 Task: Look for space in Hamilton, Canada from 5th June, 2023 to 16th June, 2023 for 2 adults in price range Rs.14000 to Rs.18000. Place can be entire place with 1  bedroom having 1 bed and 1 bathroom. Property type can be house, flat, guest house, hotel. Booking option can be shelf check-in. Required host language is English.
Action: Mouse moved to (516, 96)
Screenshot: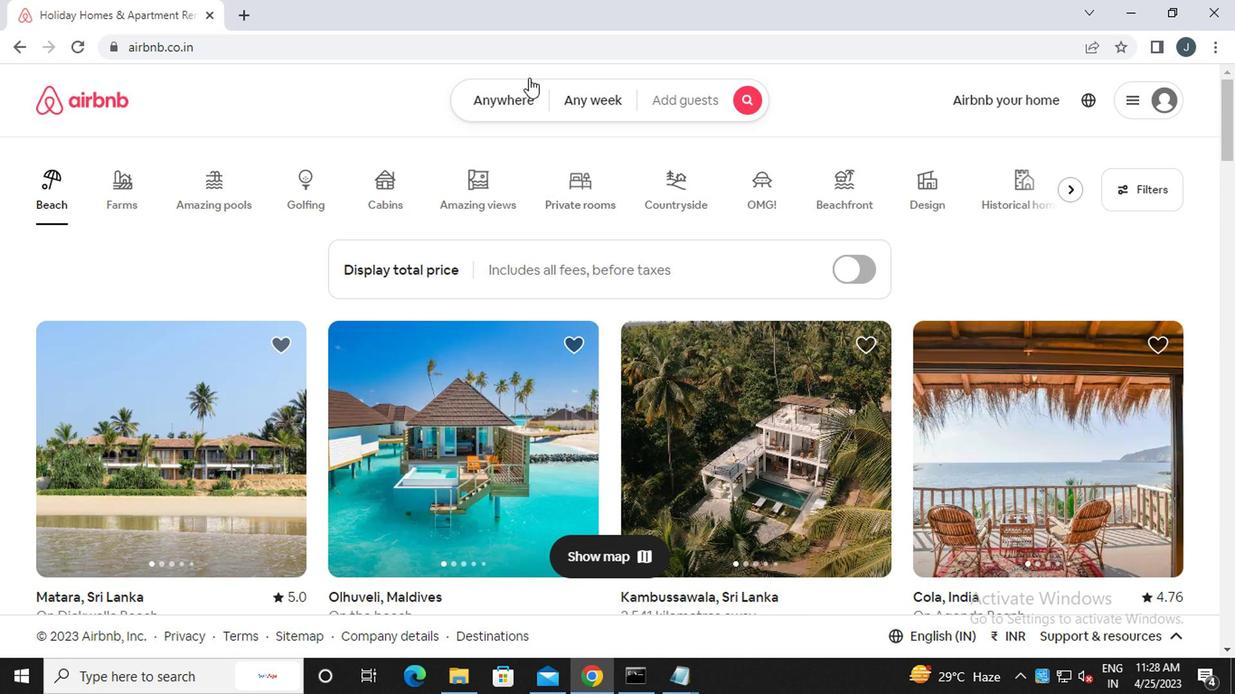 
Action: Mouse pressed left at (516, 96)
Screenshot: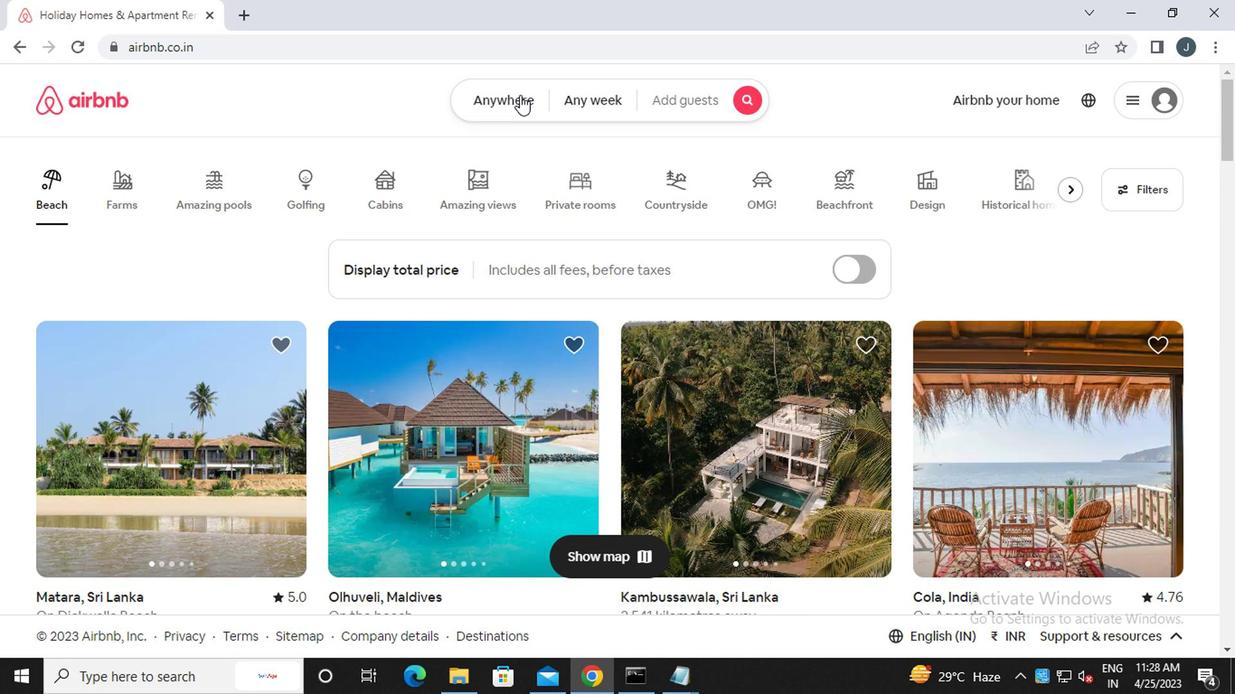 
Action: Mouse moved to (312, 178)
Screenshot: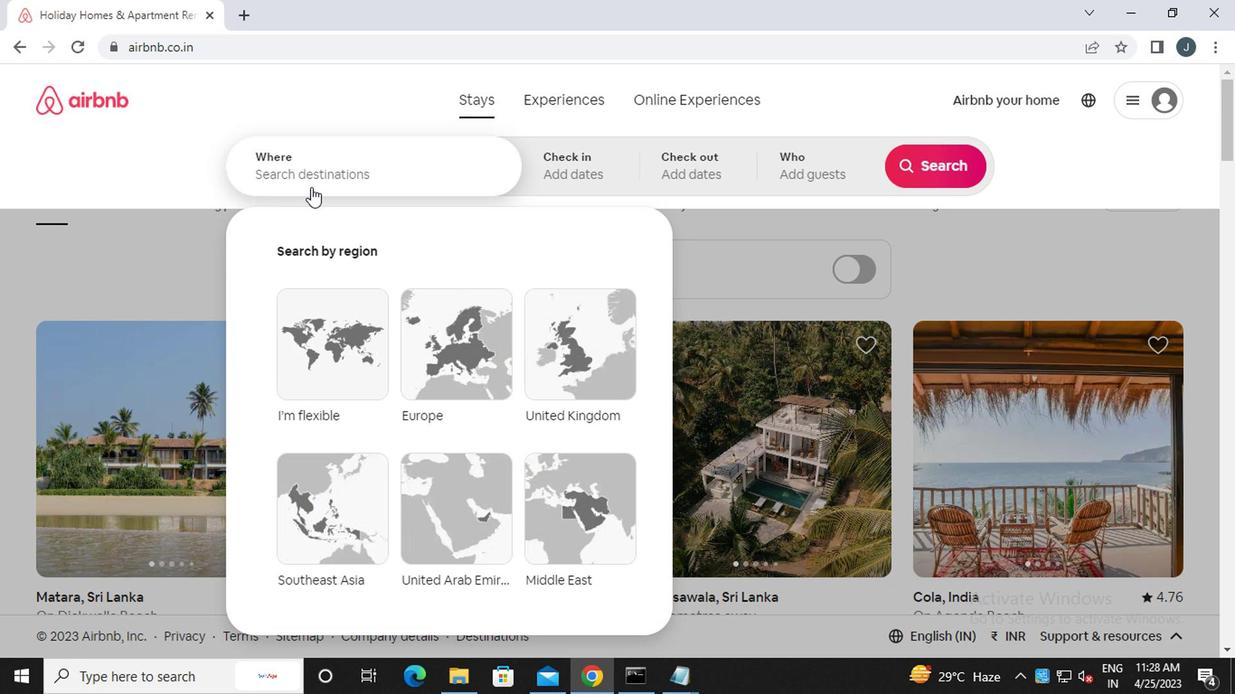 
Action: Mouse pressed left at (312, 178)
Screenshot: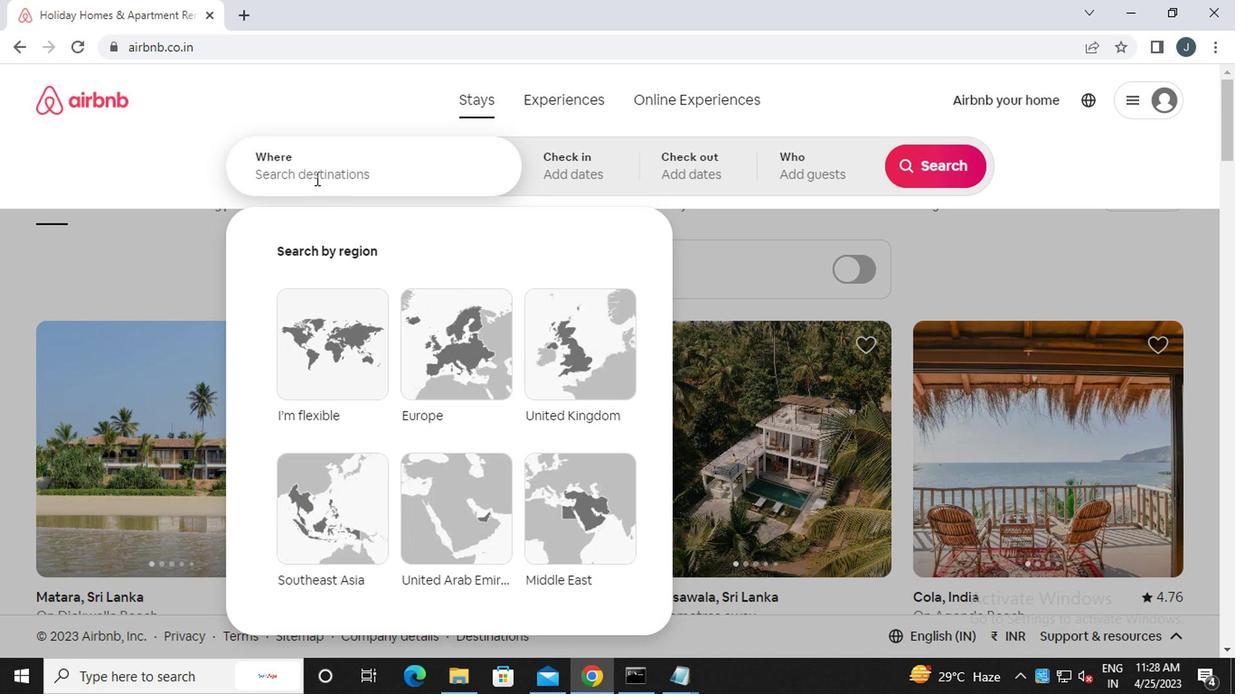 
Action: Key pressed h<Key.caps_lock>amilton,<Key.caps_lock>c<Key.caps_lock>anada
Screenshot: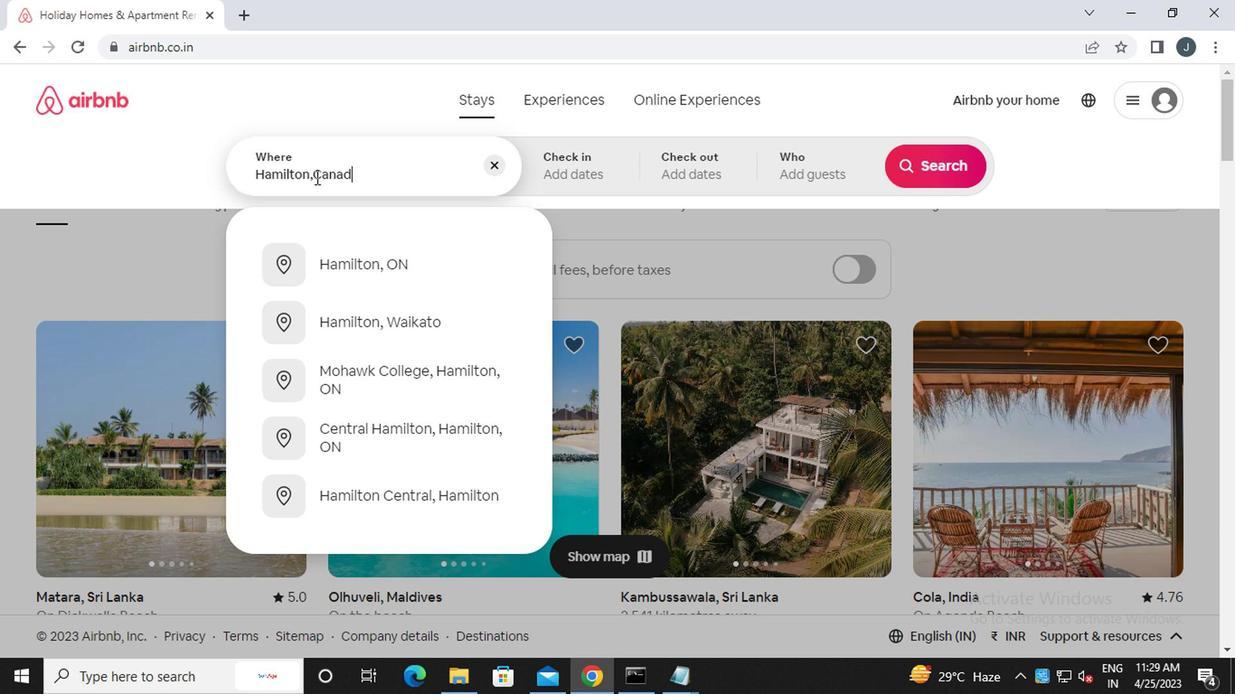 
Action: Mouse moved to (573, 173)
Screenshot: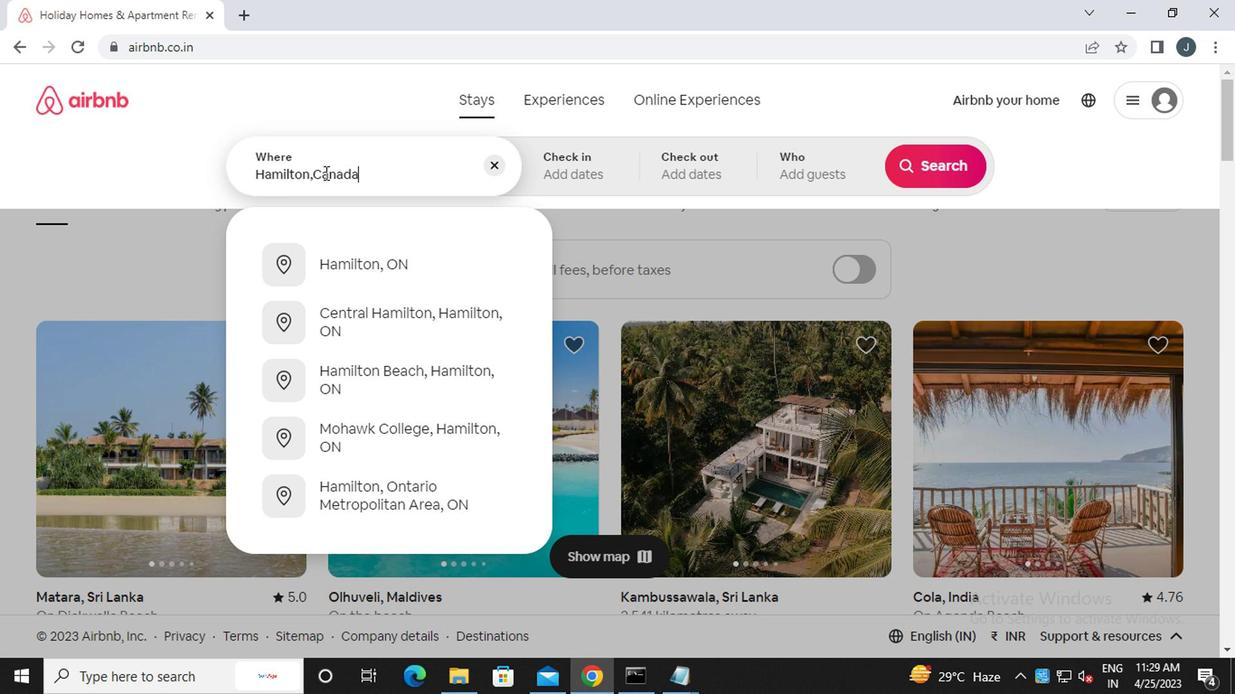 
Action: Mouse pressed left at (573, 173)
Screenshot: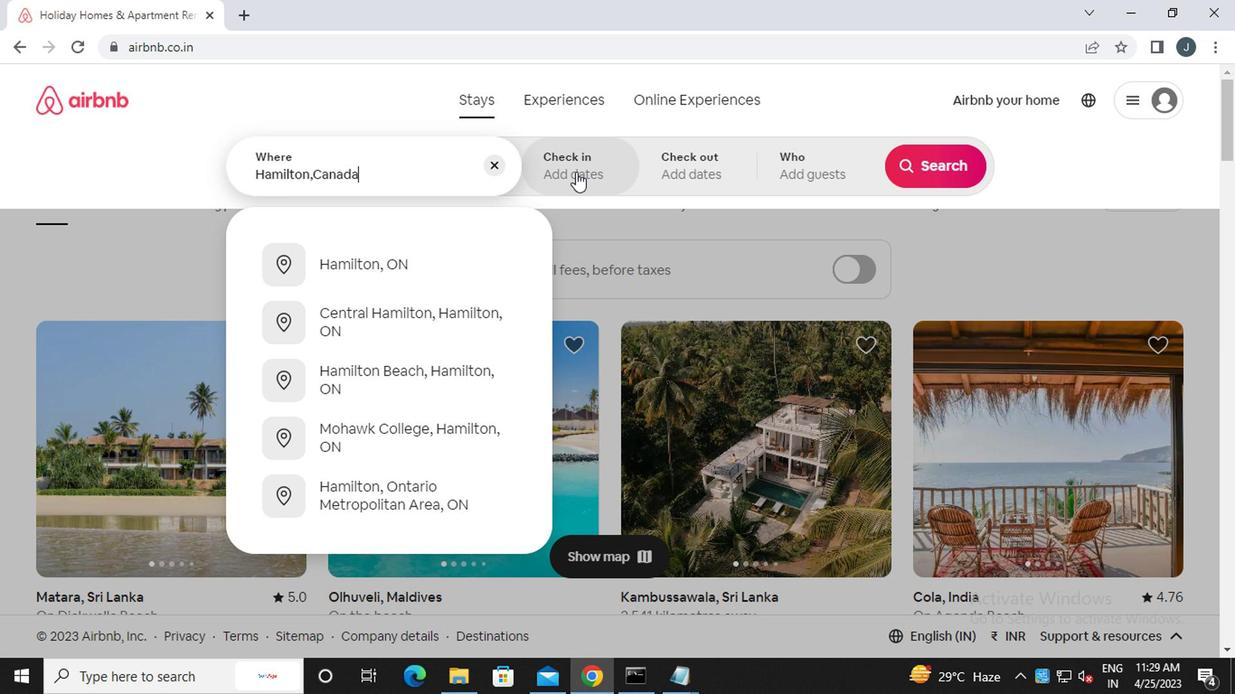 
Action: Mouse moved to (918, 313)
Screenshot: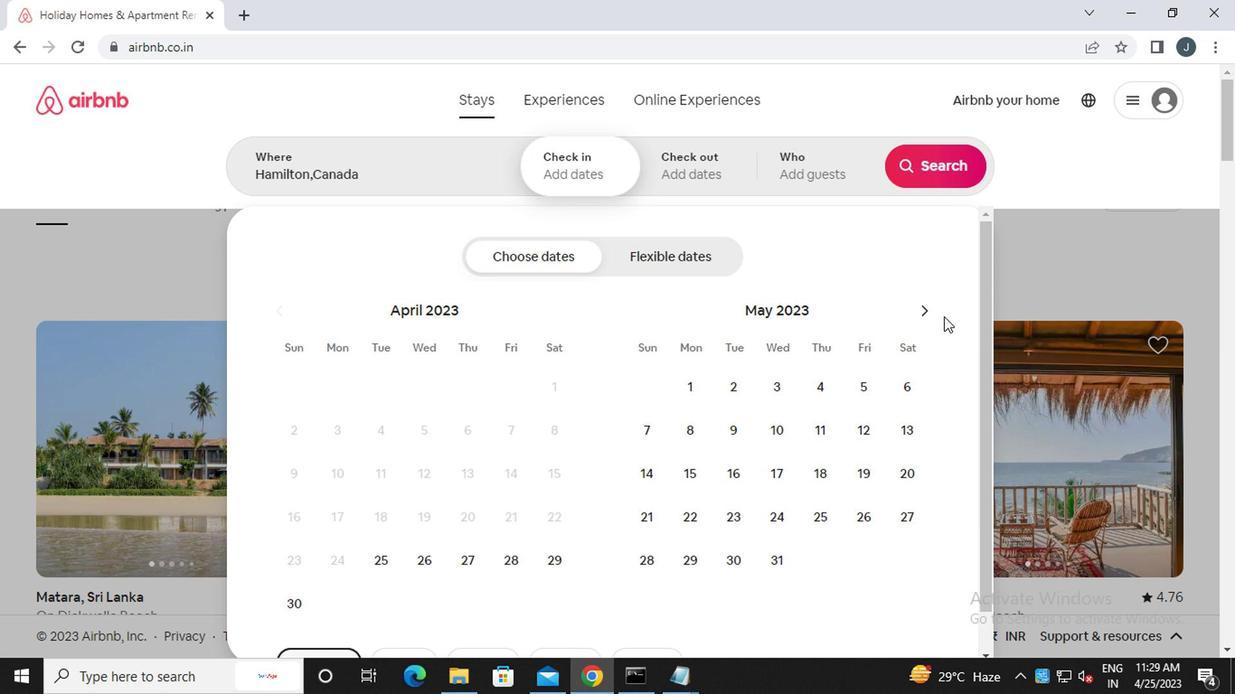 
Action: Mouse pressed left at (918, 313)
Screenshot: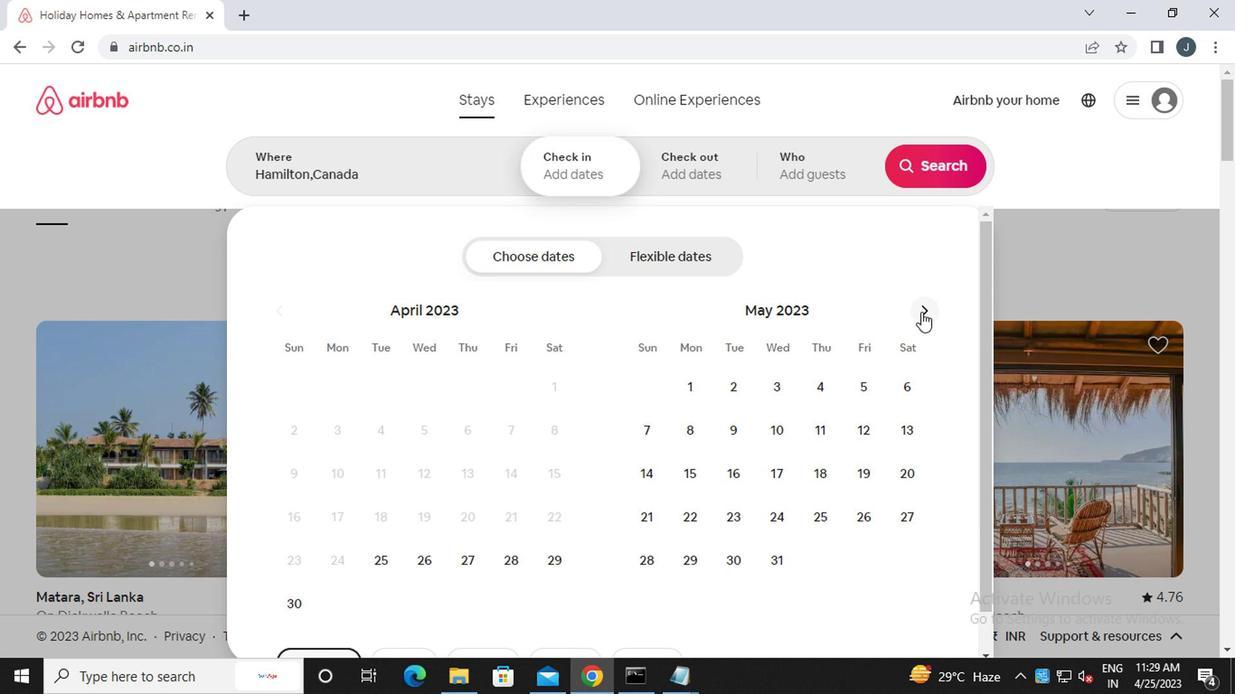 
Action: Mouse moved to (685, 434)
Screenshot: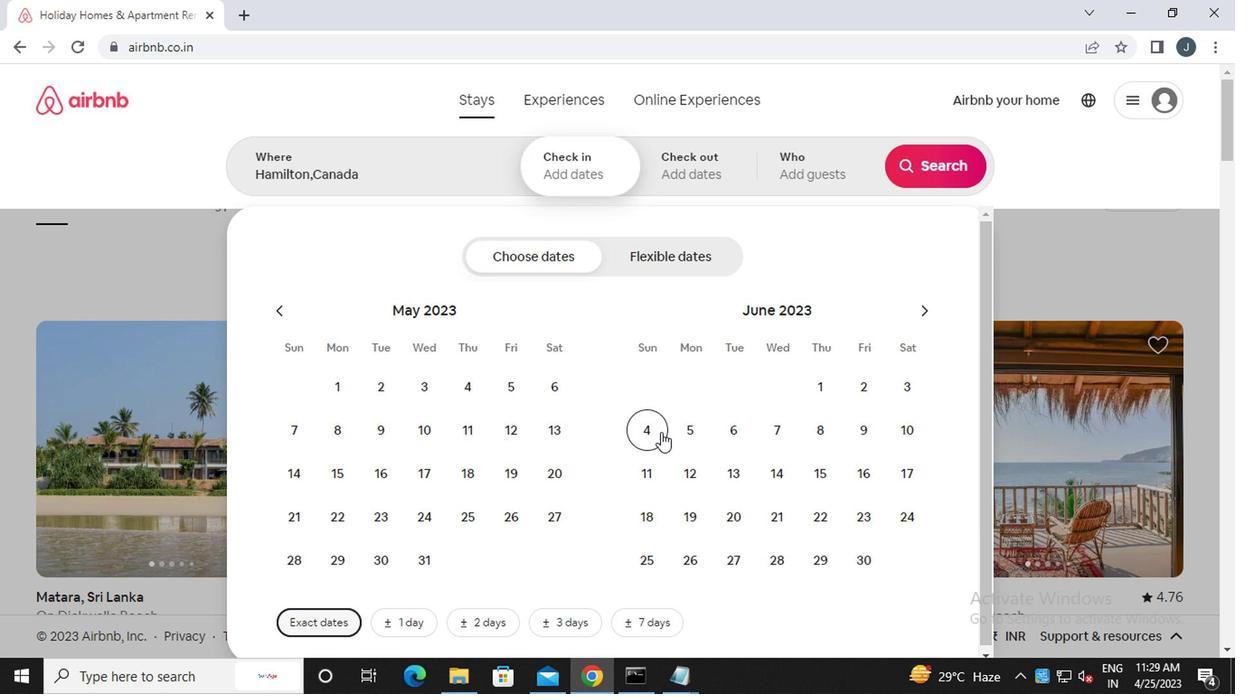 
Action: Mouse pressed left at (685, 434)
Screenshot: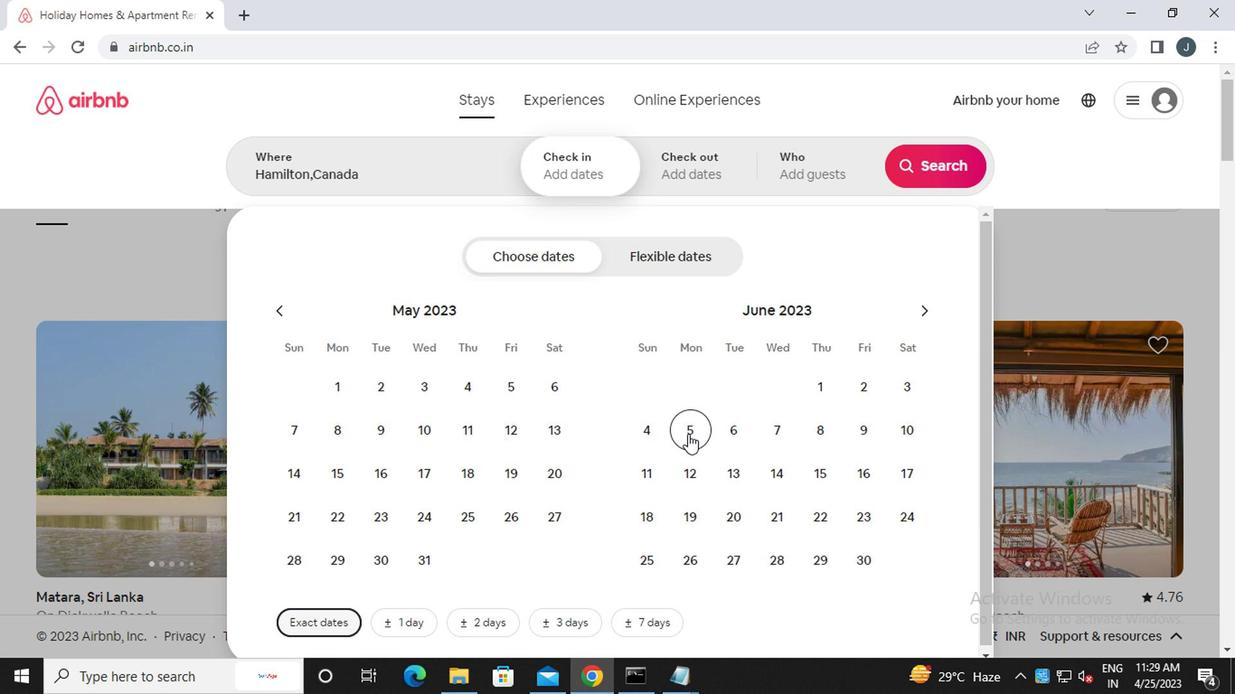 
Action: Mouse moved to (857, 470)
Screenshot: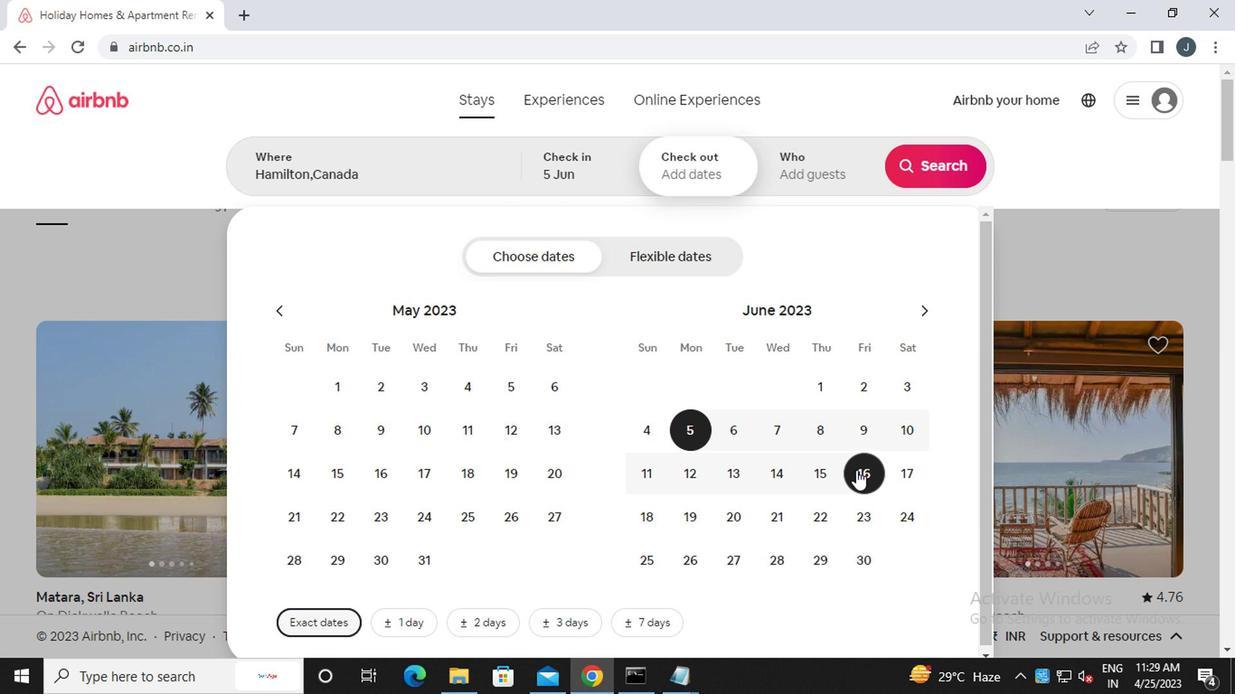 
Action: Mouse pressed left at (857, 470)
Screenshot: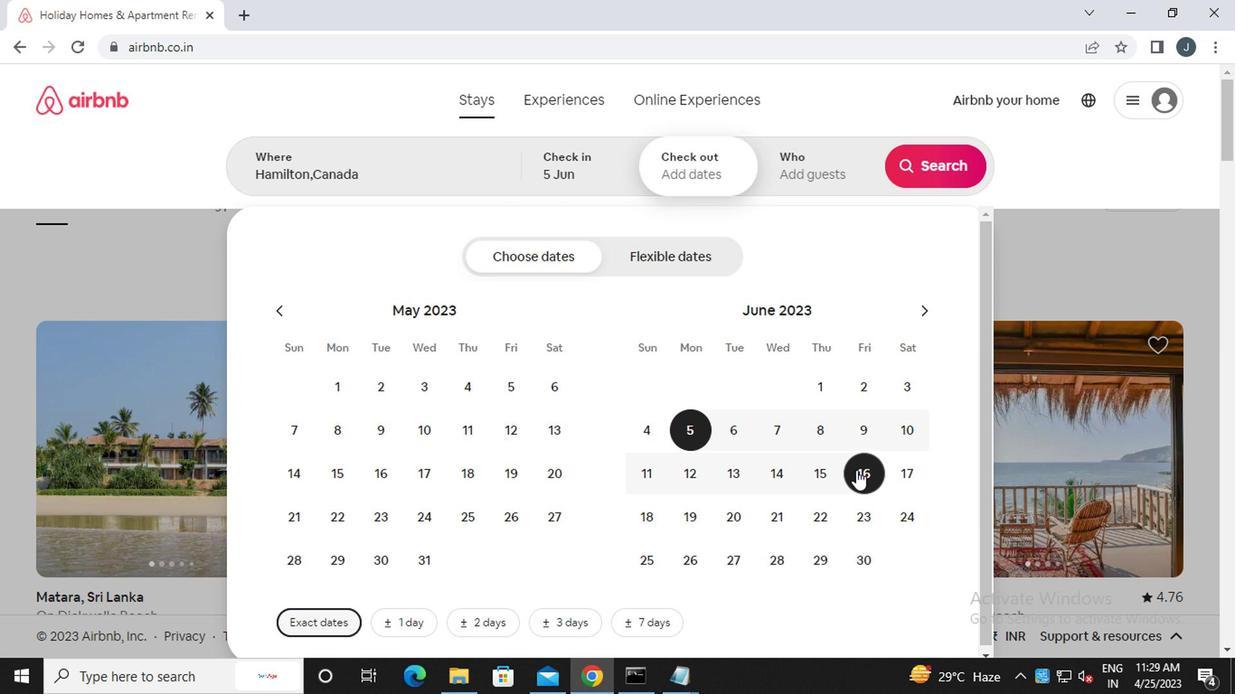 
Action: Mouse moved to (794, 182)
Screenshot: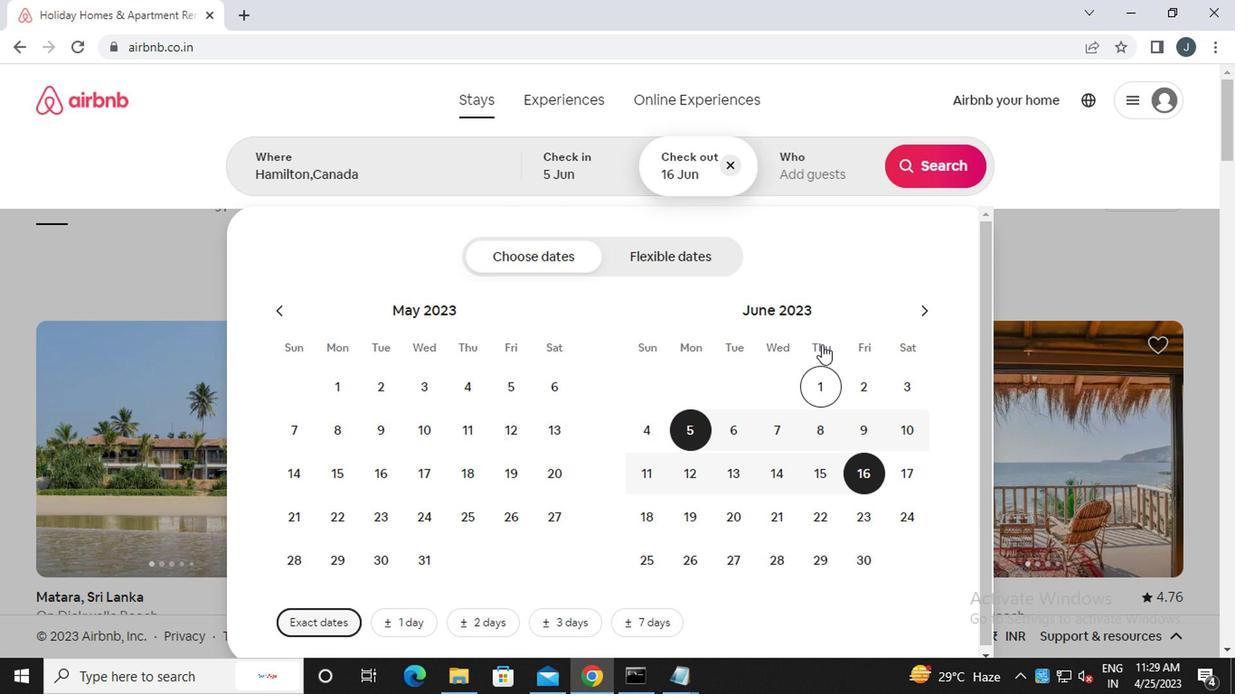 
Action: Mouse pressed left at (794, 182)
Screenshot: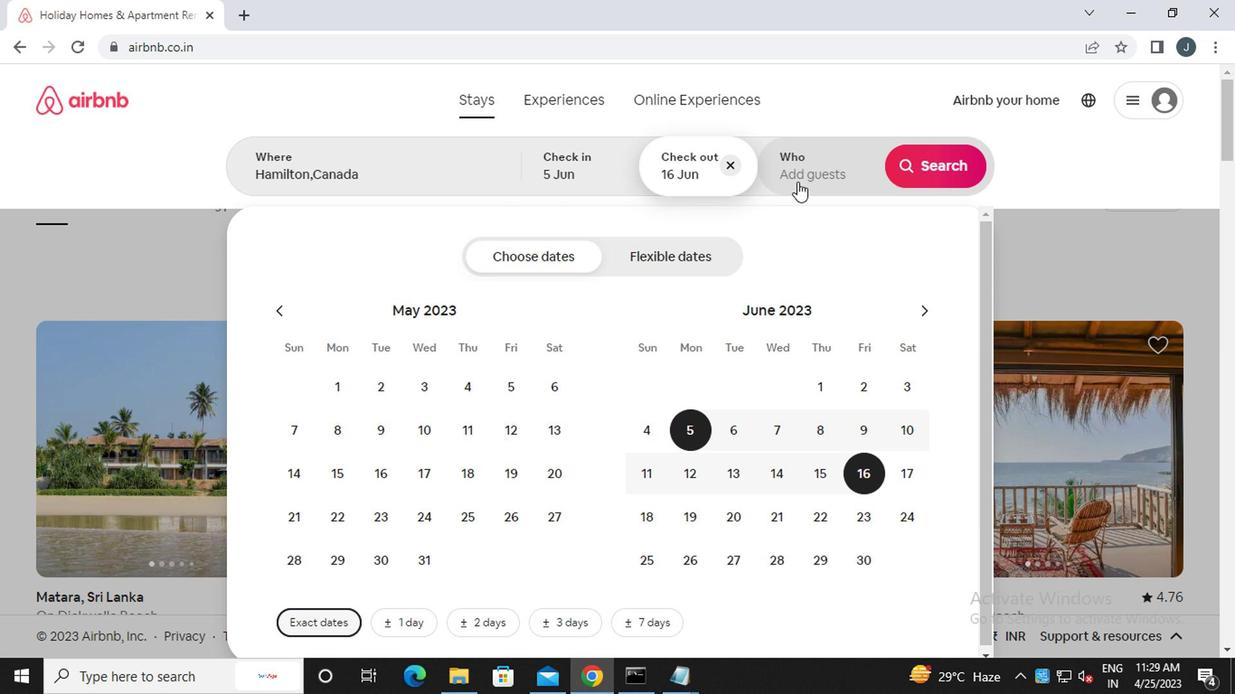 
Action: Mouse moved to (938, 264)
Screenshot: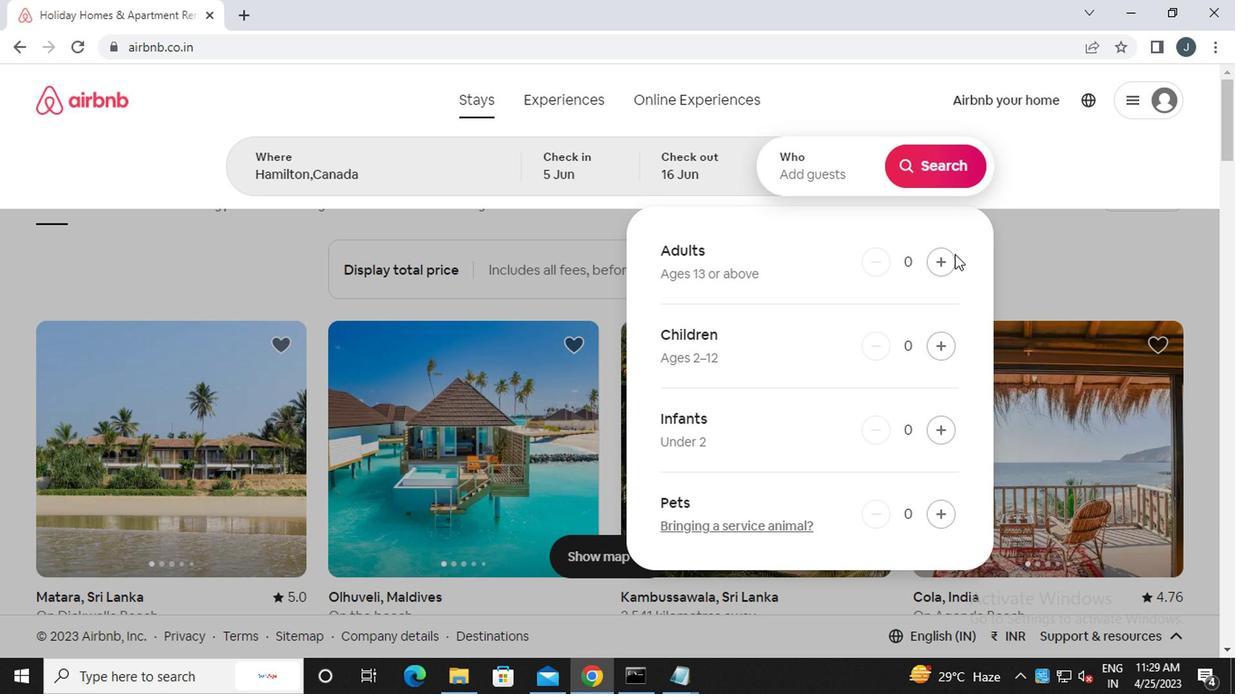 
Action: Mouse pressed left at (938, 264)
Screenshot: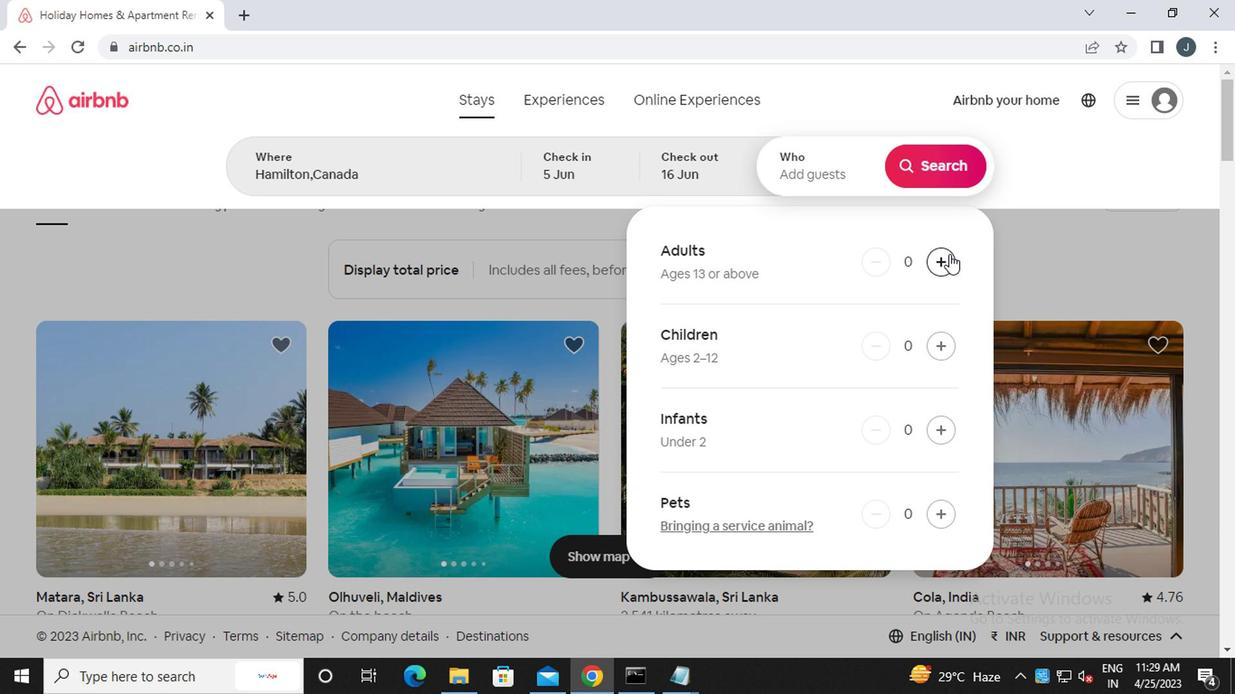 
Action: Mouse pressed left at (938, 264)
Screenshot: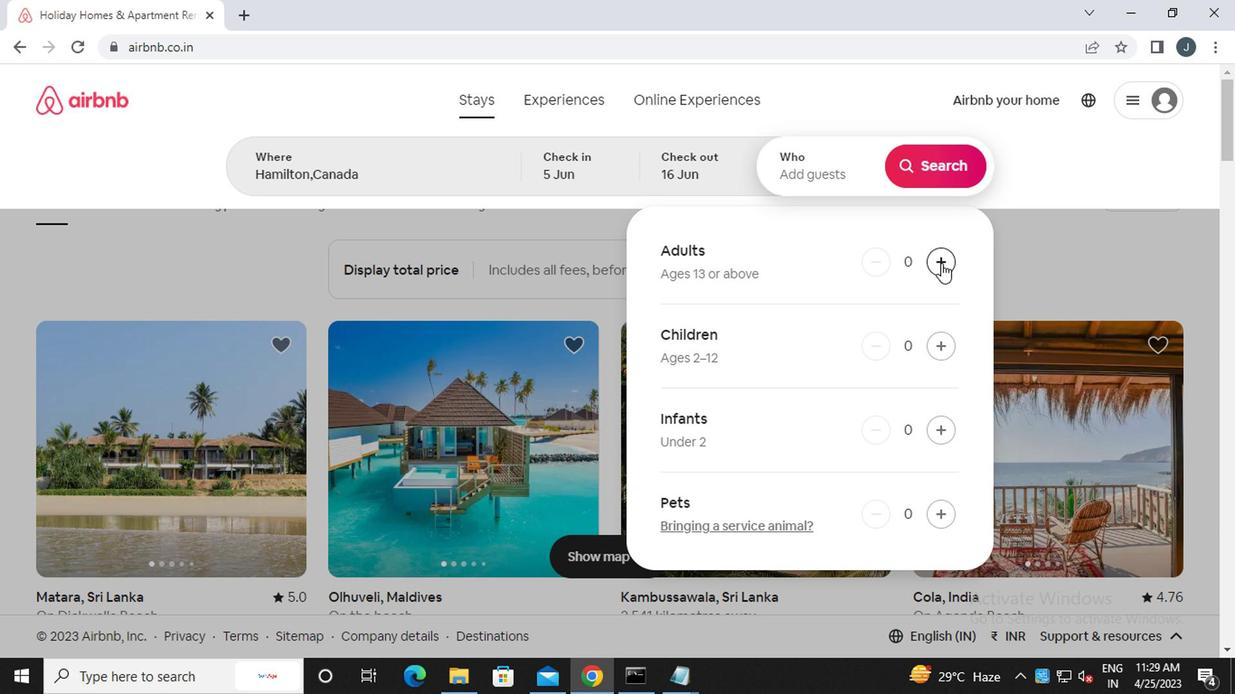 
Action: Mouse moved to (933, 167)
Screenshot: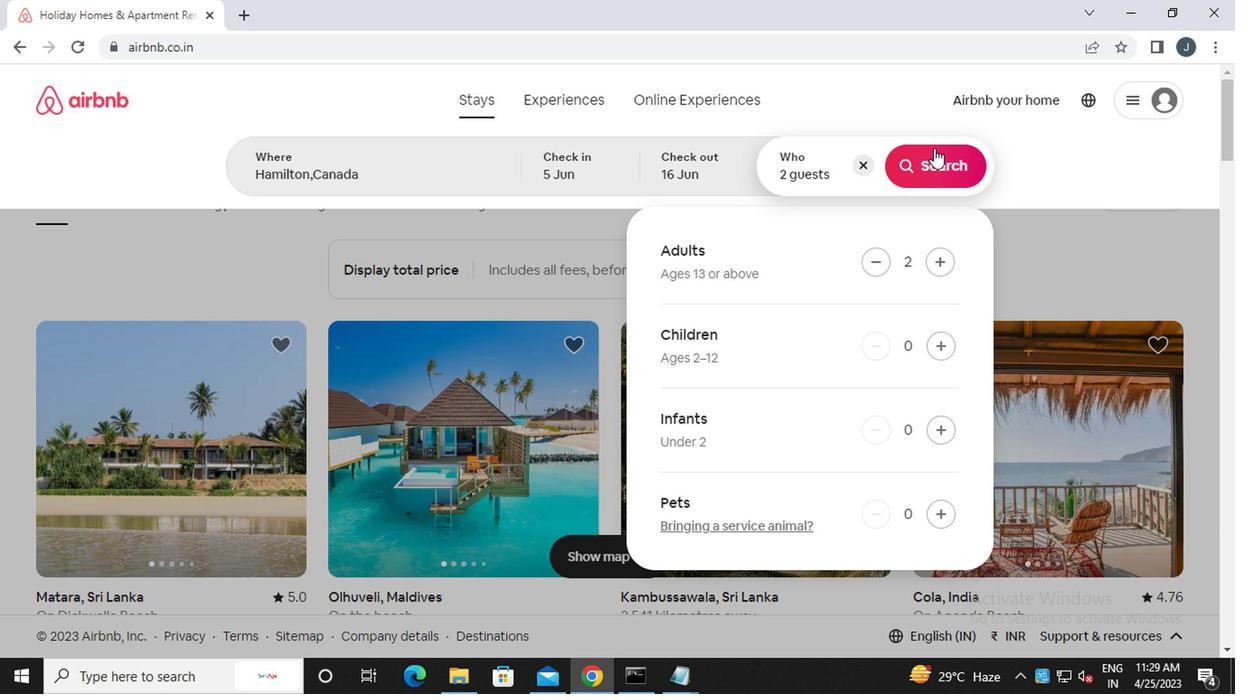 
Action: Mouse pressed left at (933, 167)
Screenshot: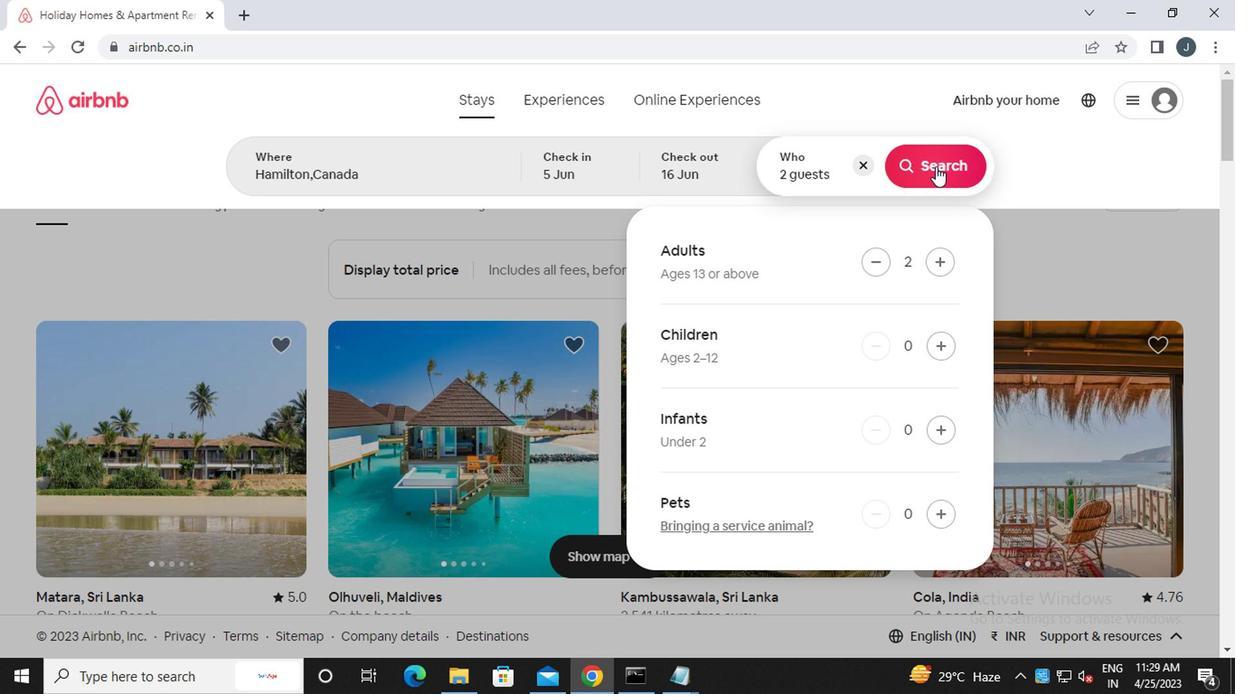 
Action: Mouse moved to (1174, 175)
Screenshot: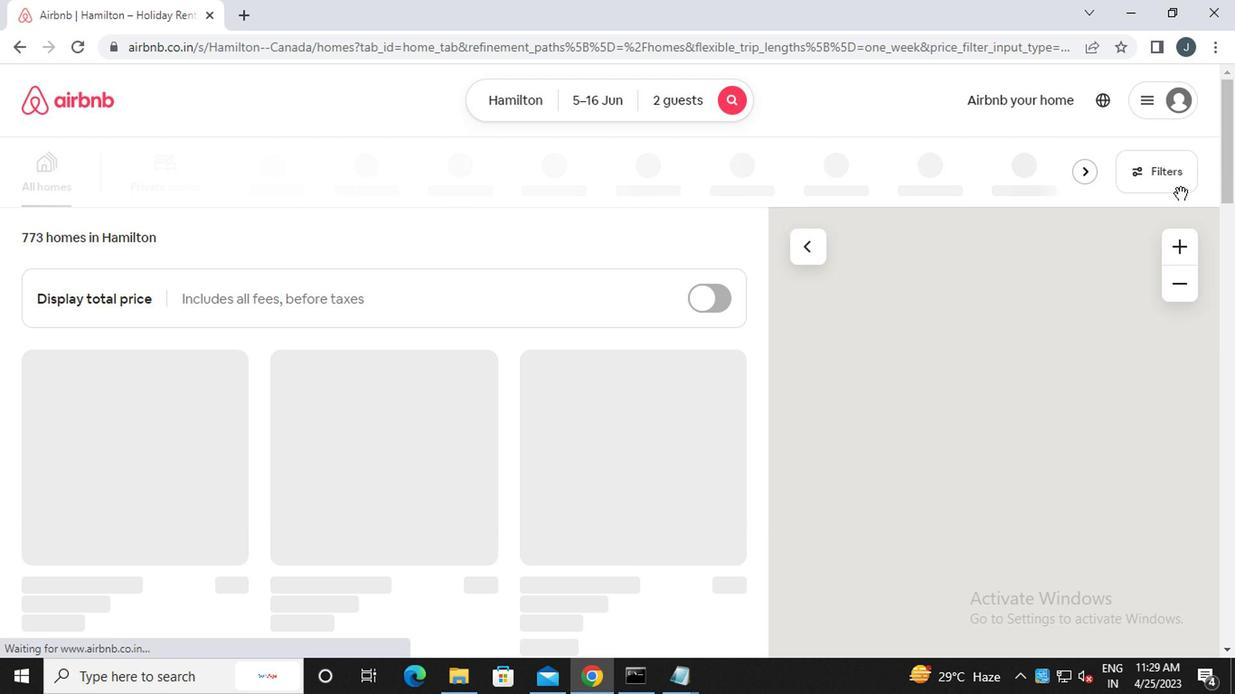 
Action: Mouse pressed left at (1174, 175)
Screenshot: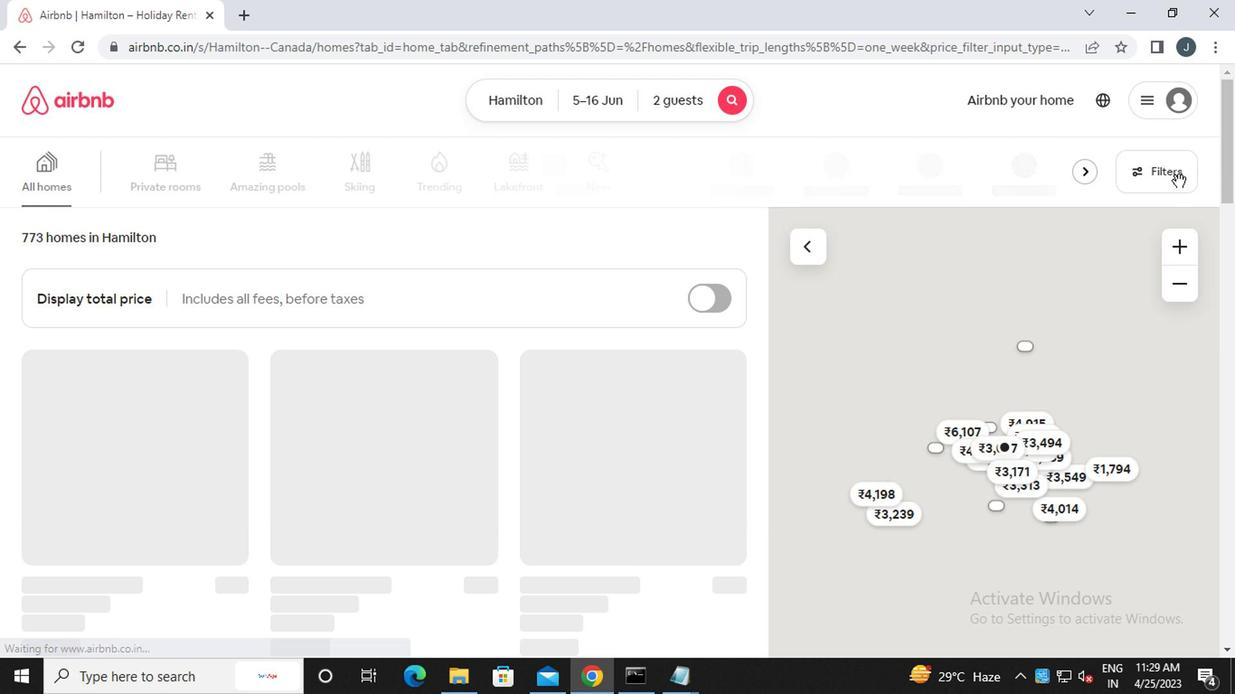 
Action: Mouse moved to (435, 411)
Screenshot: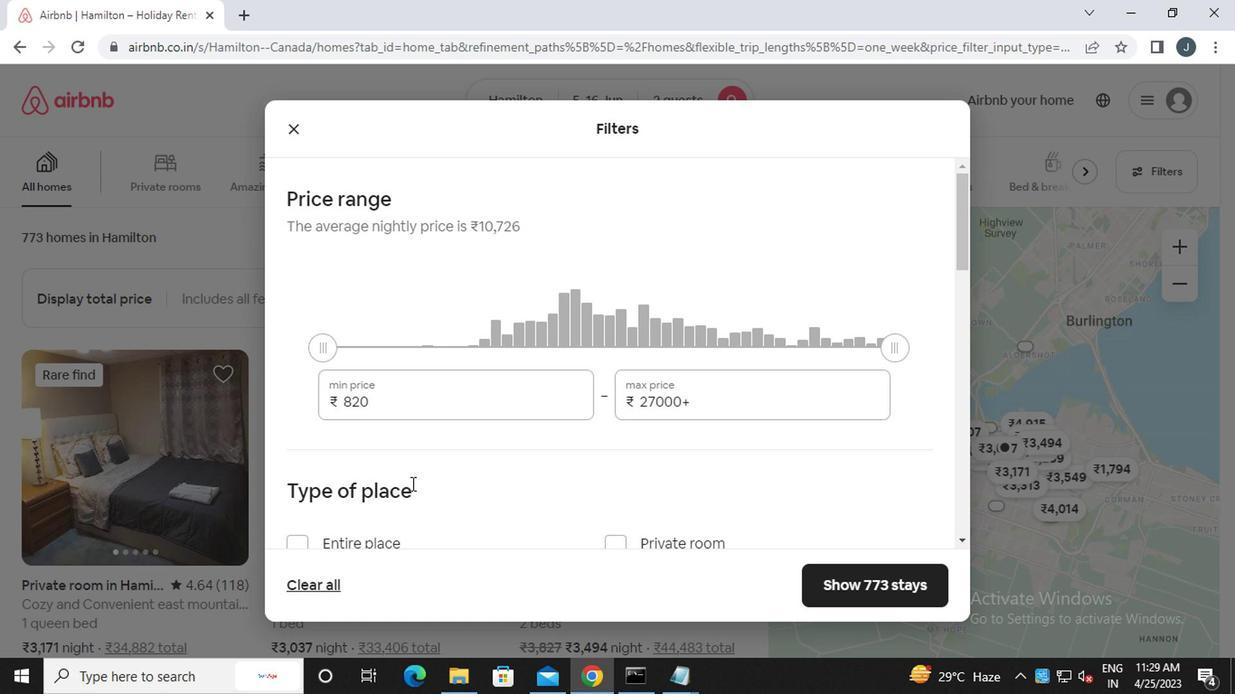 
Action: Mouse pressed left at (435, 411)
Screenshot: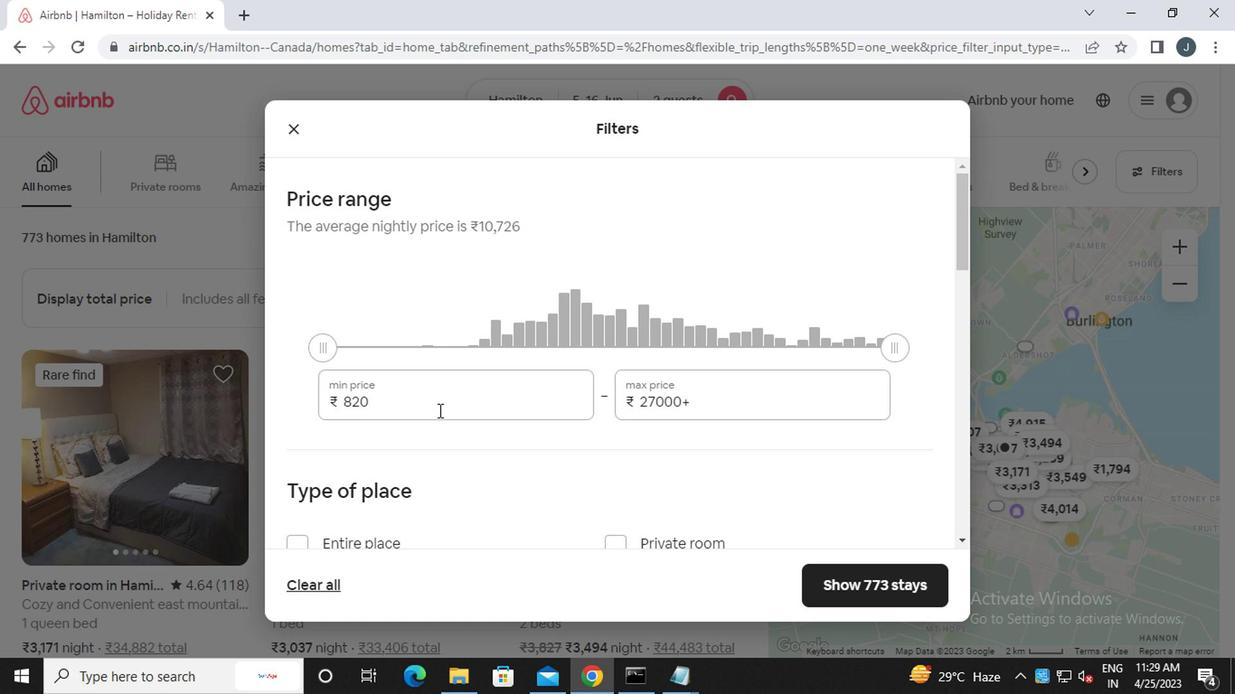 
Action: Mouse moved to (435, 409)
Screenshot: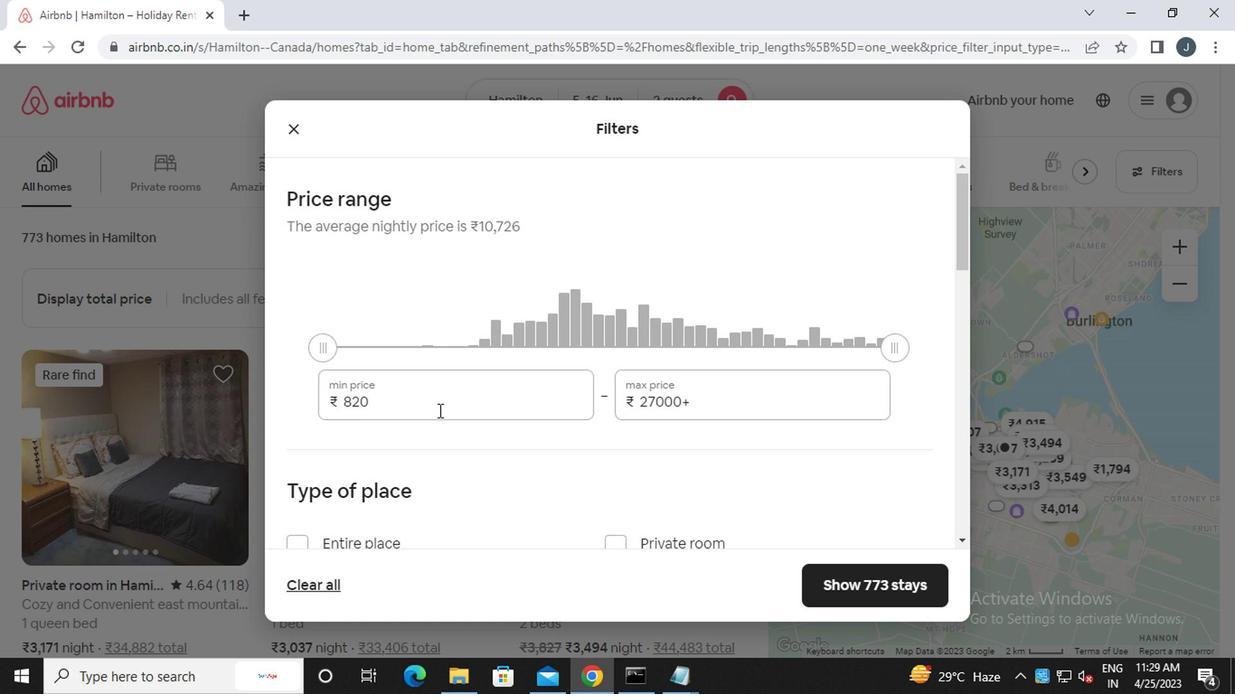 
Action: Key pressed <Key.backspace><Key.backspace><Key.backspace><<97>><<100>><<96>><<96>><<96>>
Screenshot: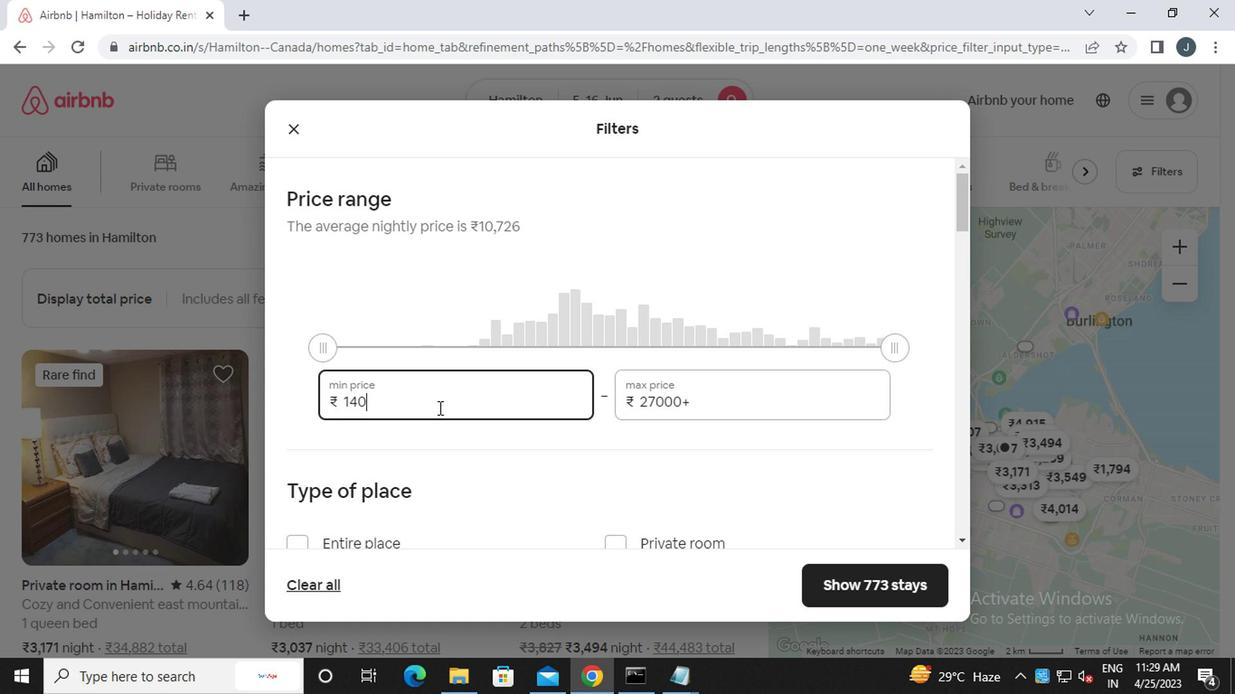 
Action: Mouse moved to (689, 401)
Screenshot: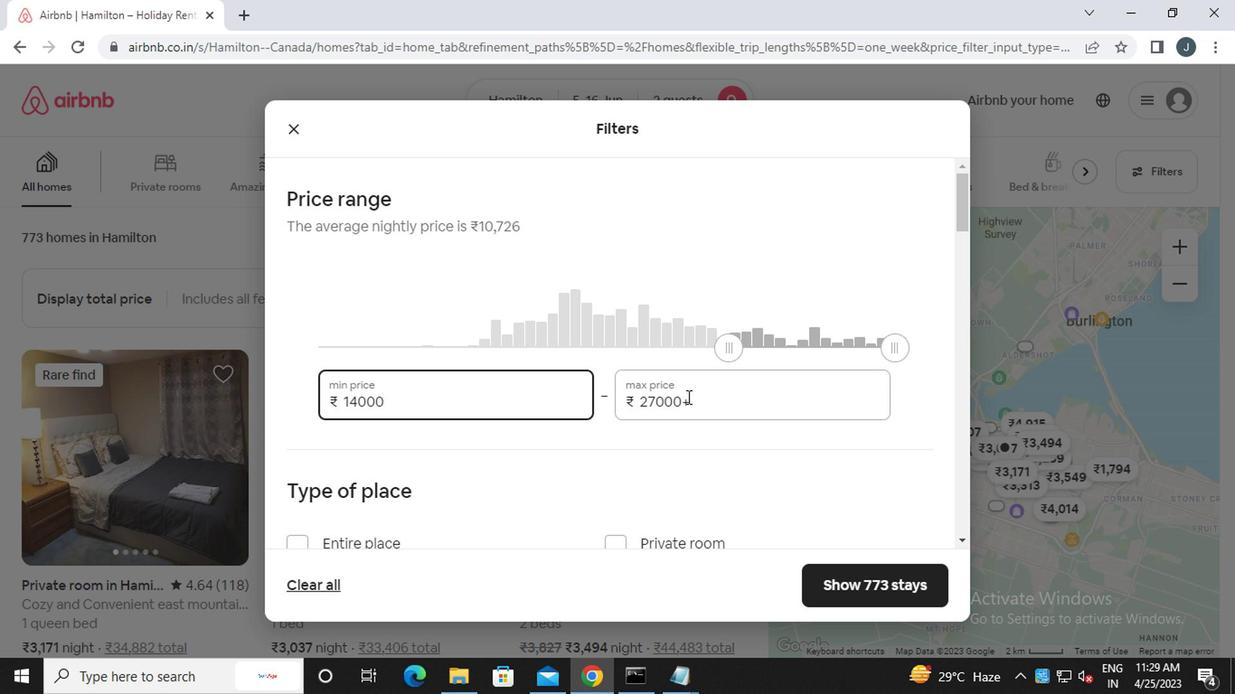 
Action: Mouse pressed left at (689, 401)
Screenshot: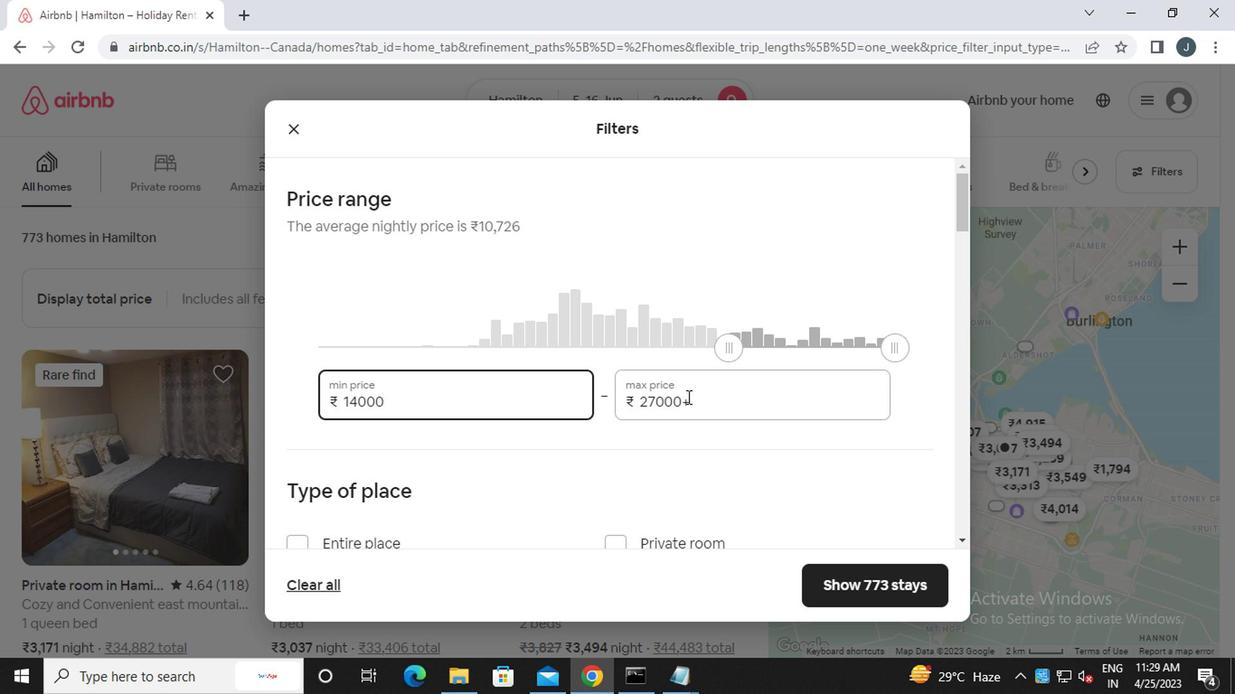 
Action: Key pressed <Key.backspace><Key.backspace><Key.backspace><Key.backspace><Key.backspace><Key.backspace><Key.backspace><Key.backspace><Key.backspace><Key.backspace><Key.backspace><<97>><<104>><<96>><<96>><<96>>
Screenshot: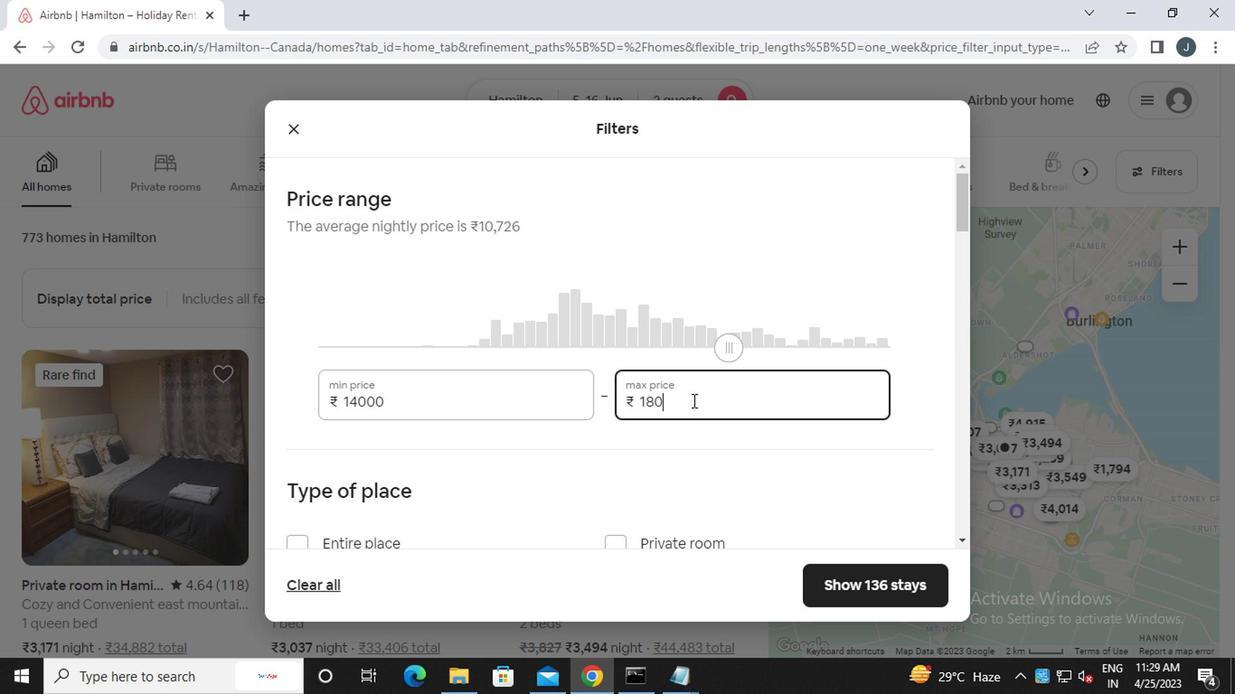 
Action: Mouse moved to (700, 416)
Screenshot: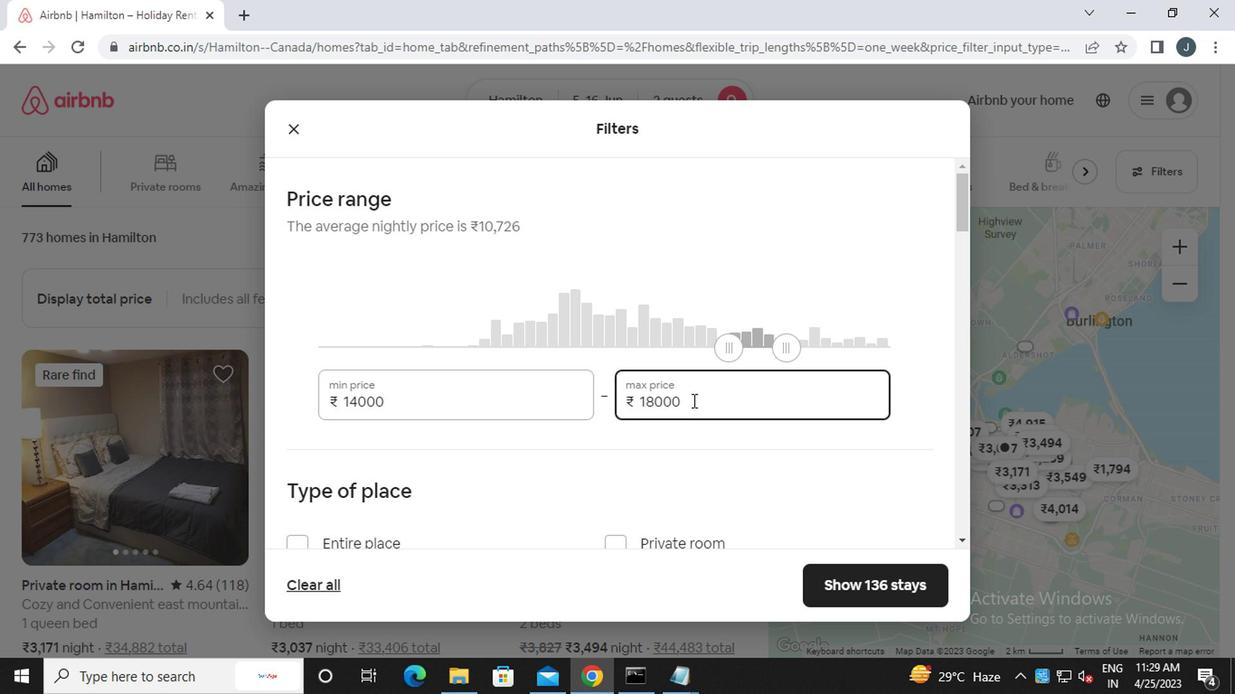 
Action: Mouse scrolled (700, 415) with delta (0, -1)
Screenshot: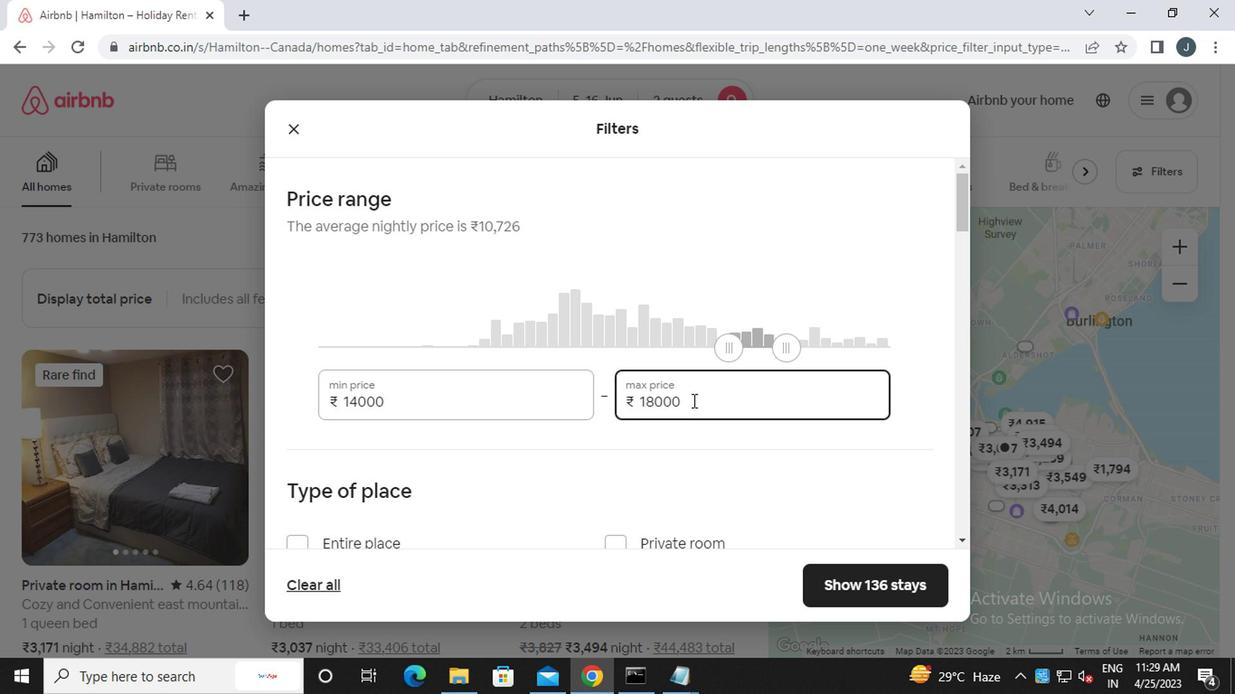 
Action: Mouse scrolled (700, 415) with delta (0, -1)
Screenshot: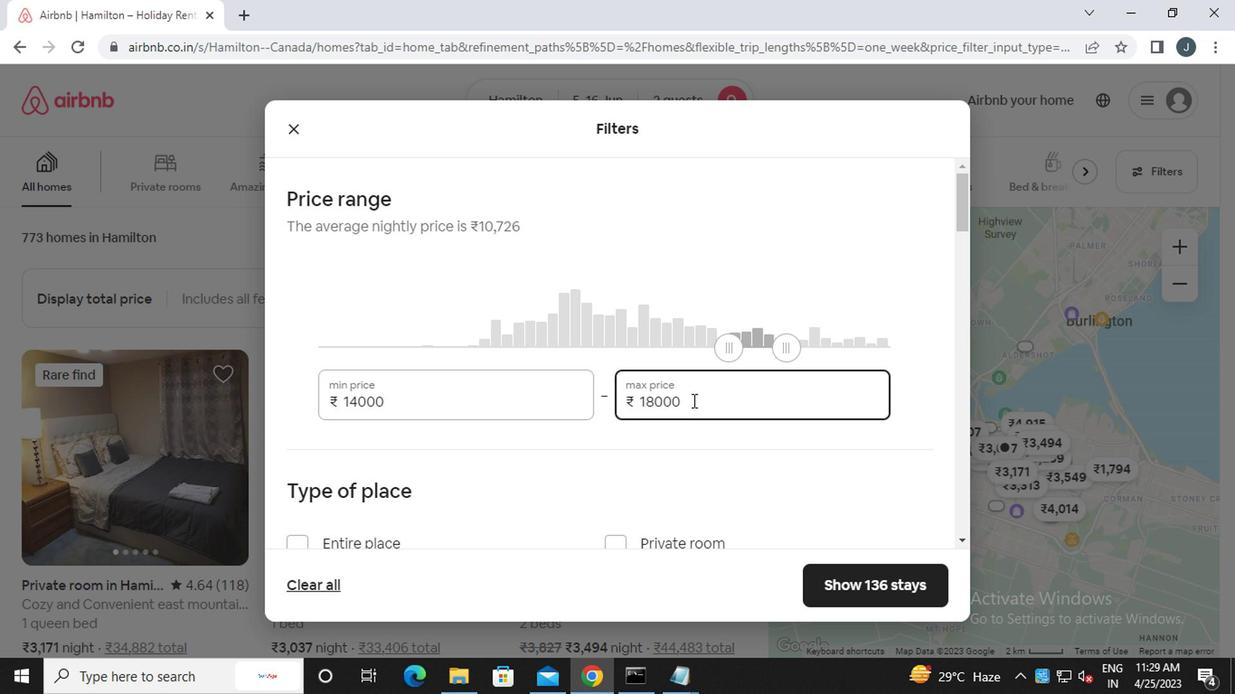 
Action: Mouse moved to (285, 363)
Screenshot: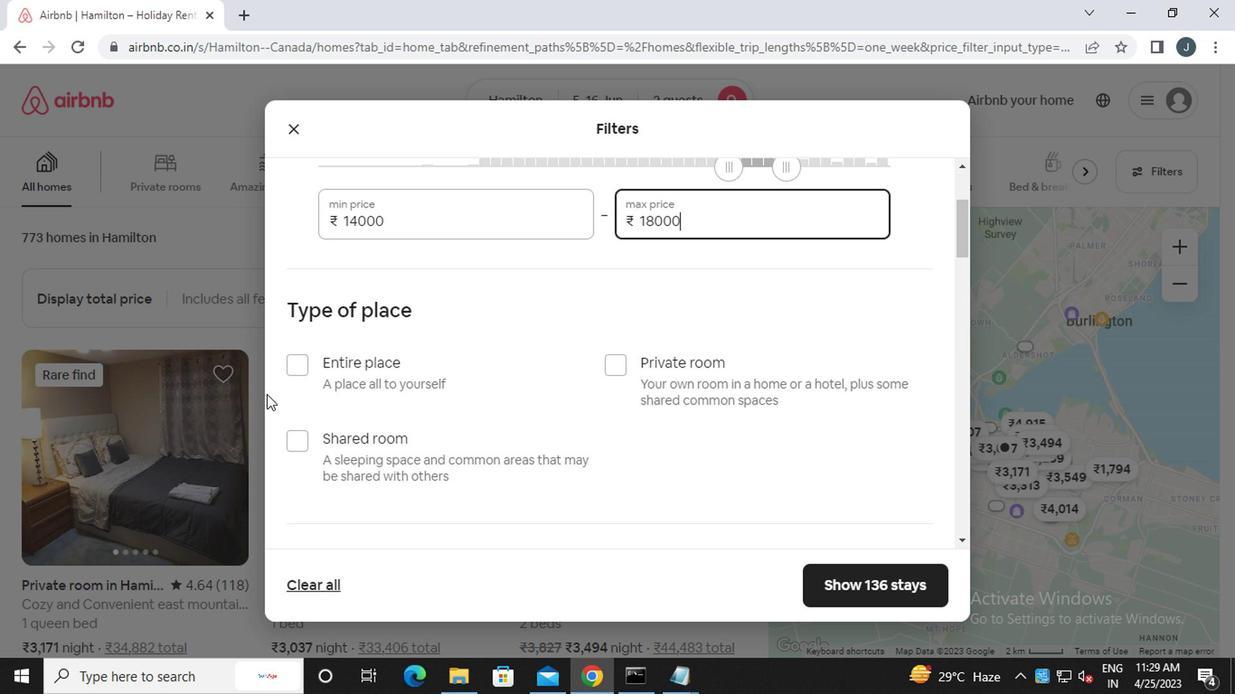 
Action: Mouse pressed left at (285, 363)
Screenshot: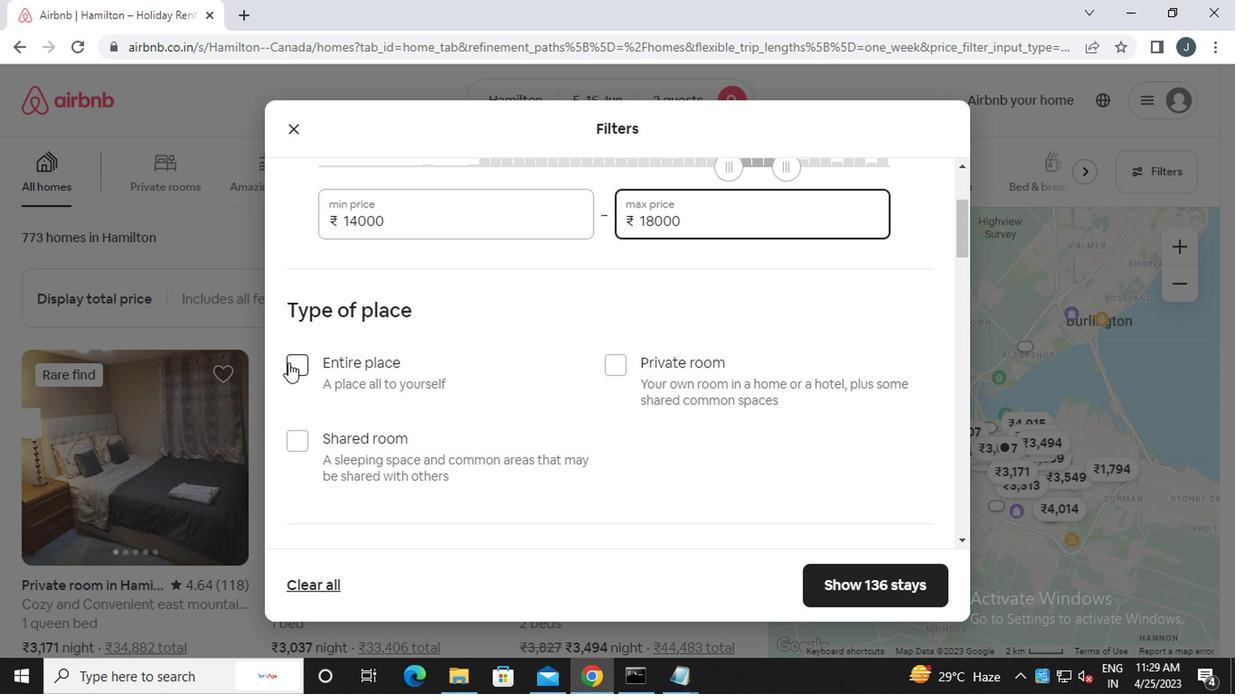 
Action: Mouse moved to (406, 421)
Screenshot: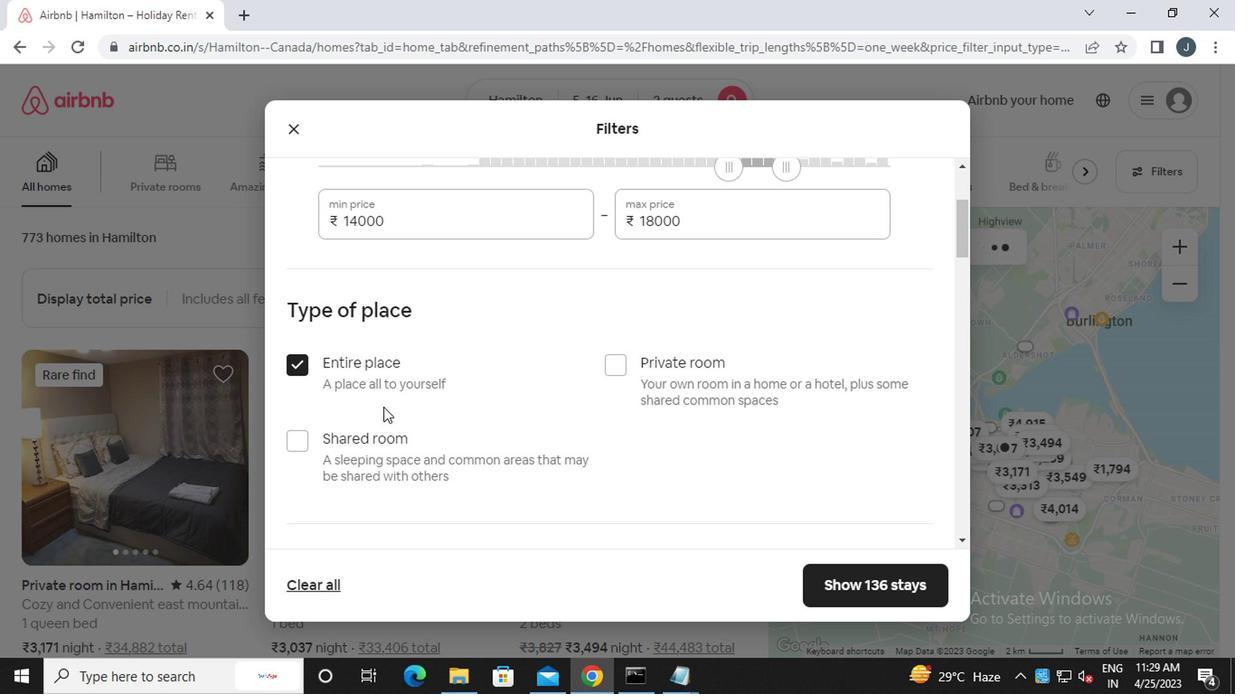 
Action: Mouse scrolled (406, 420) with delta (0, 0)
Screenshot: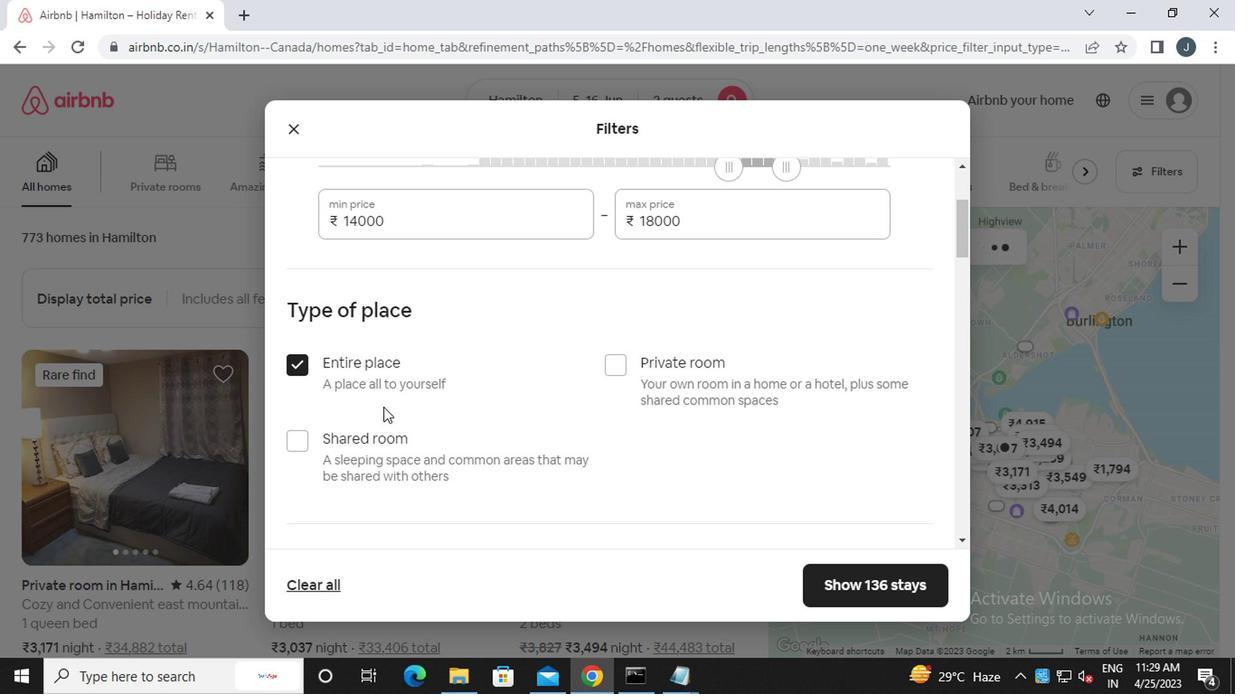 
Action: Mouse moved to (408, 422)
Screenshot: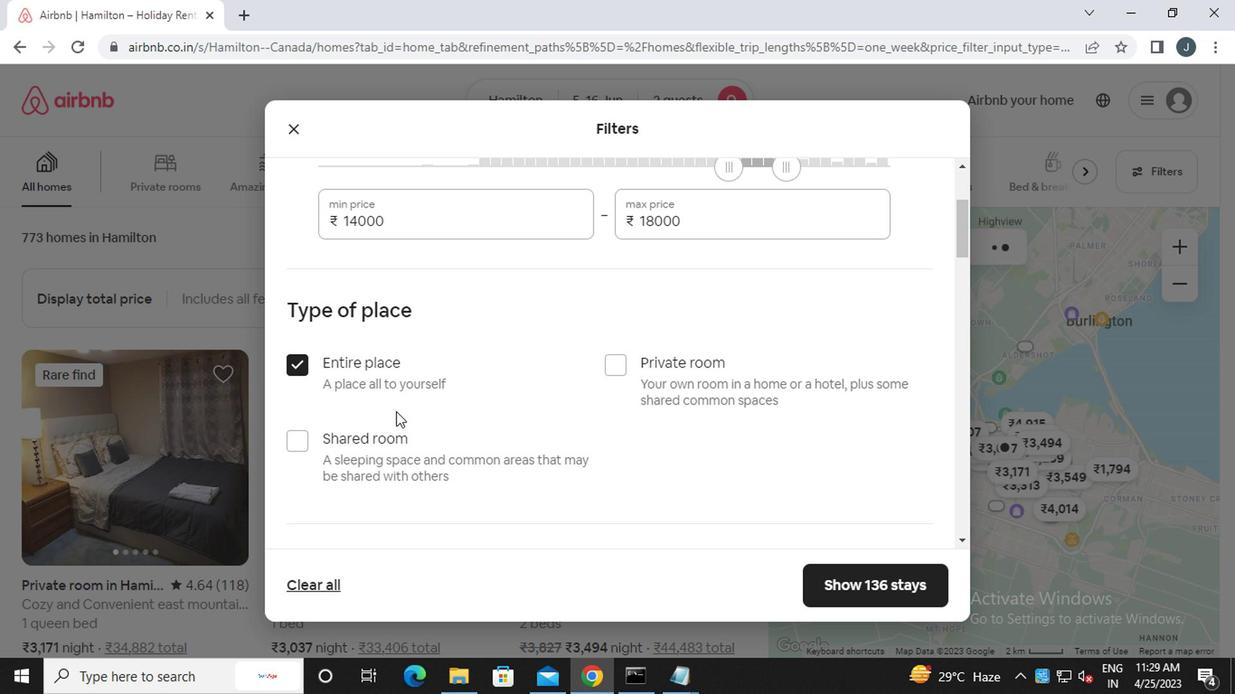 
Action: Mouse scrolled (408, 421) with delta (0, -1)
Screenshot: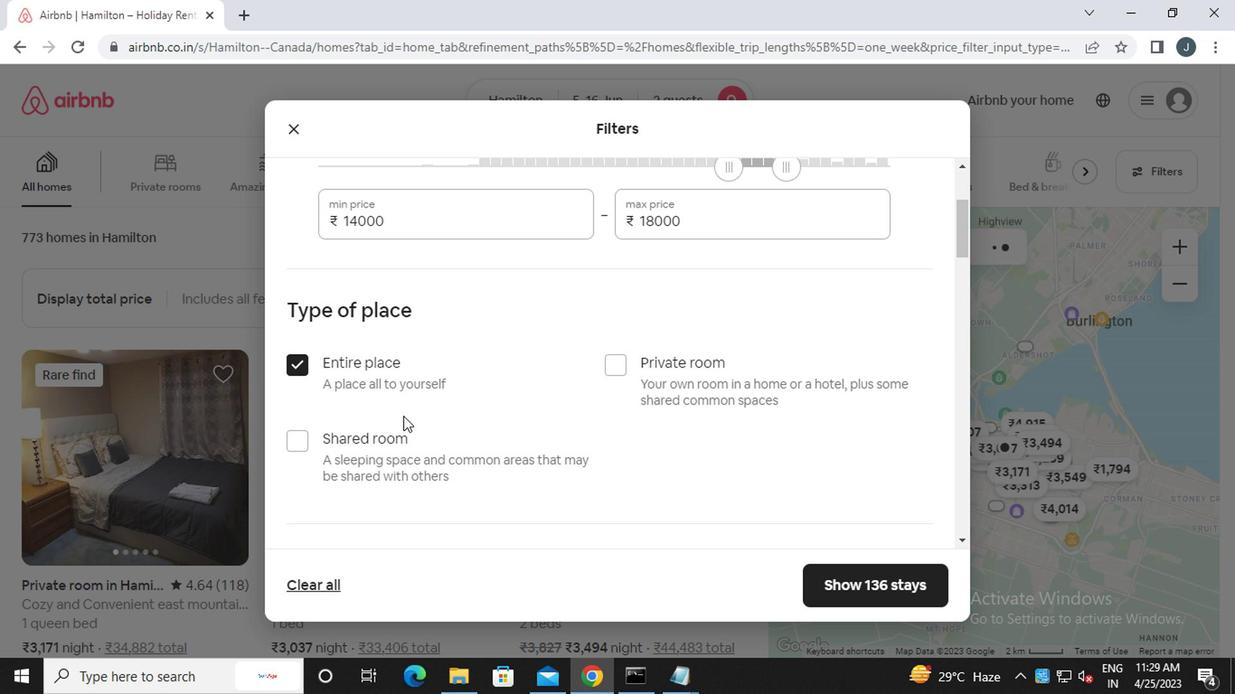 
Action: Mouse scrolled (408, 421) with delta (0, -1)
Screenshot: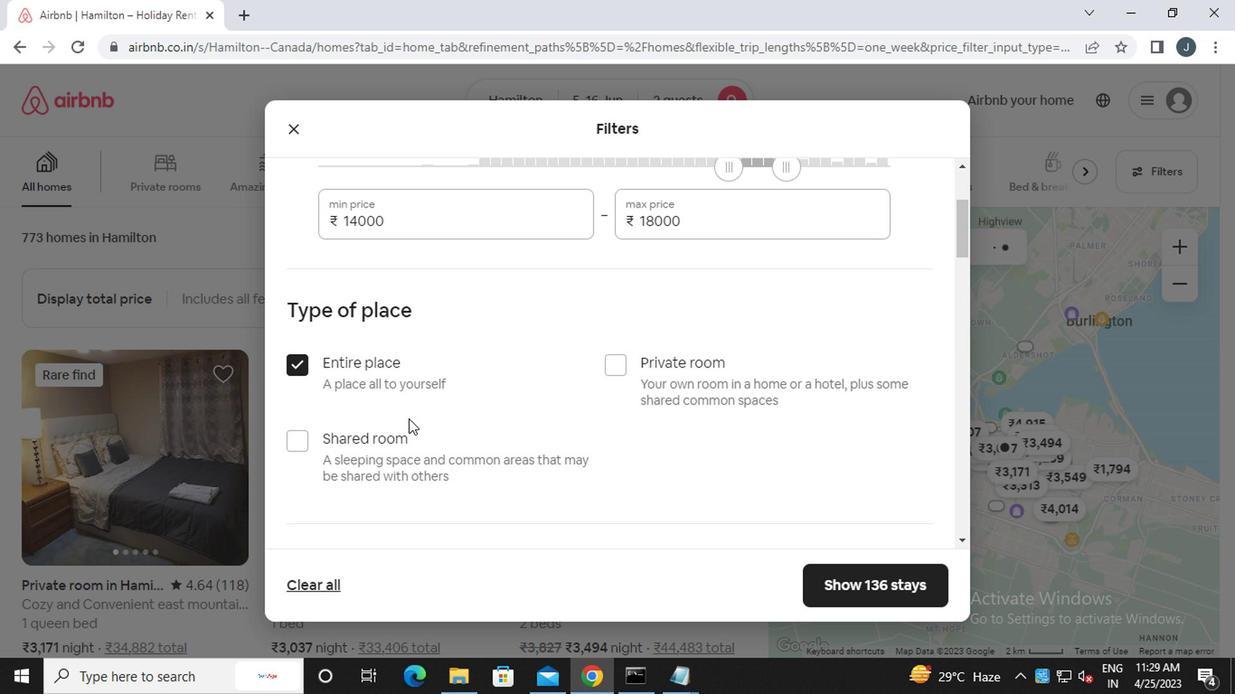 
Action: Mouse scrolled (408, 421) with delta (0, -1)
Screenshot: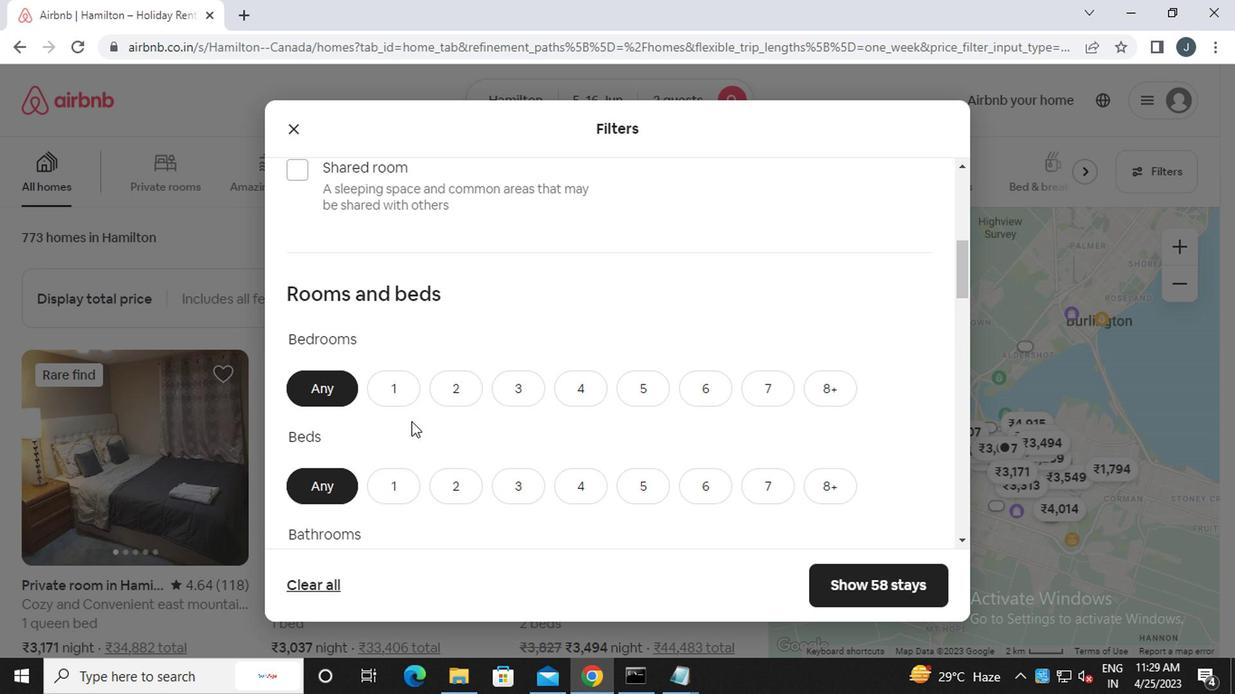 
Action: Mouse moved to (382, 296)
Screenshot: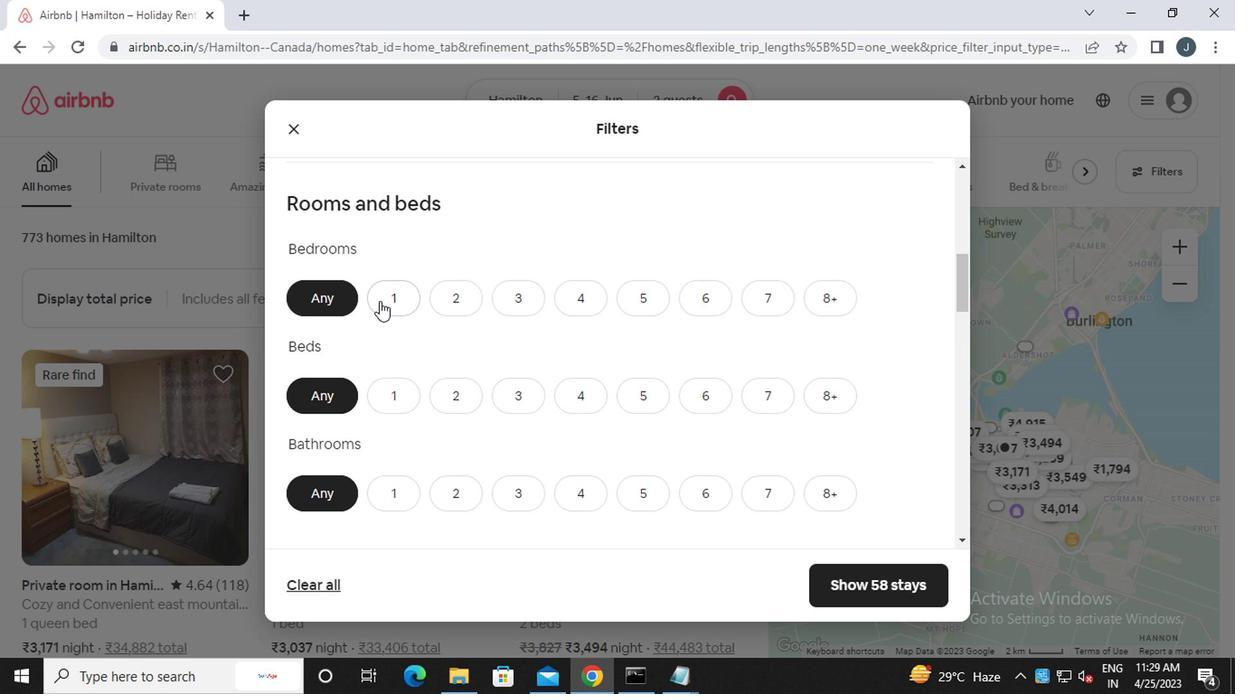
Action: Mouse pressed left at (382, 296)
Screenshot: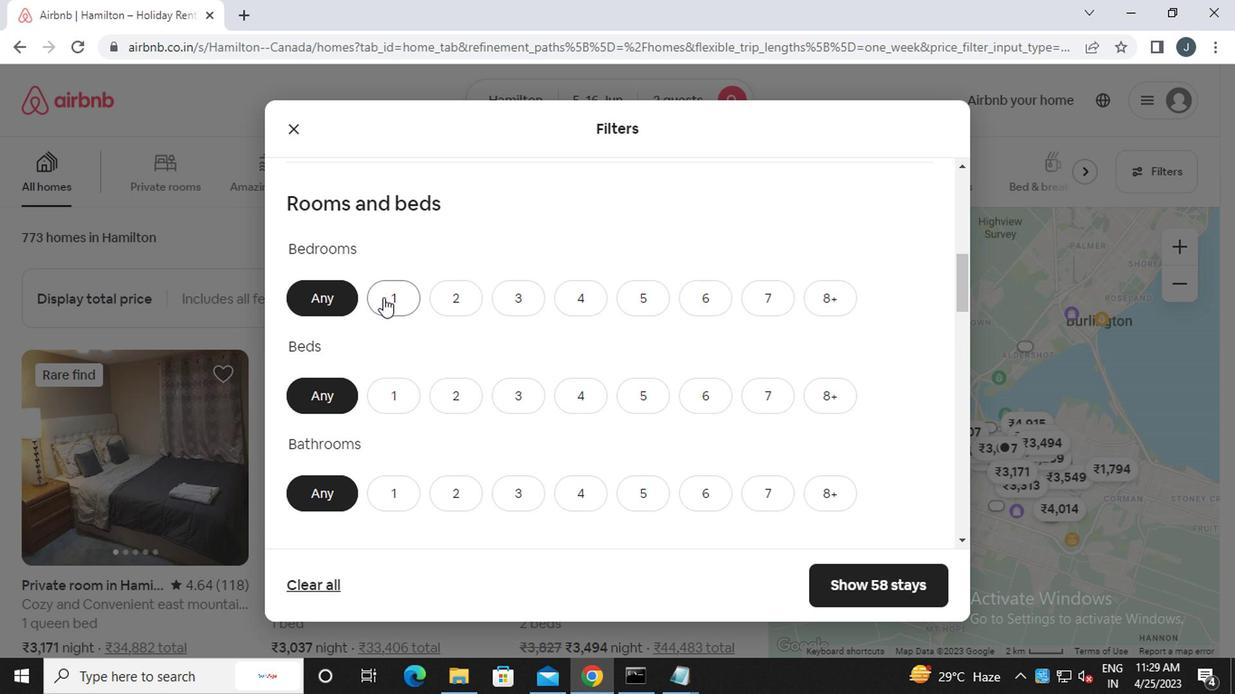 
Action: Mouse moved to (403, 400)
Screenshot: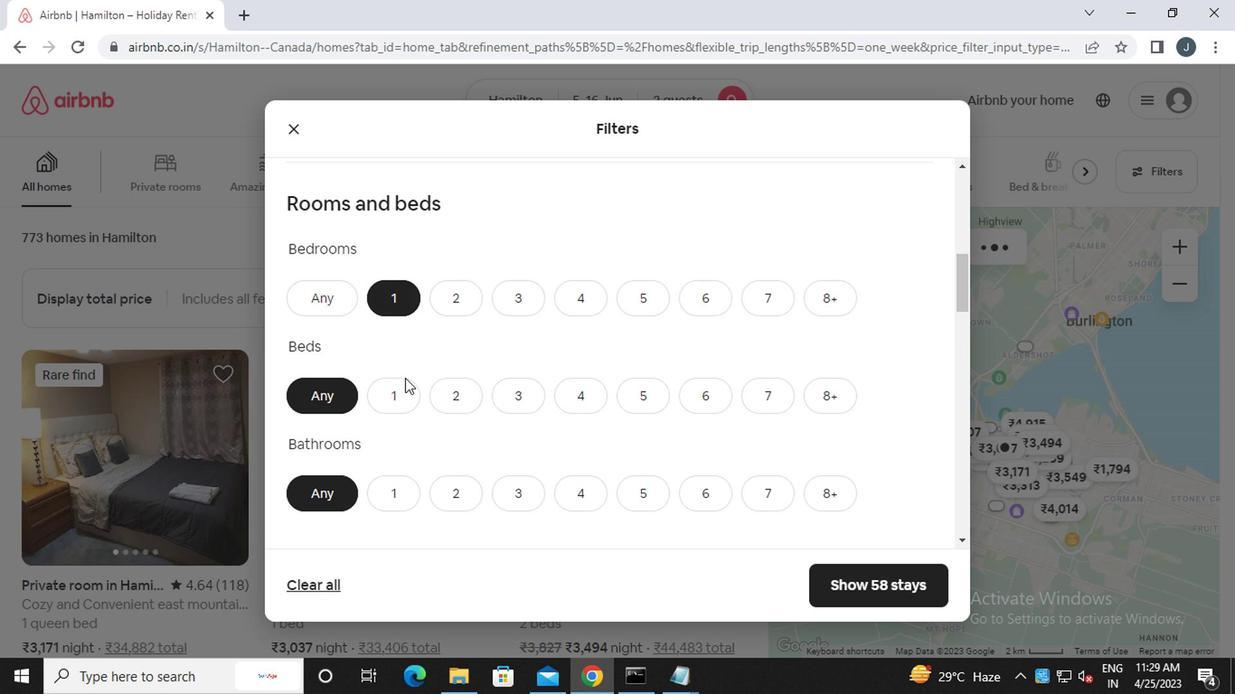 
Action: Mouse pressed left at (403, 400)
Screenshot: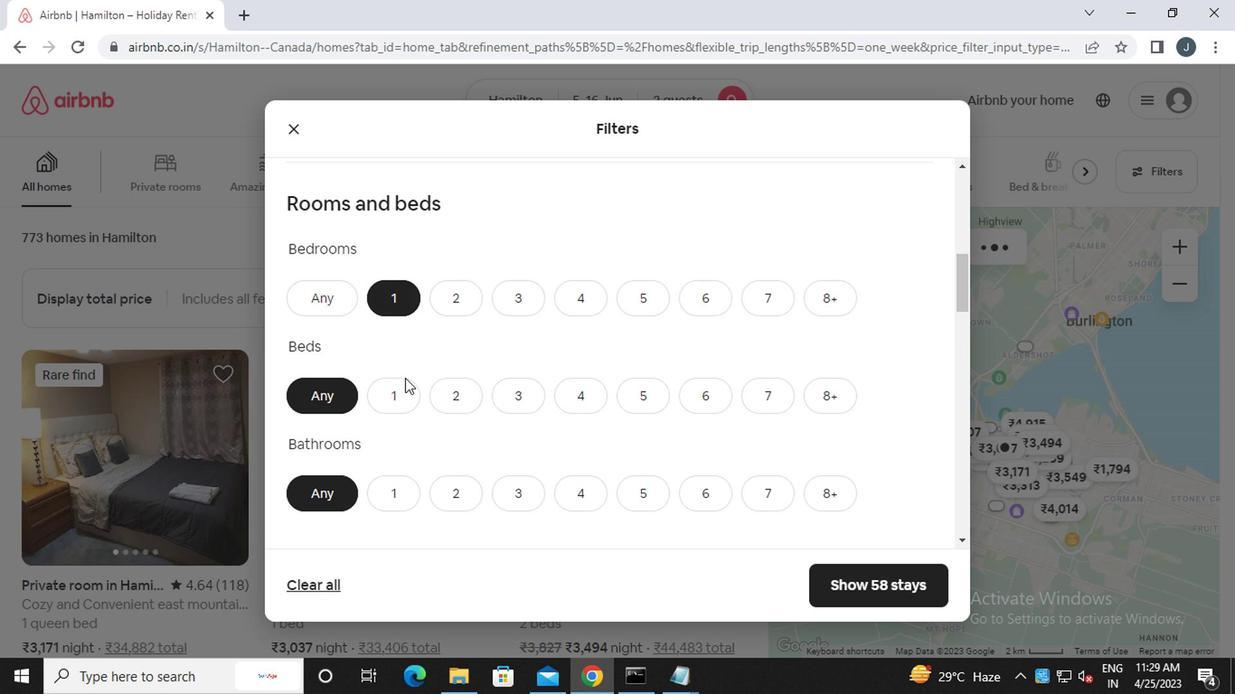 
Action: Mouse moved to (392, 510)
Screenshot: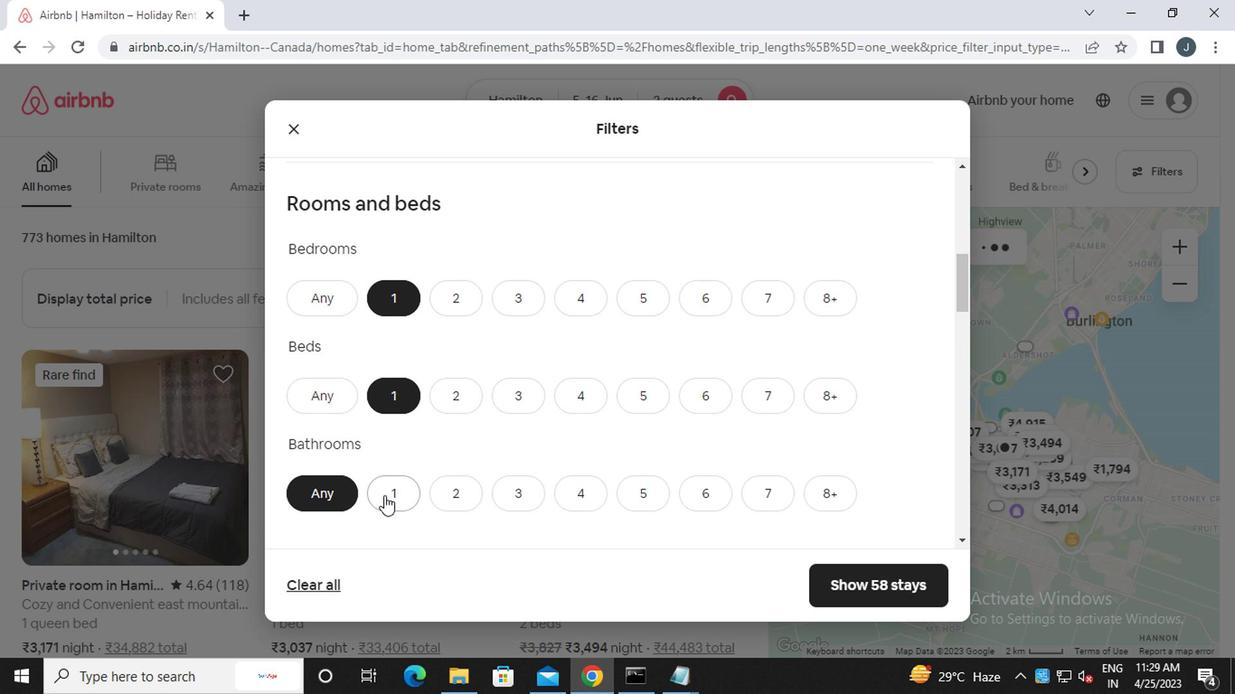 
Action: Mouse pressed left at (392, 510)
Screenshot: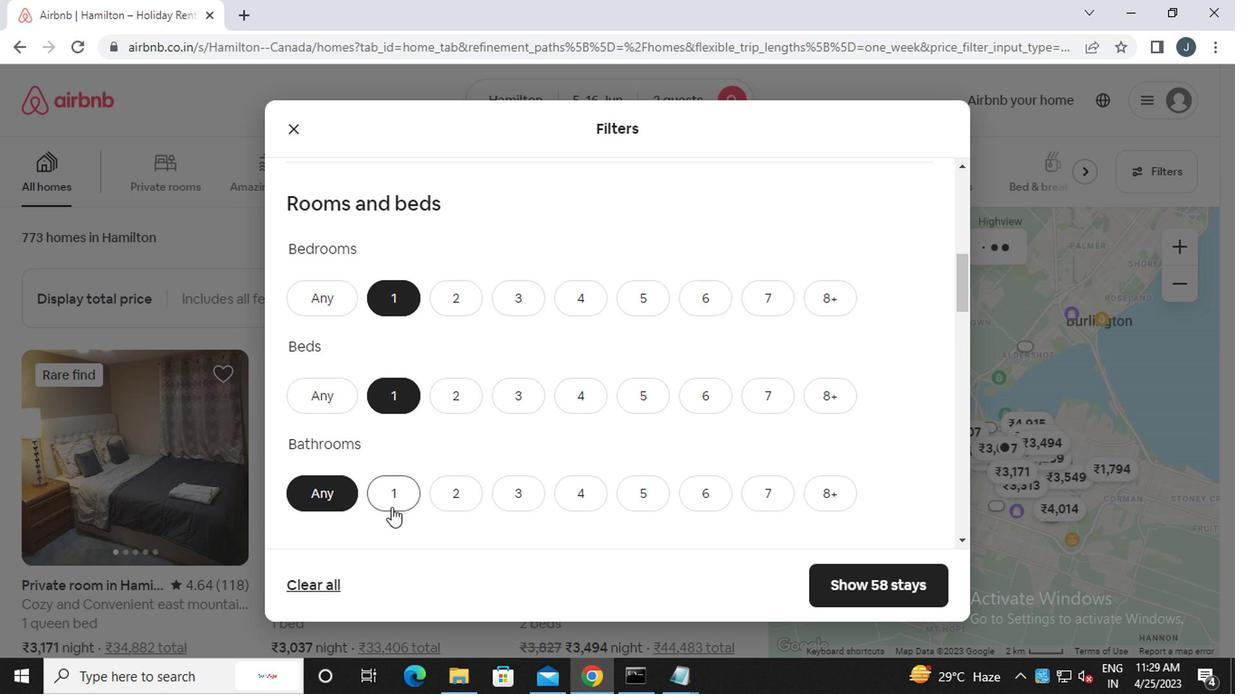
Action: Mouse moved to (381, 508)
Screenshot: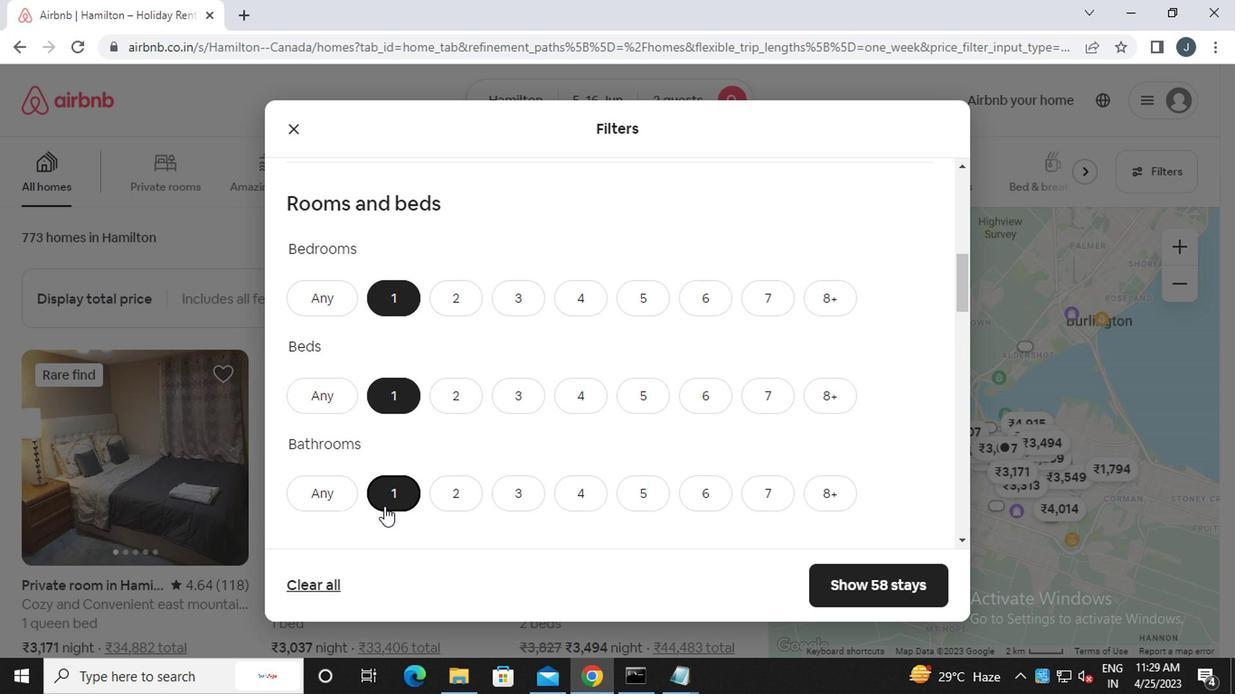 
Action: Mouse scrolled (381, 507) with delta (0, 0)
Screenshot: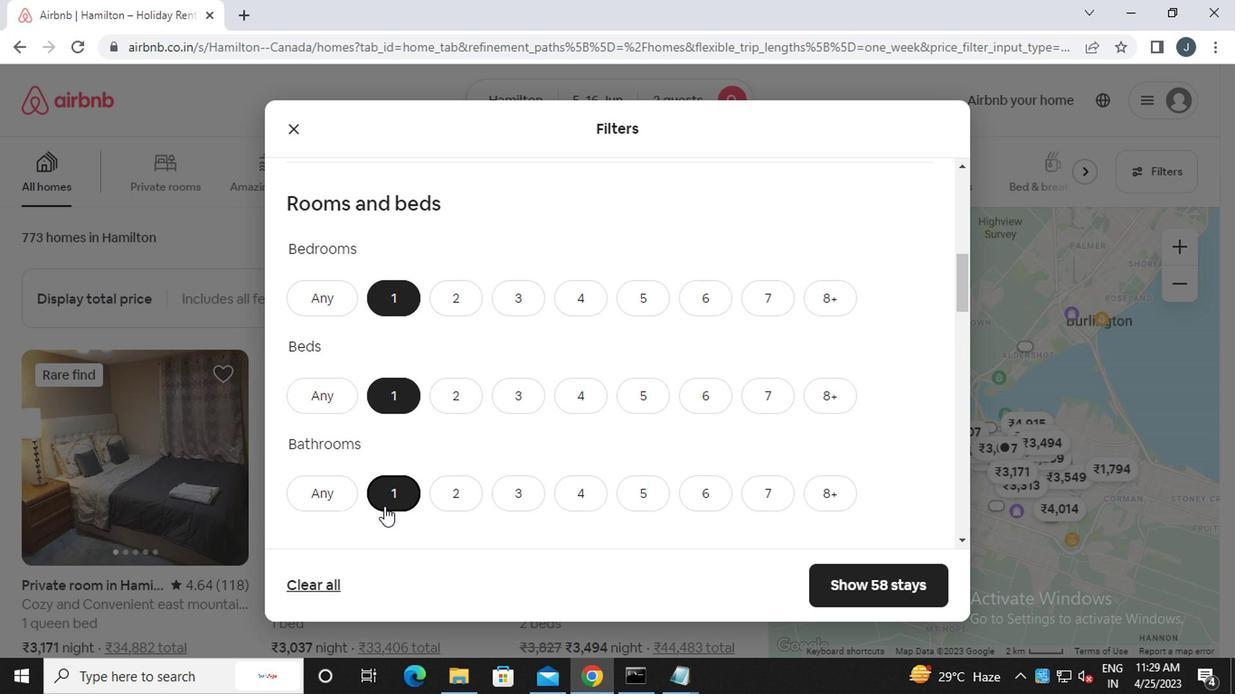
Action: Mouse moved to (381, 510)
Screenshot: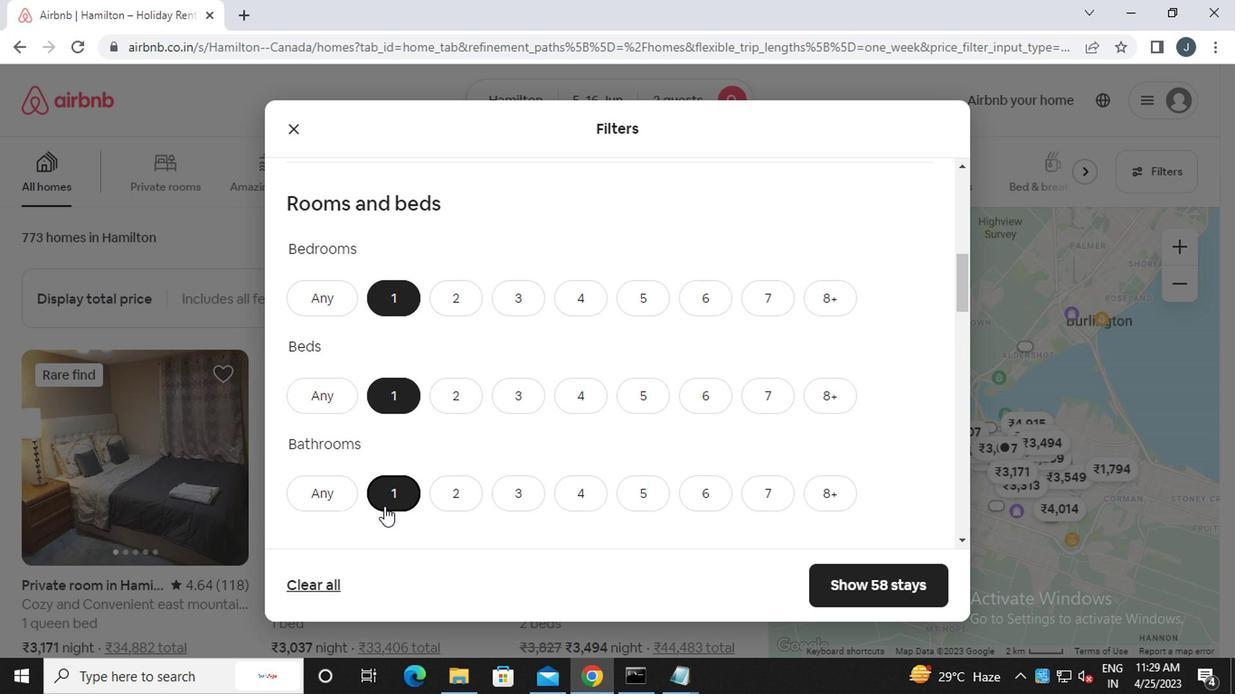 
Action: Mouse scrolled (381, 508) with delta (0, -1)
Screenshot: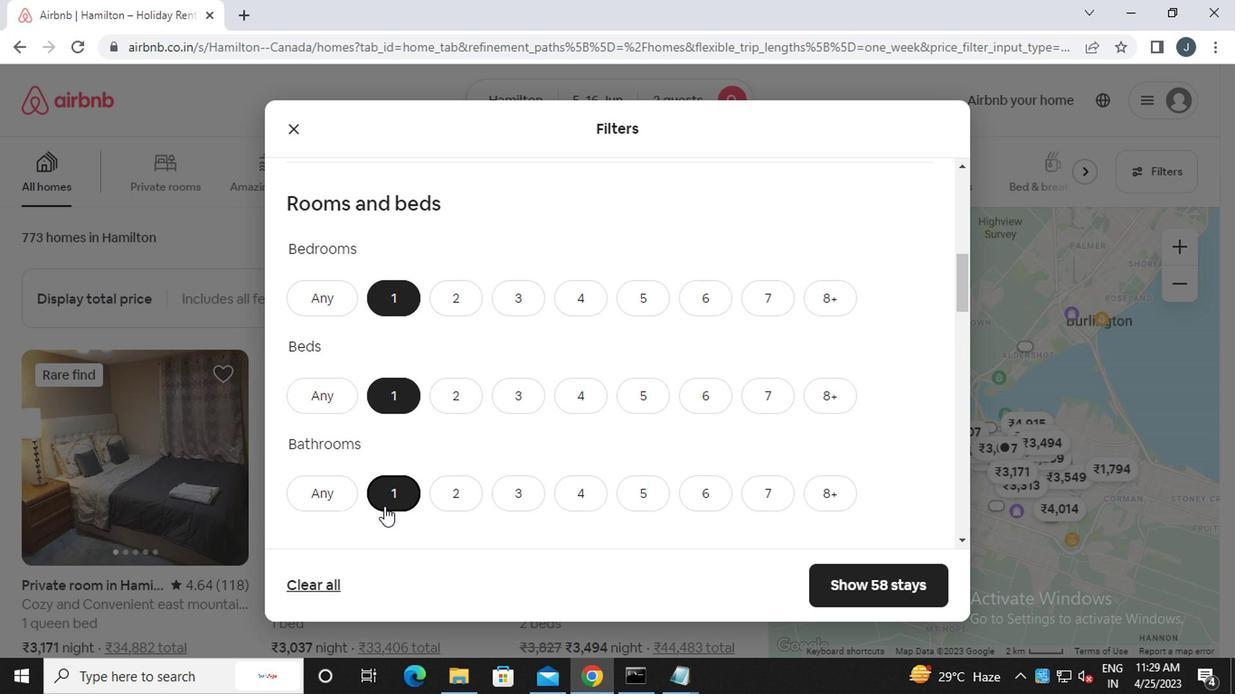 
Action: Mouse scrolled (381, 508) with delta (0, -1)
Screenshot: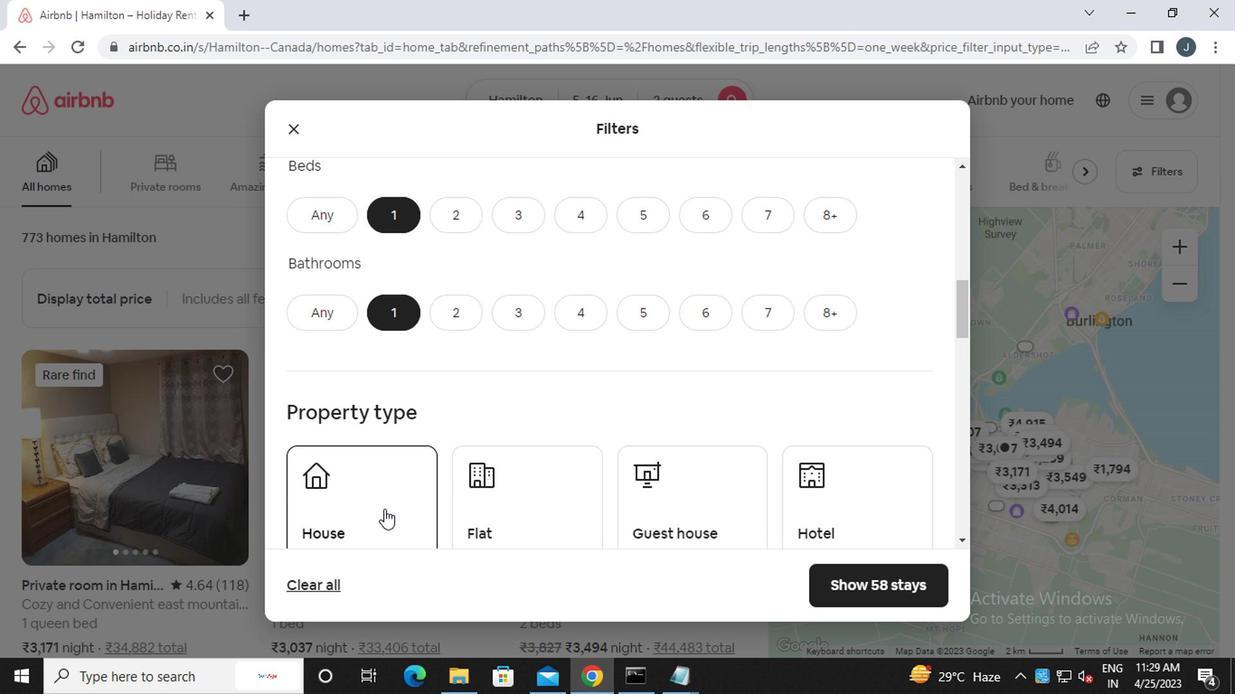 
Action: Mouse moved to (386, 440)
Screenshot: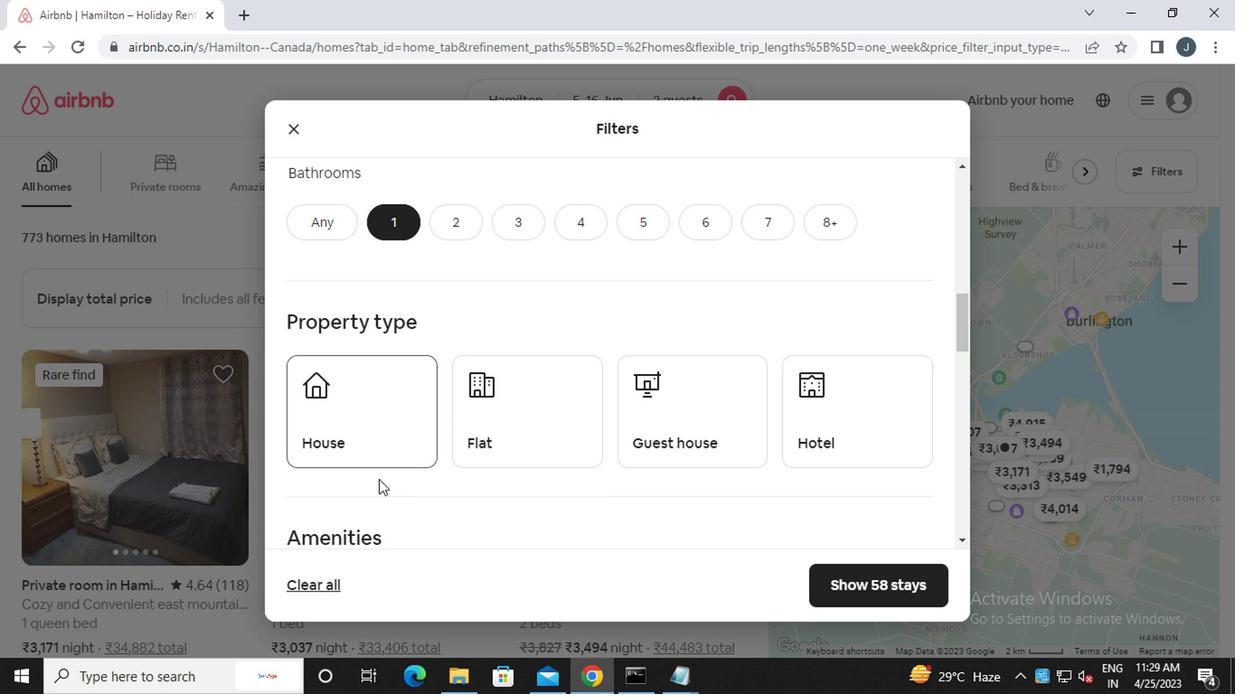 
Action: Mouse pressed left at (386, 440)
Screenshot: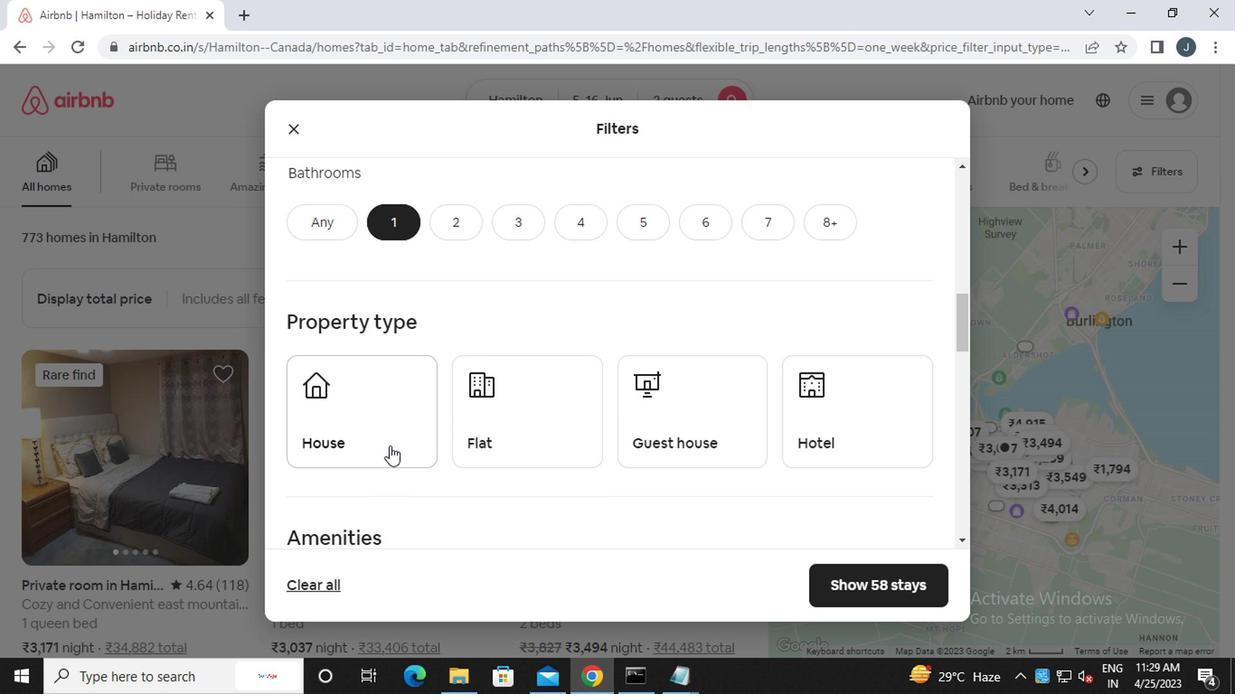
Action: Mouse moved to (509, 438)
Screenshot: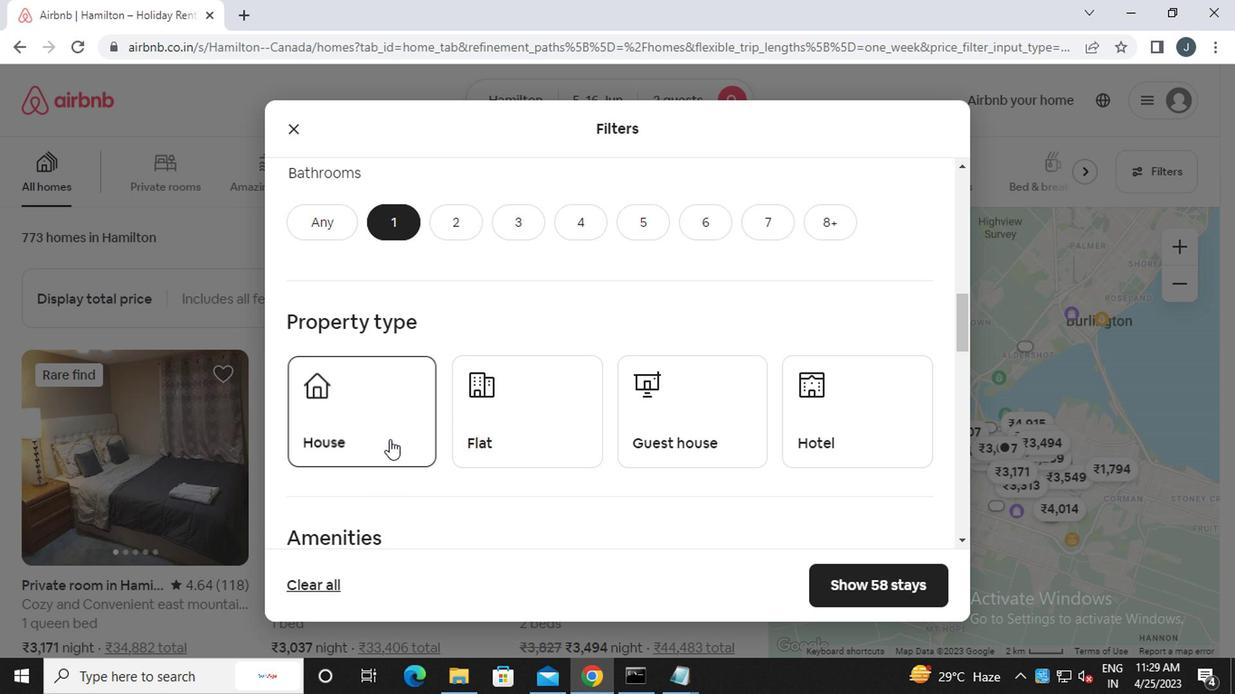 
Action: Mouse pressed left at (509, 438)
Screenshot: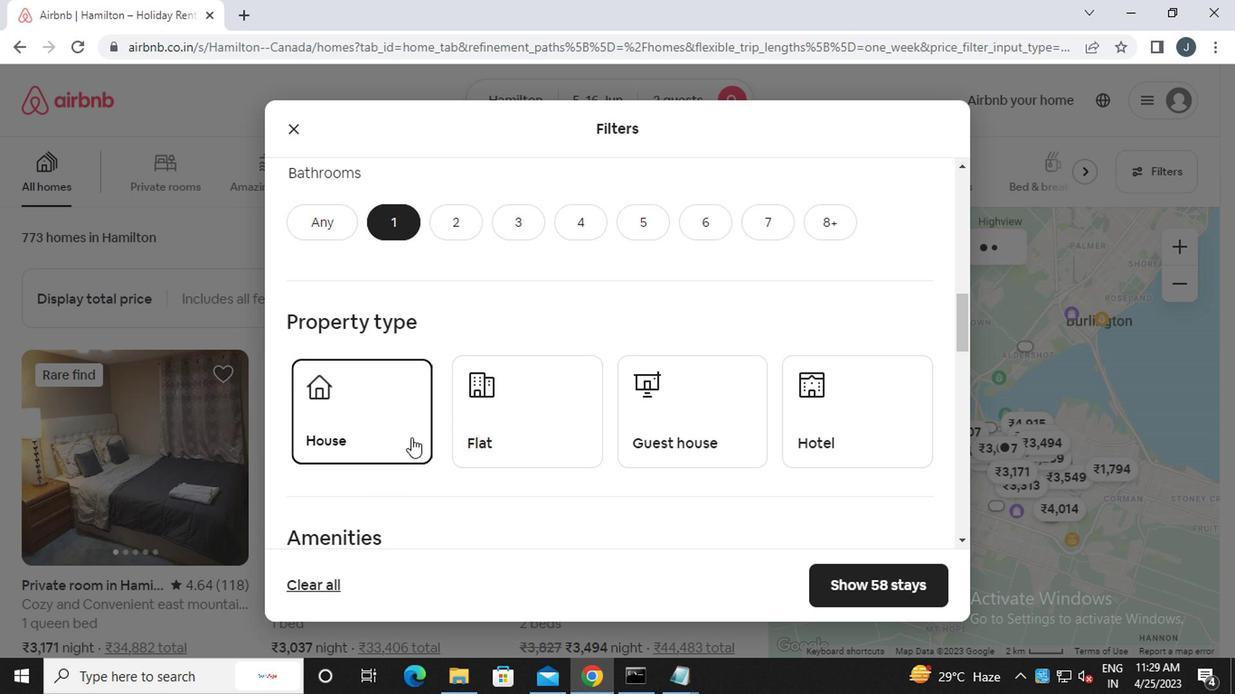 
Action: Mouse moved to (628, 431)
Screenshot: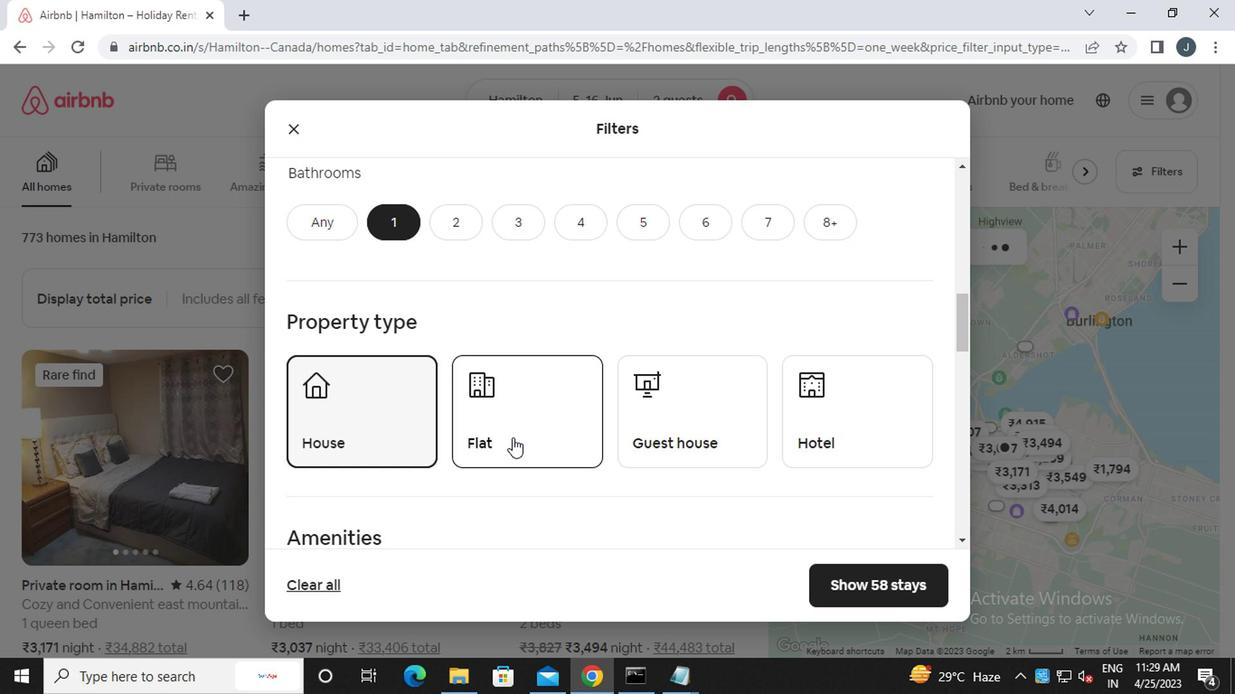 
Action: Mouse pressed left at (628, 431)
Screenshot: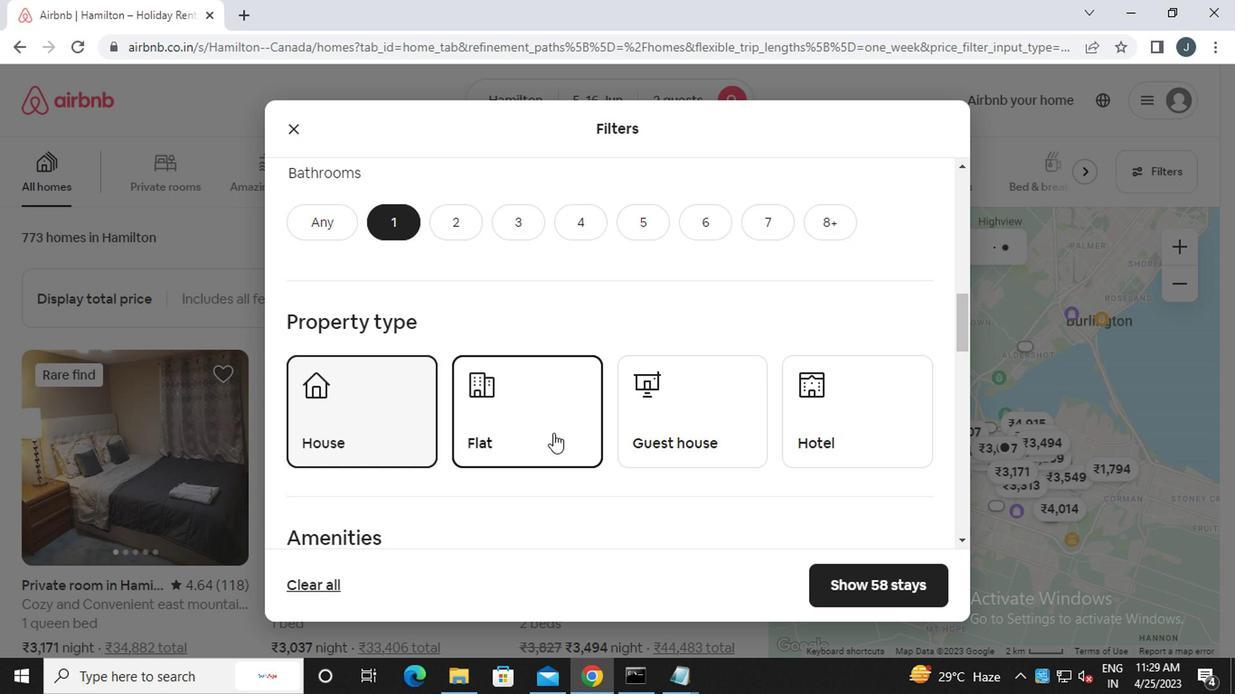 
Action: Mouse moved to (828, 418)
Screenshot: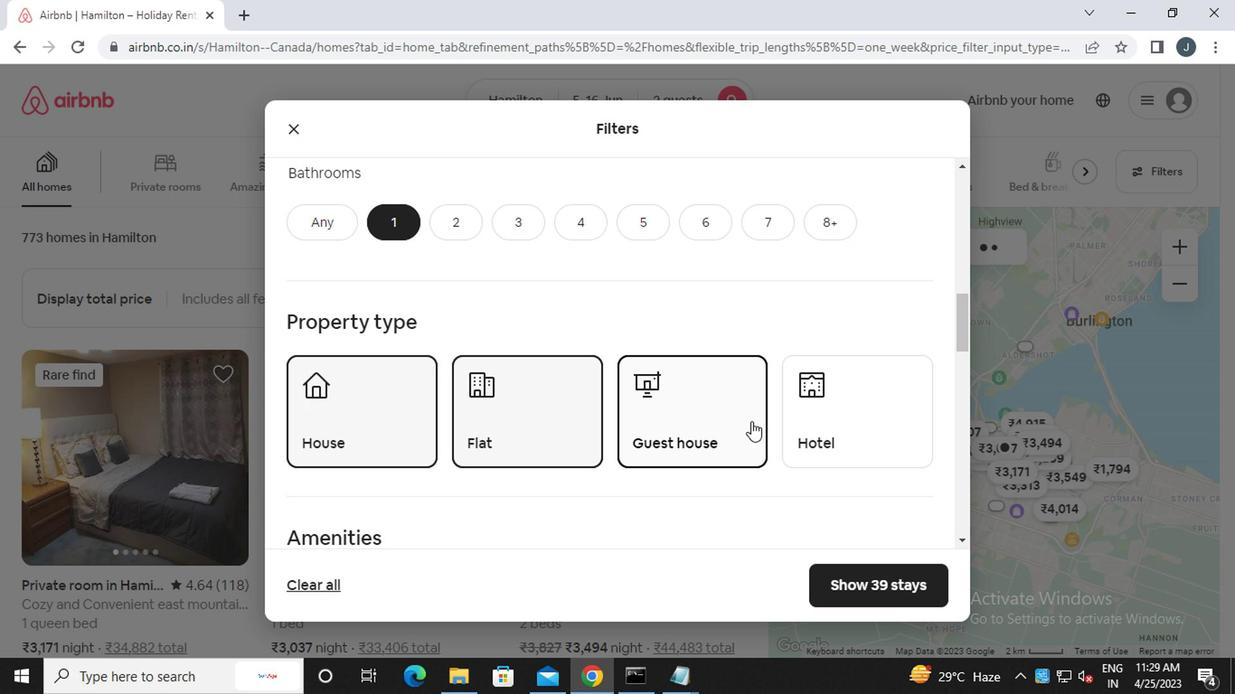 
Action: Mouse pressed left at (828, 418)
Screenshot: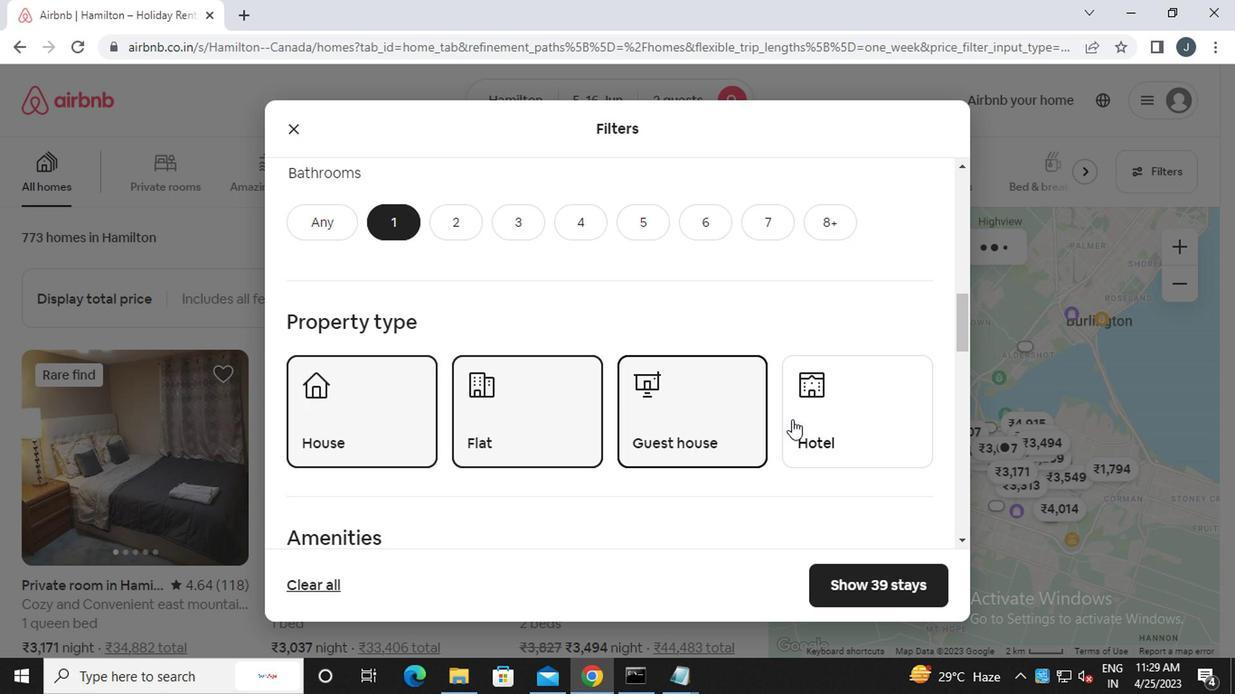 
Action: Mouse moved to (575, 465)
Screenshot: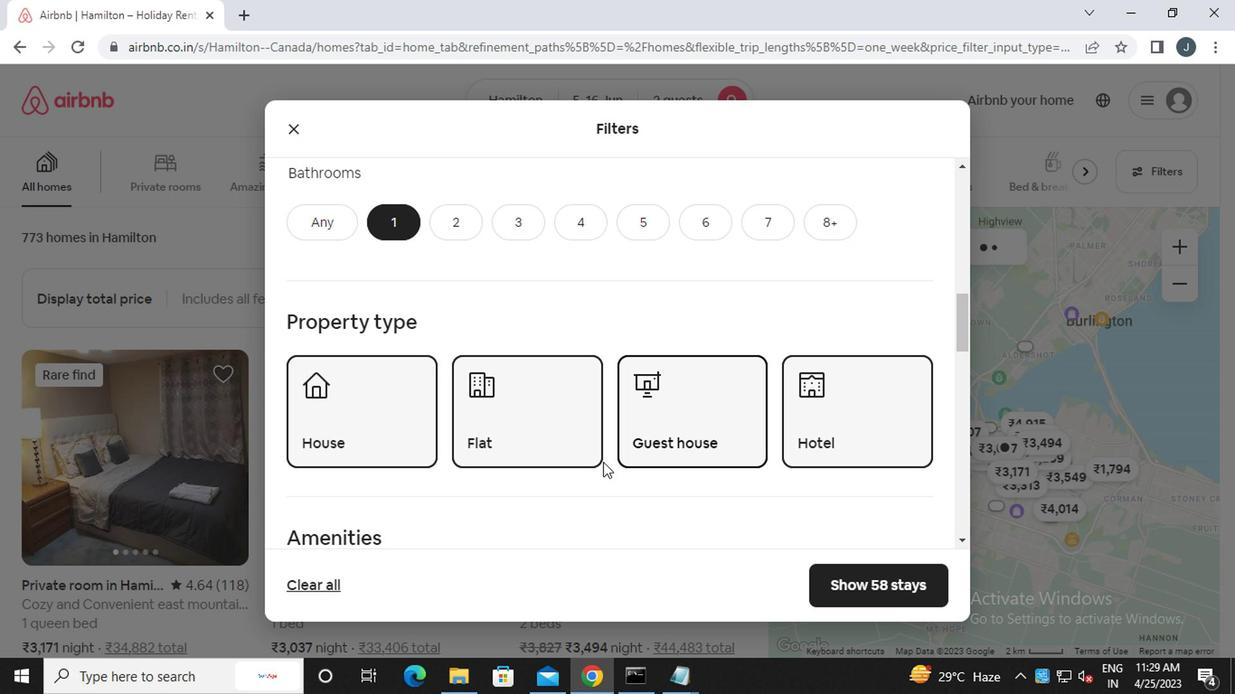 
Action: Mouse scrolled (575, 463) with delta (0, -1)
Screenshot: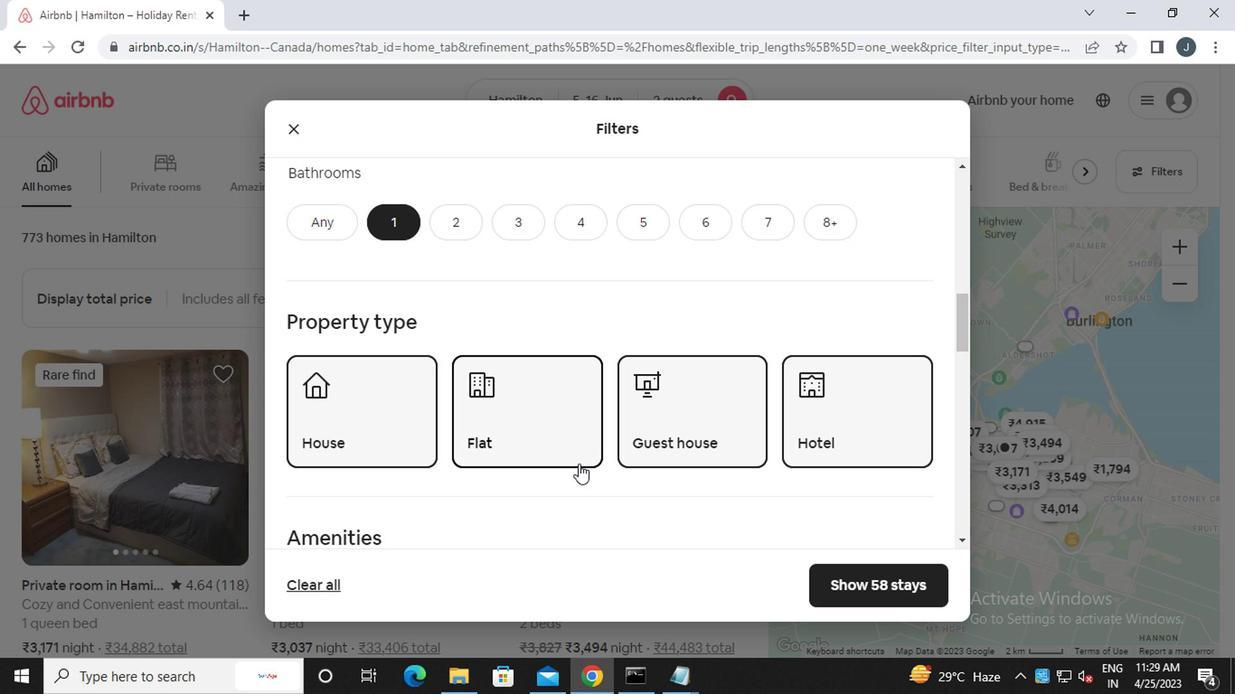 
Action: Mouse scrolled (575, 463) with delta (0, -1)
Screenshot: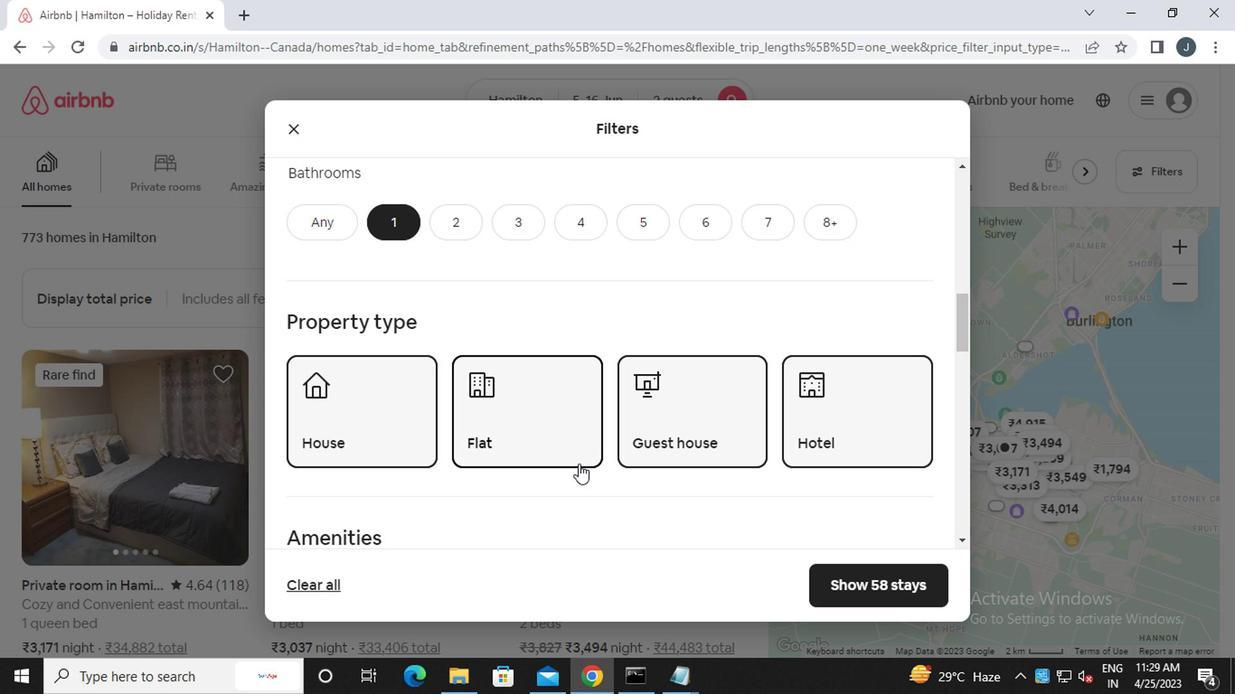 
Action: Mouse scrolled (575, 463) with delta (0, -1)
Screenshot: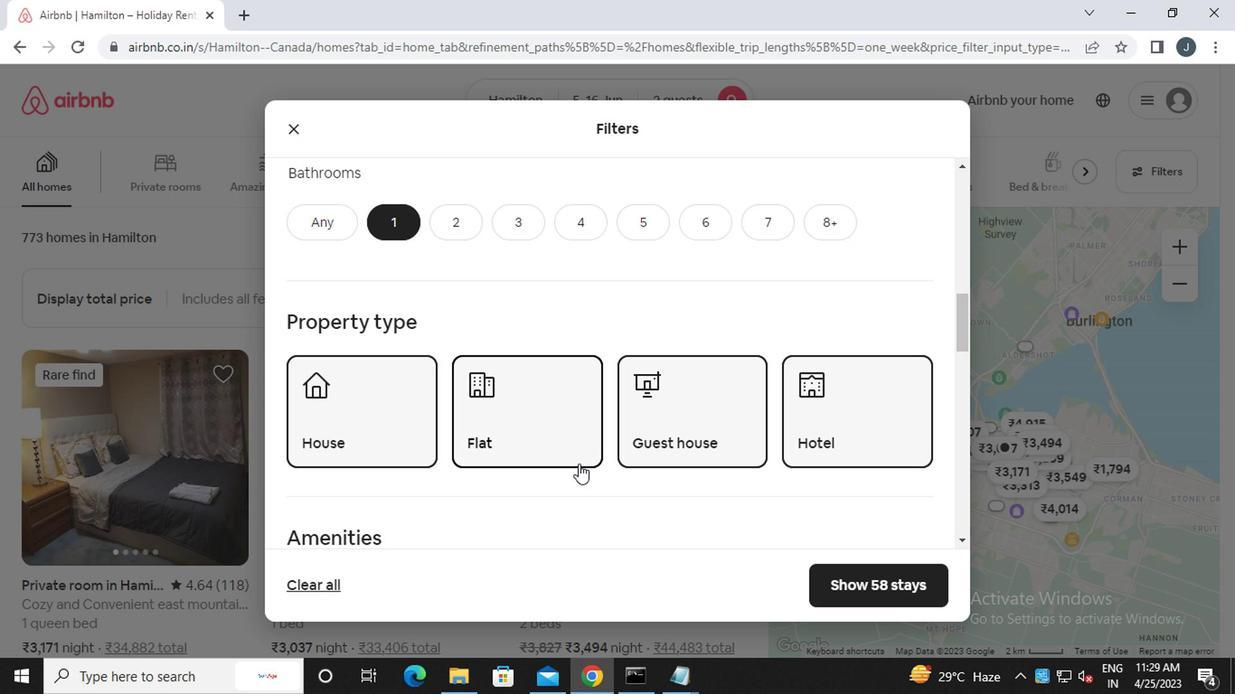 
Action: Mouse scrolled (575, 463) with delta (0, -1)
Screenshot: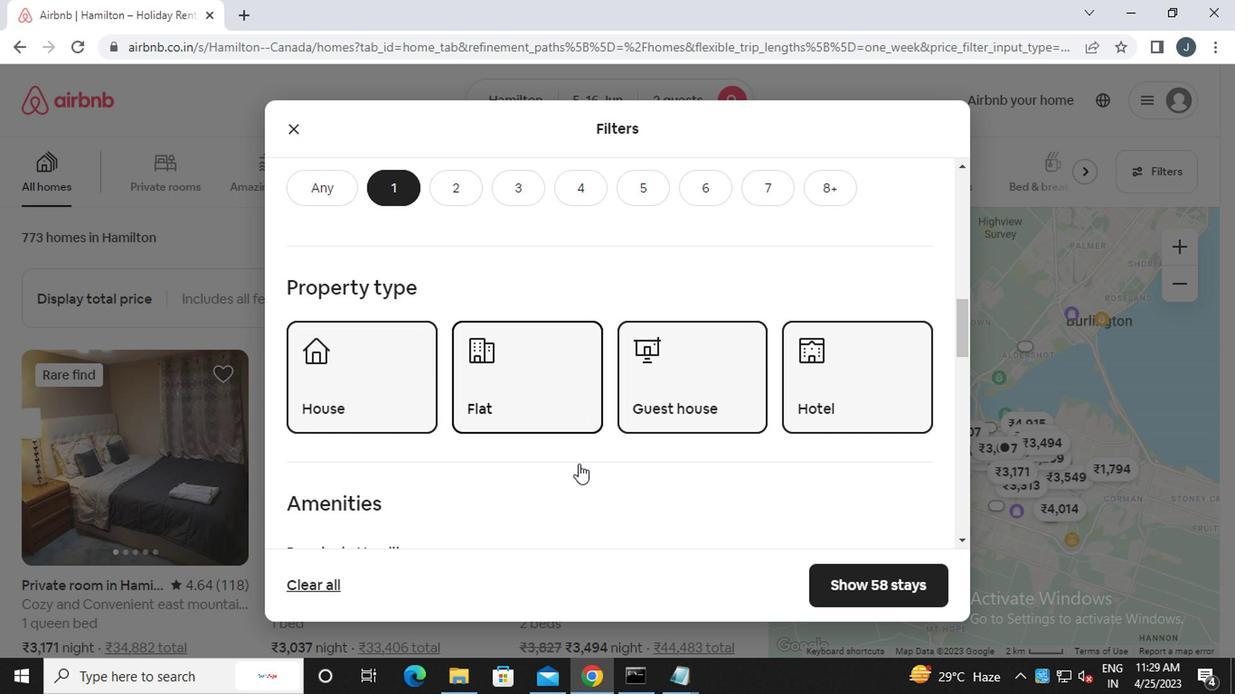 
Action: Mouse moved to (527, 451)
Screenshot: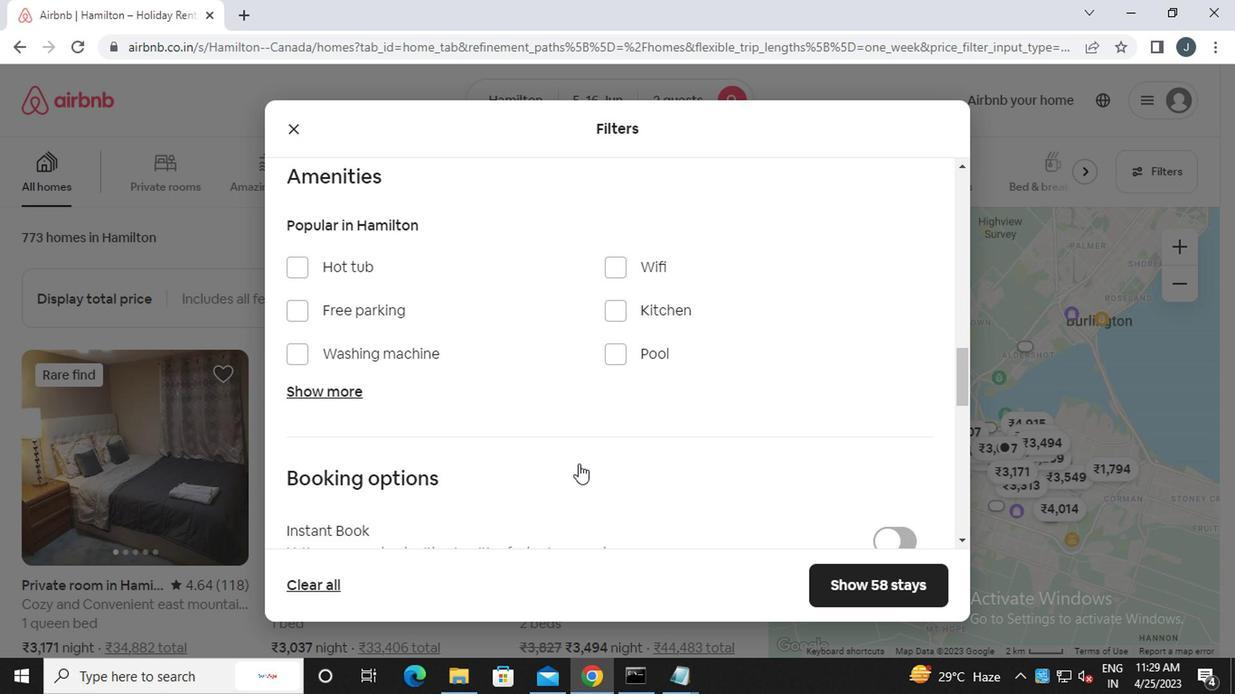 
Action: Mouse scrolled (527, 450) with delta (0, -1)
Screenshot: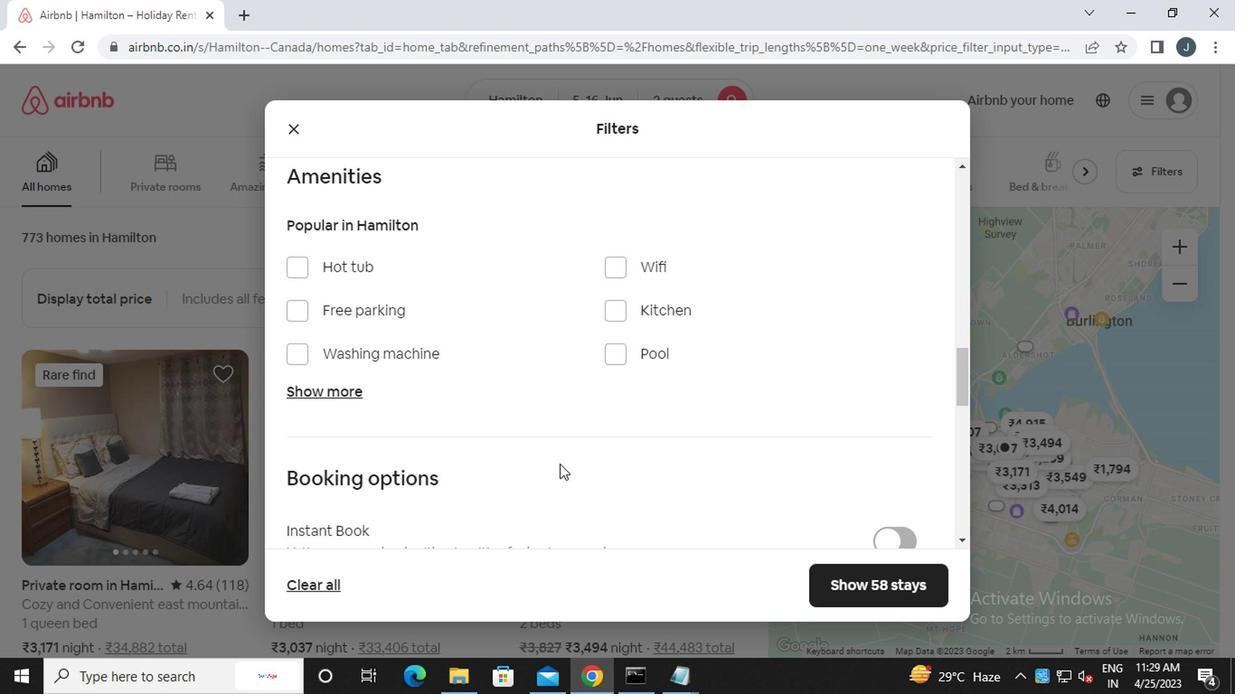 
Action: Mouse scrolled (527, 450) with delta (0, -1)
Screenshot: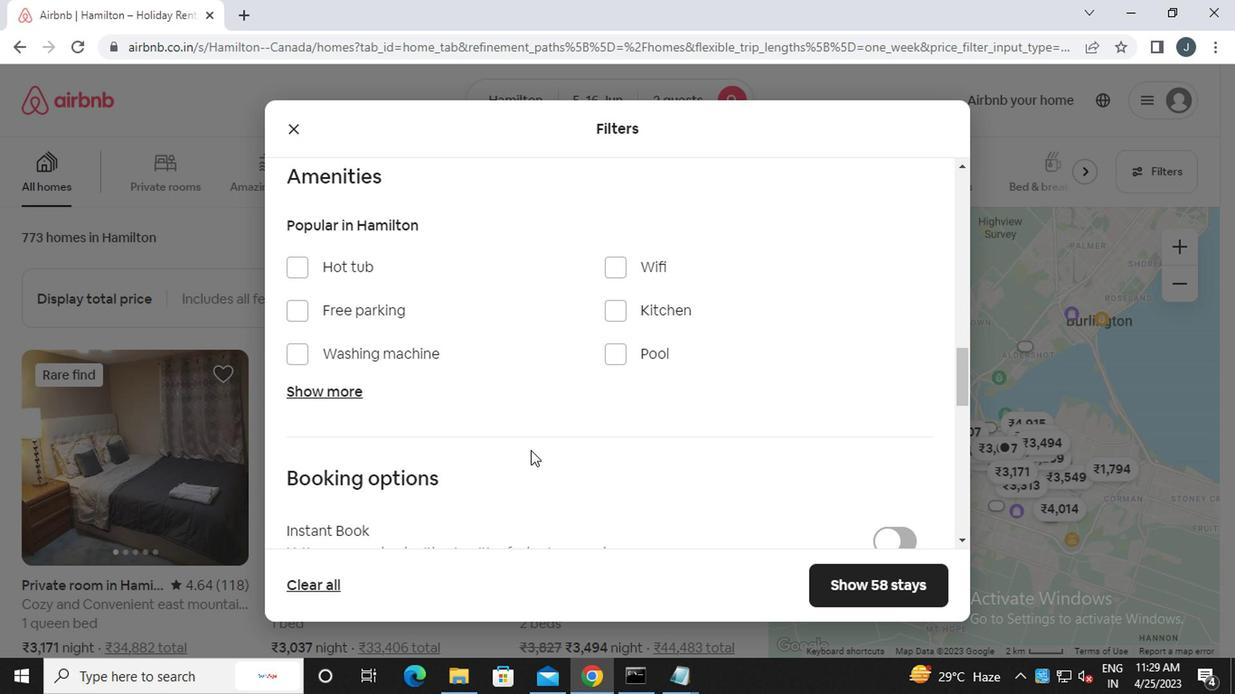 
Action: Mouse scrolled (527, 450) with delta (0, -1)
Screenshot: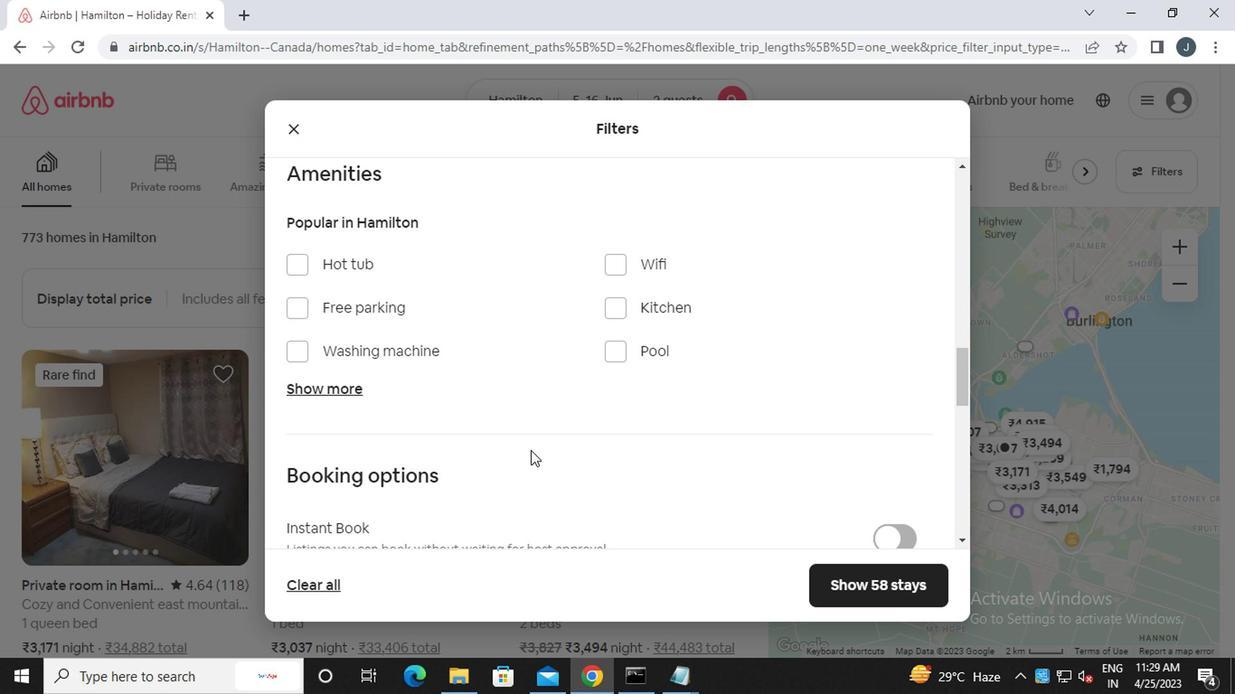 
Action: Mouse moved to (884, 341)
Screenshot: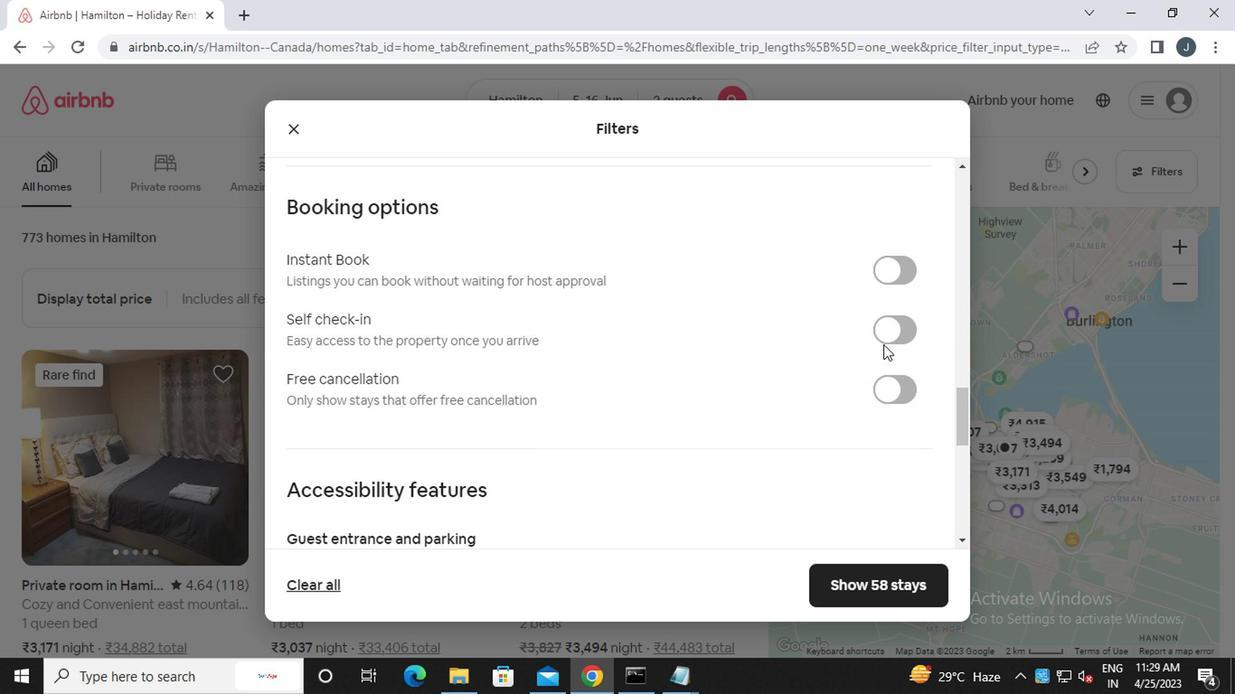 
Action: Mouse pressed left at (884, 341)
Screenshot: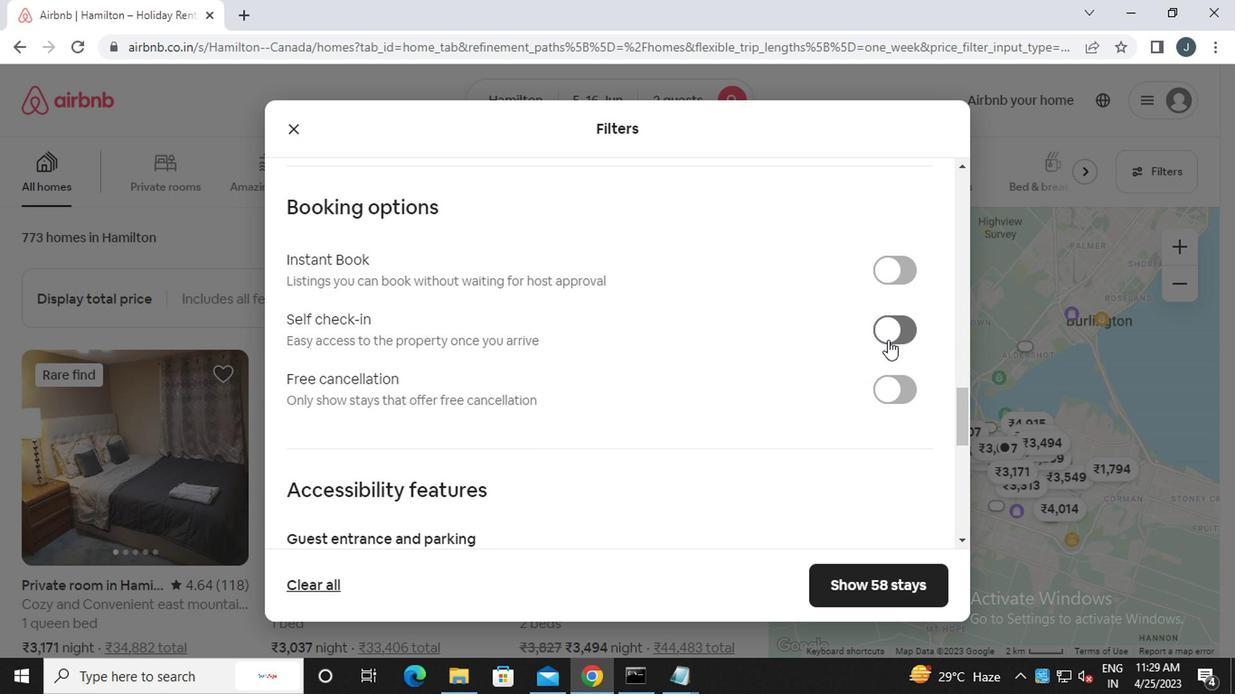 
Action: Mouse moved to (610, 422)
Screenshot: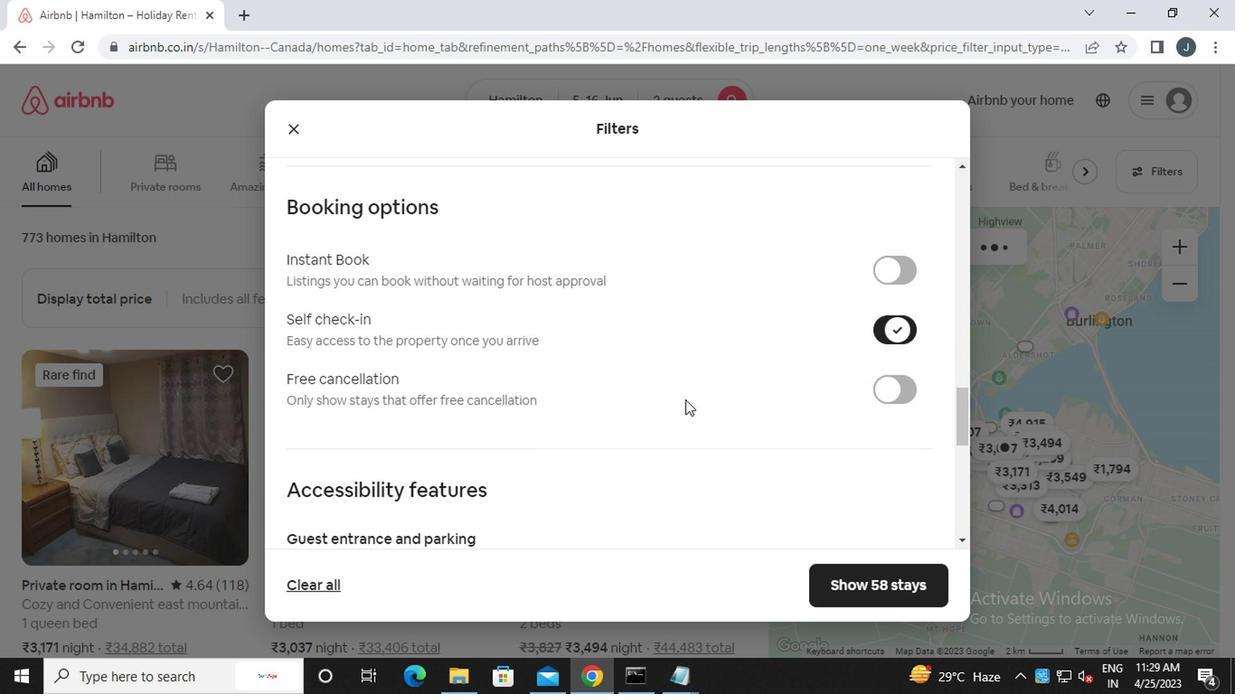 
Action: Mouse scrolled (610, 421) with delta (0, -1)
Screenshot: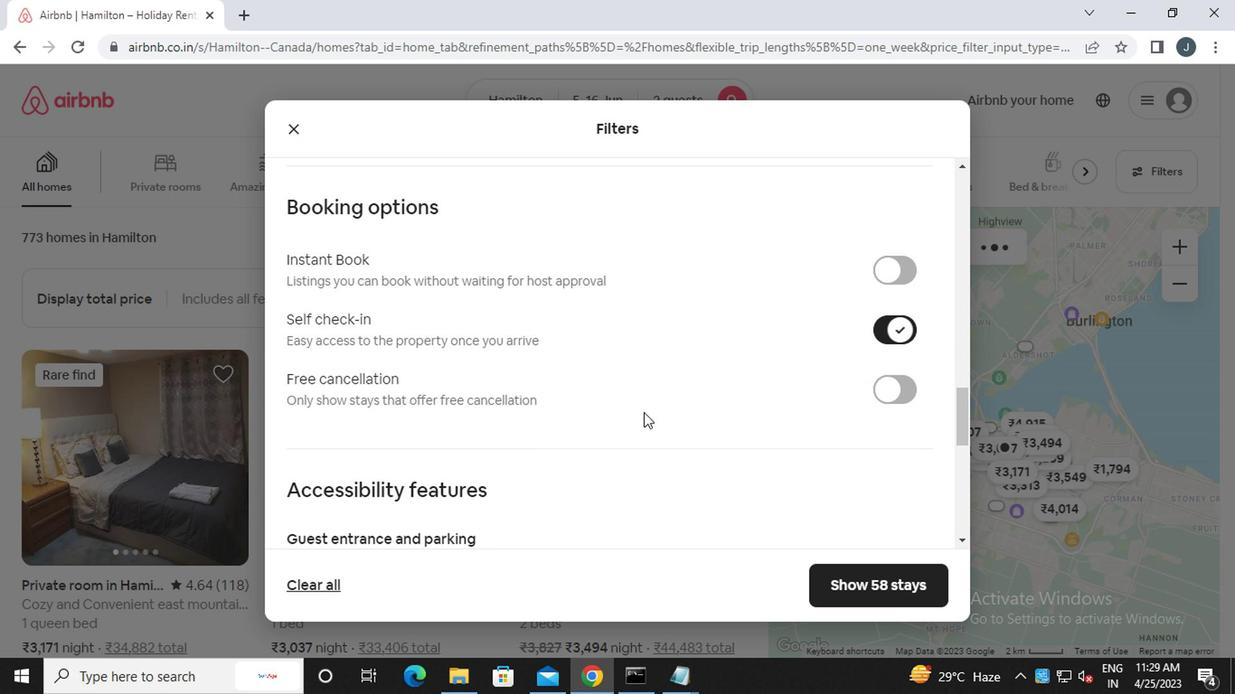 
Action: Mouse scrolled (610, 421) with delta (0, -1)
Screenshot: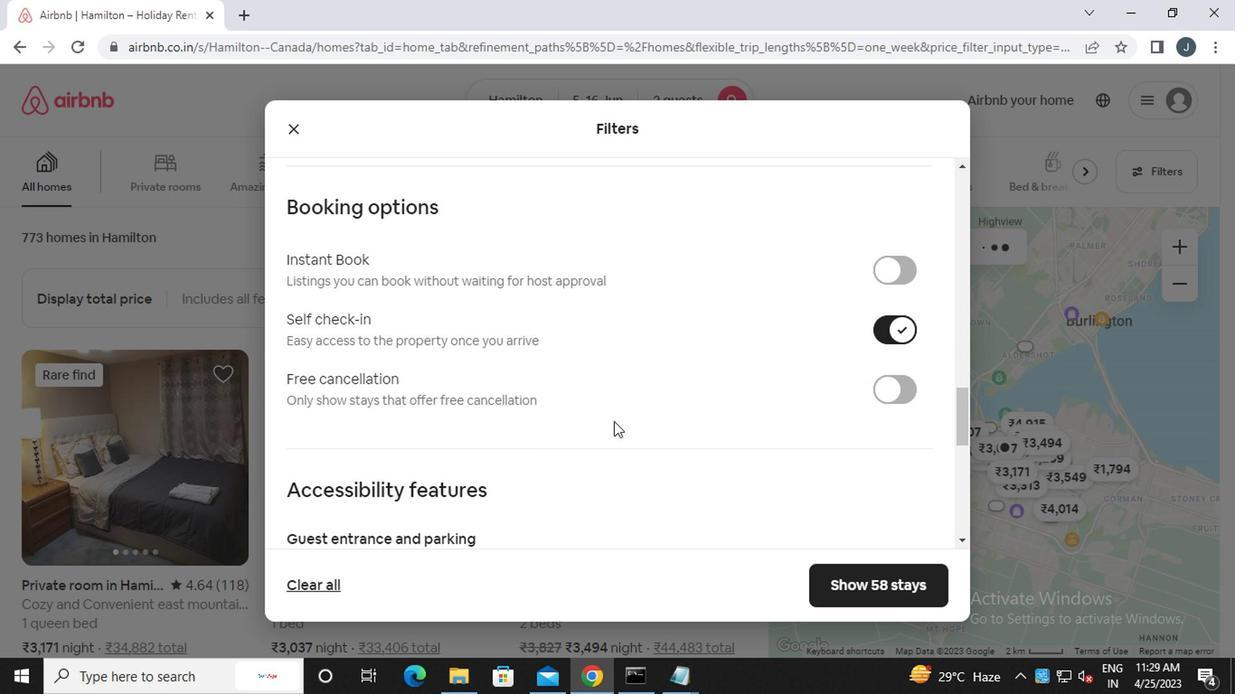 
Action: Mouse scrolled (610, 421) with delta (0, -1)
Screenshot: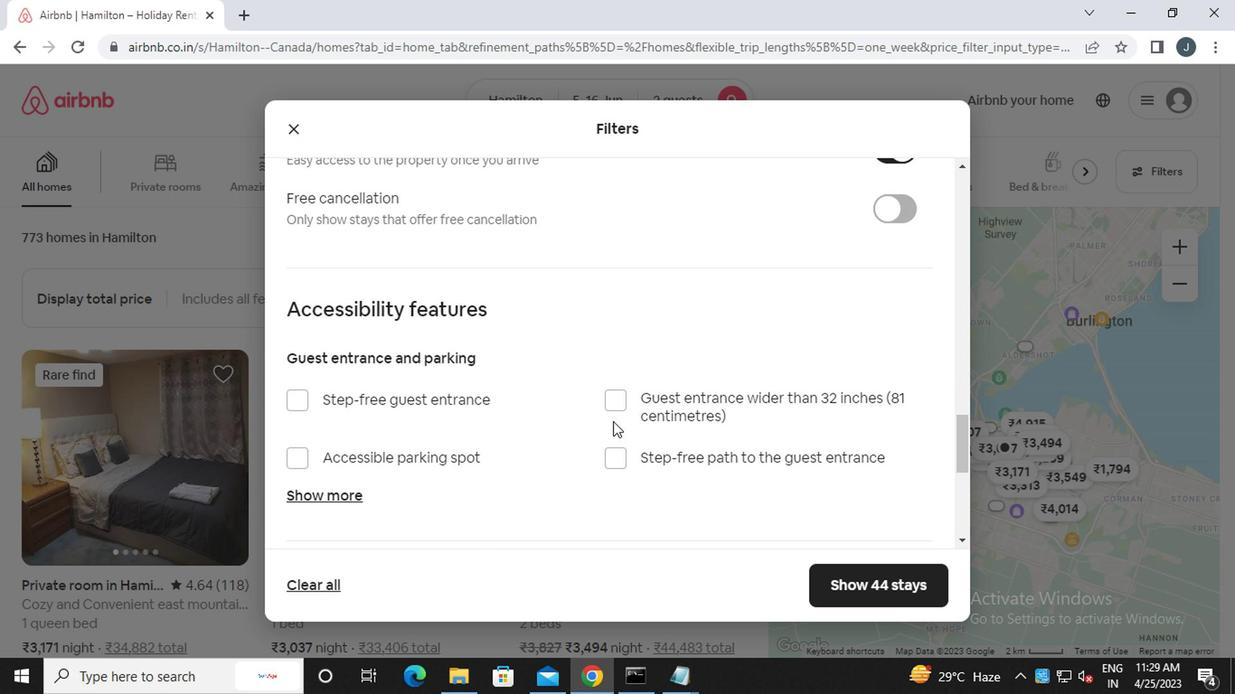
Action: Mouse scrolled (610, 421) with delta (0, -1)
Screenshot: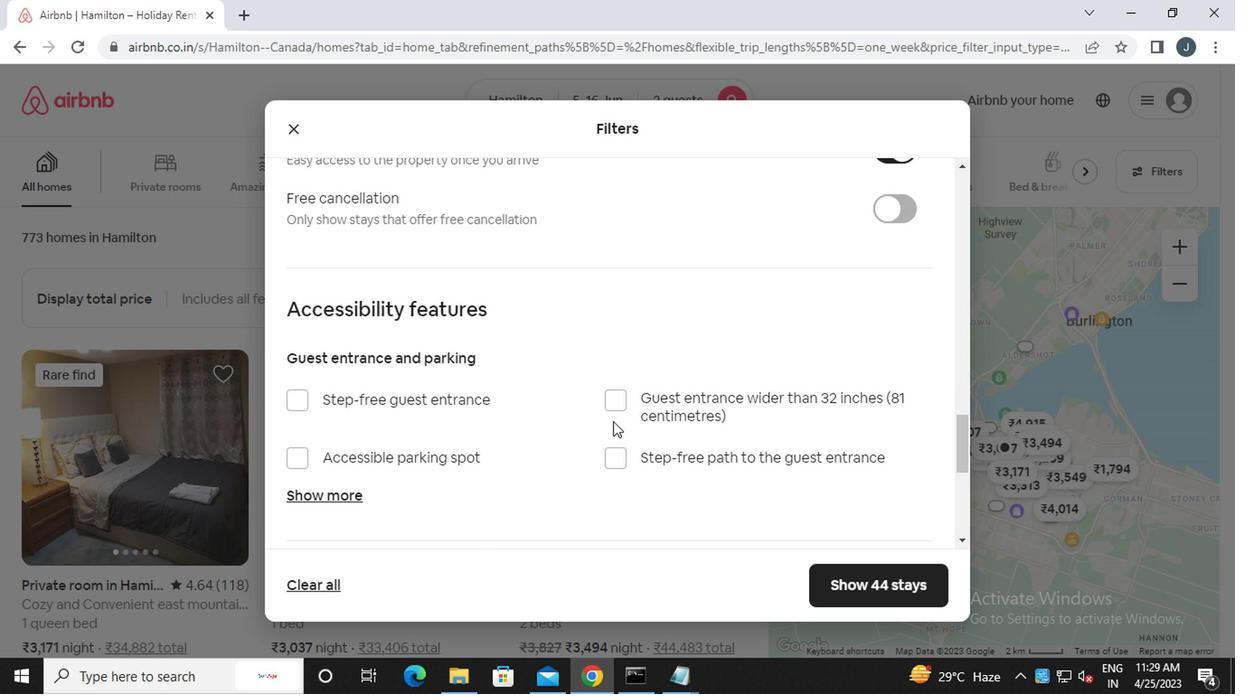 
Action: Mouse scrolled (610, 421) with delta (0, -1)
Screenshot: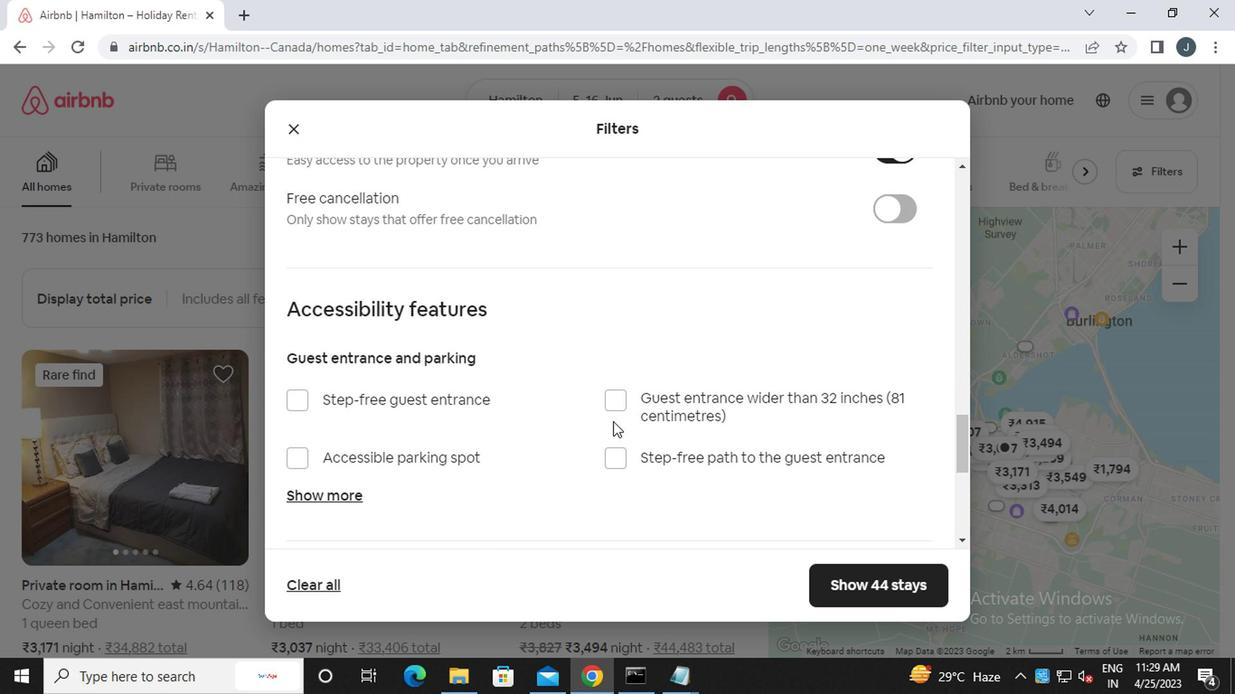
Action: Mouse scrolled (610, 421) with delta (0, -1)
Screenshot: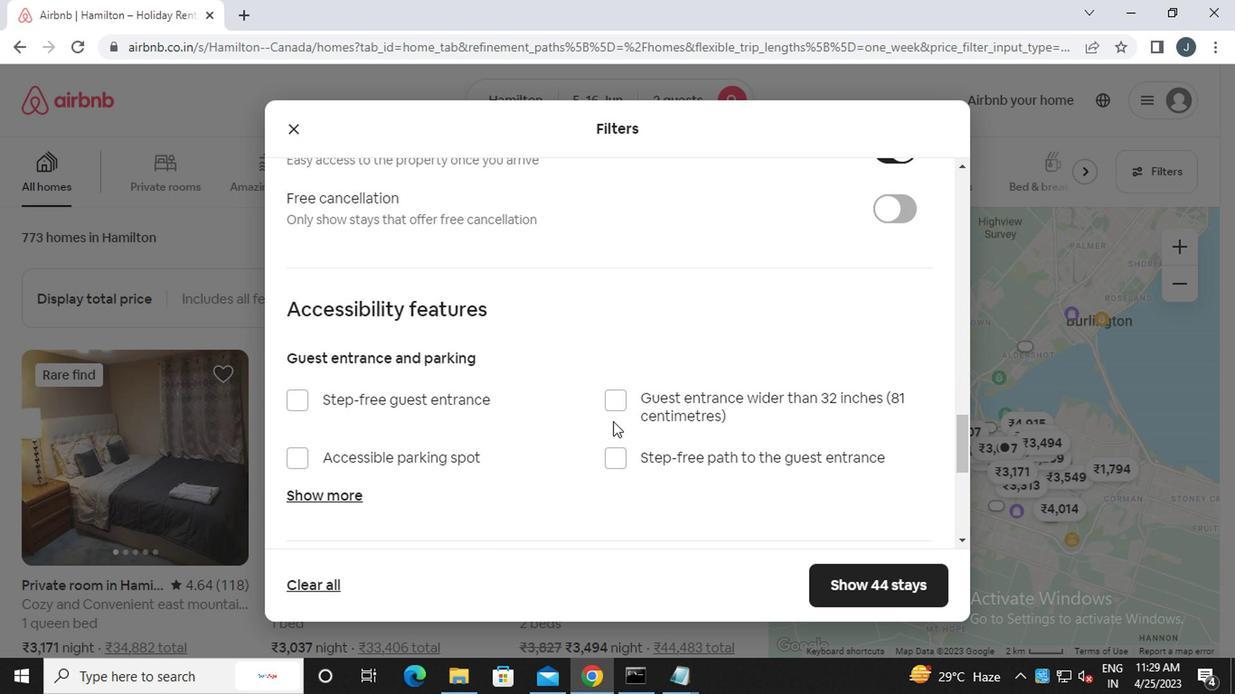 
Action: Mouse scrolled (610, 421) with delta (0, -1)
Screenshot: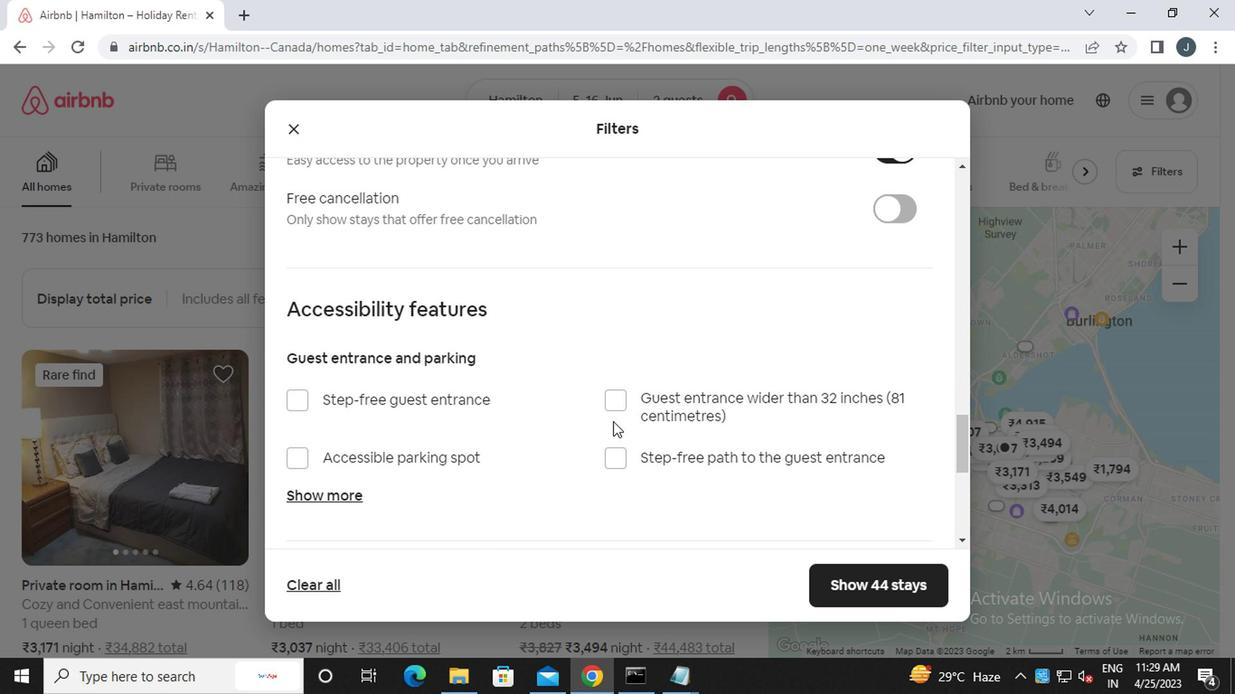 
Action: Mouse scrolled (610, 421) with delta (0, -1)
Screenshot: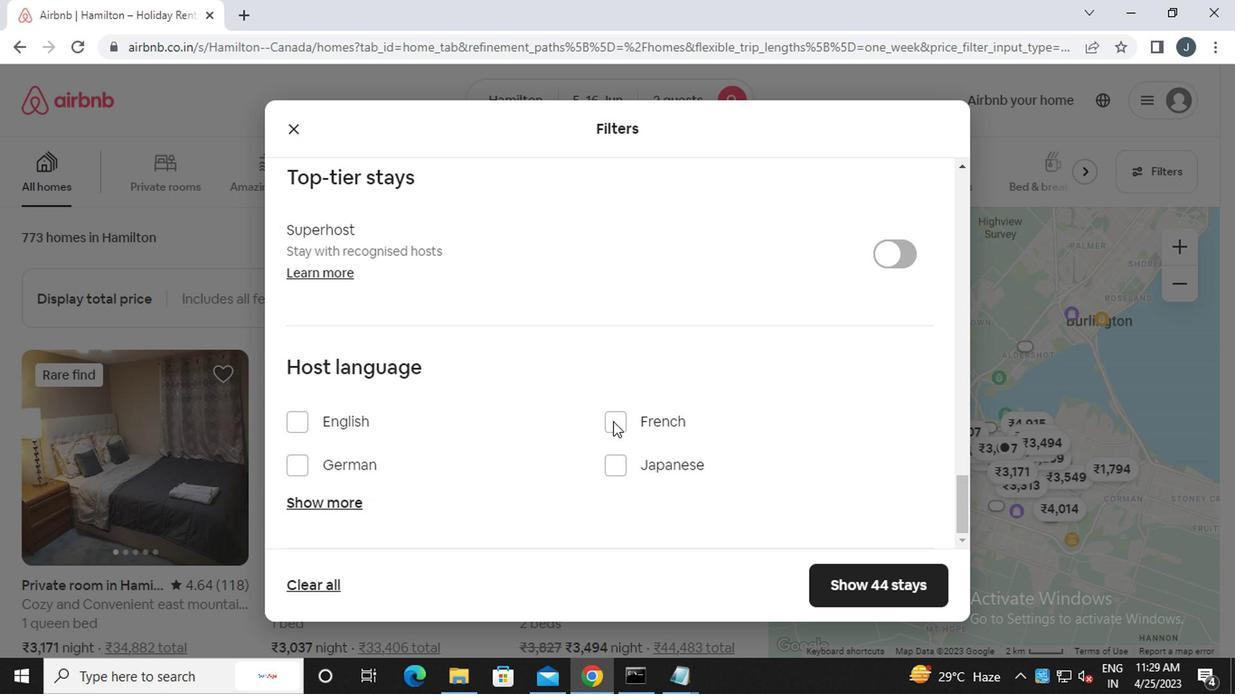 
Action: Mouse scrolled (610, 421) with delta (0, -1)
Screenshot: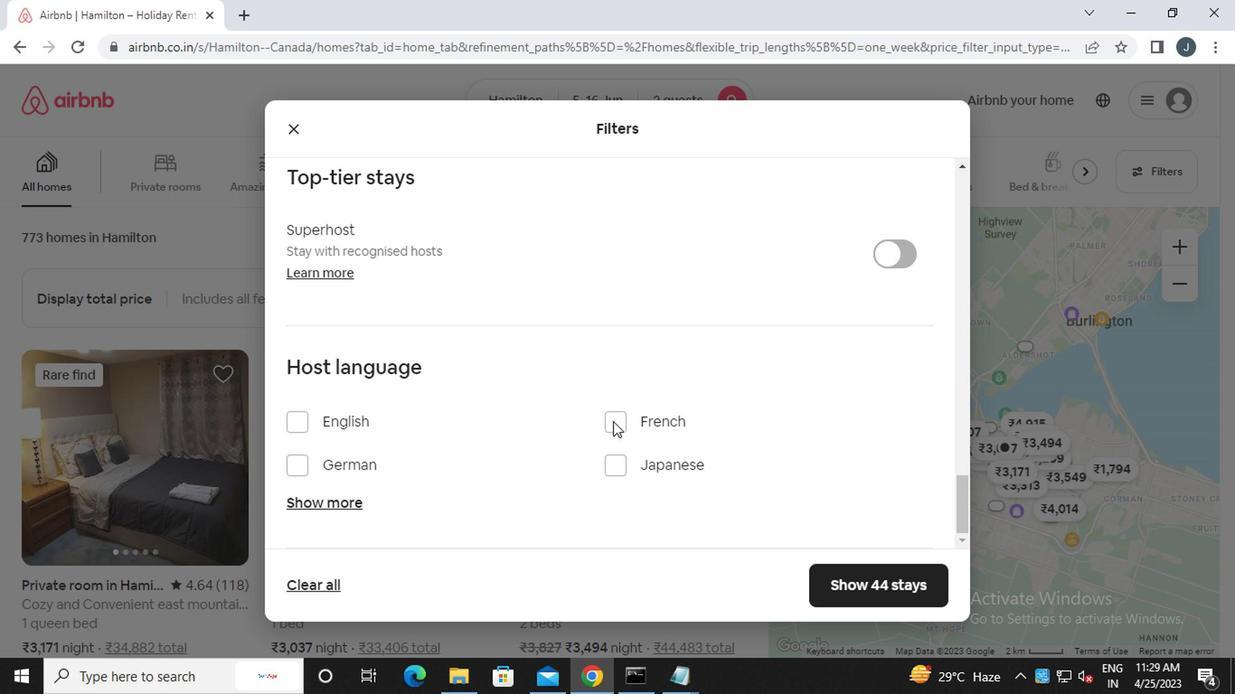
Action: Mouse scrolled (610, 421) with delta (0, -1)
Screenshot: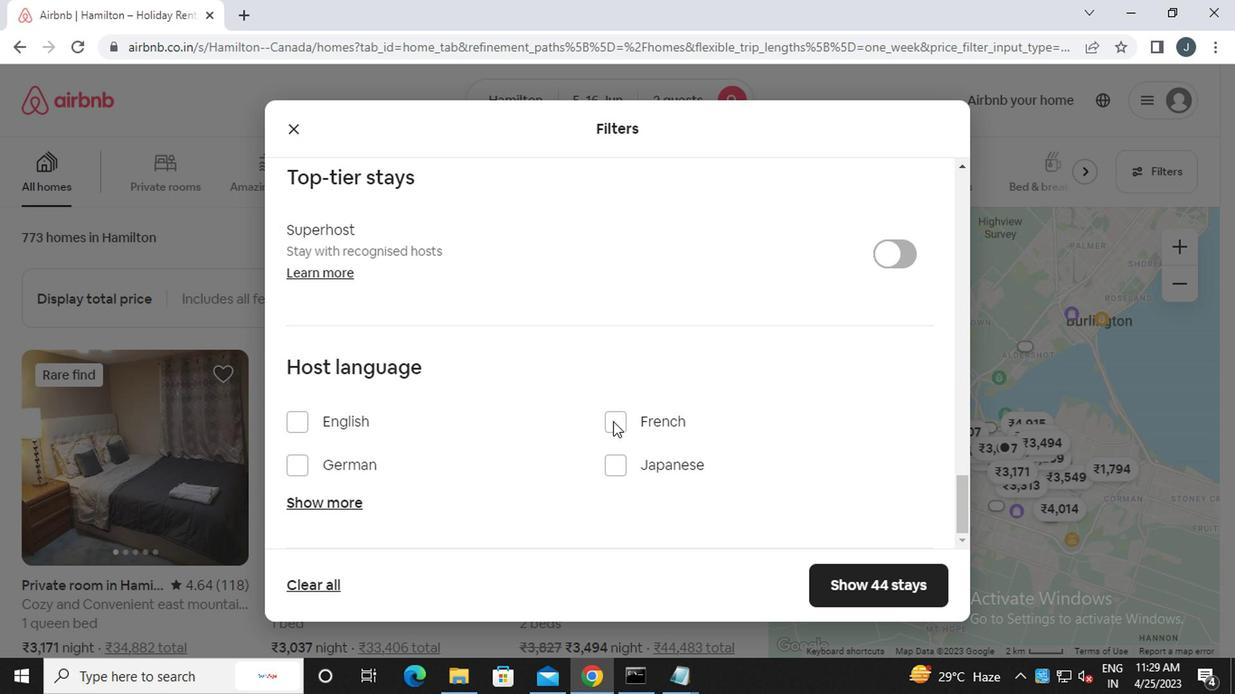 
Action: Mouse scrolled (610, 421) with delta (0, -1)
Screenshot: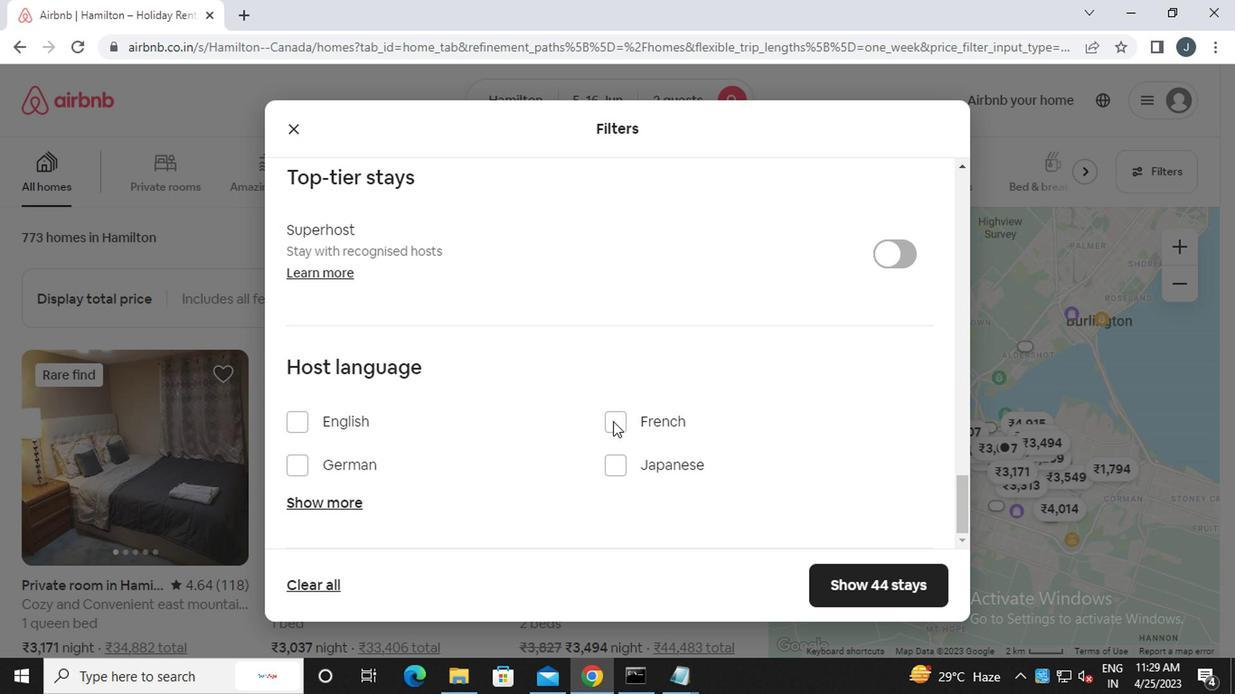 
Action: Mouse moved to (301, 418)
Screenshot: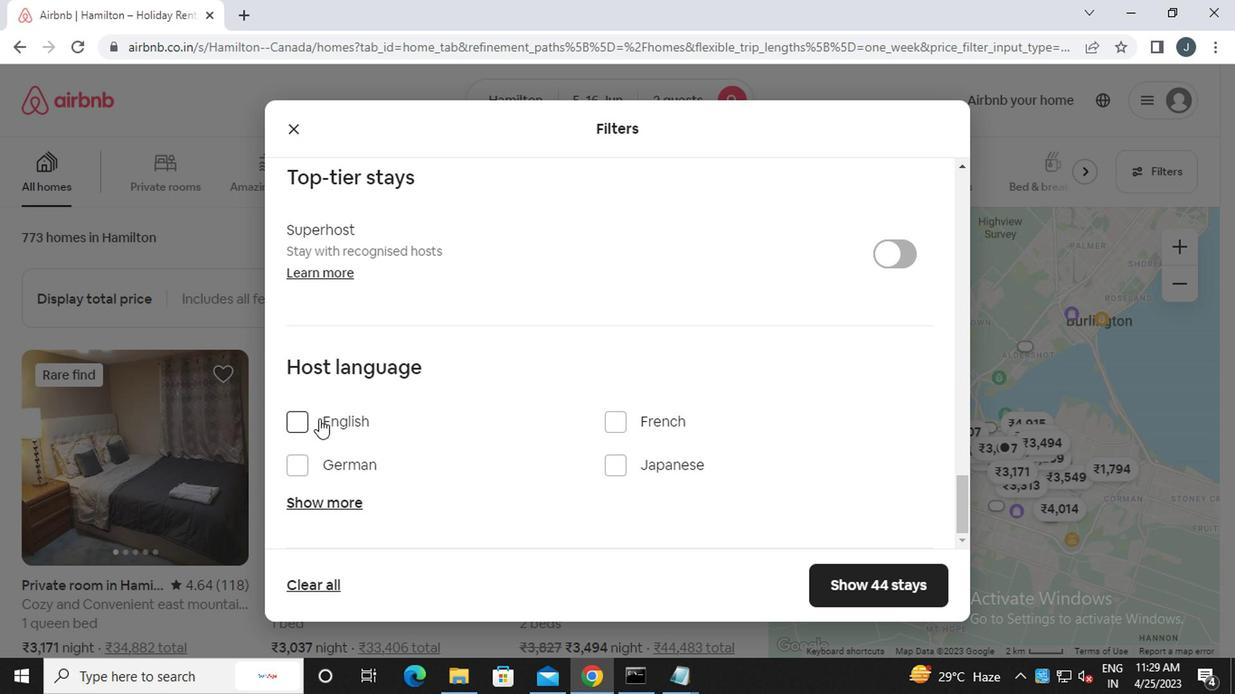 
Action: Mouse pressed left at (301, 418)
Screenshot: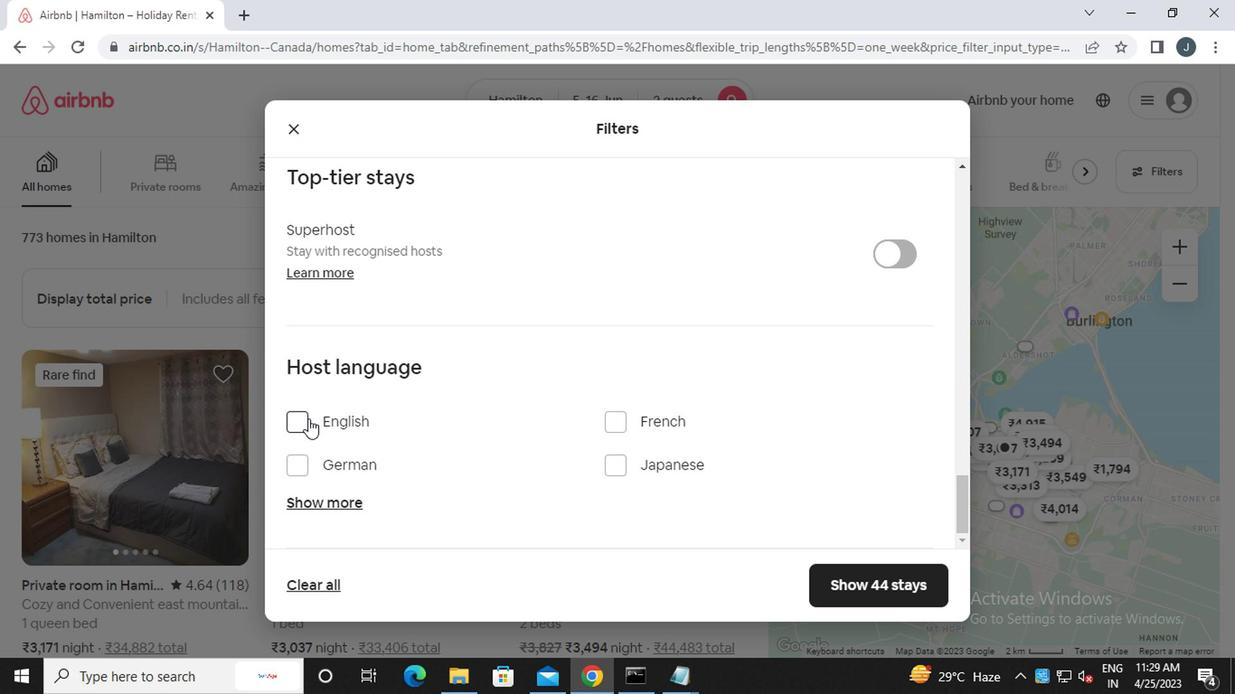 
Action: Mouse moved to (886, 592)
Screenshot: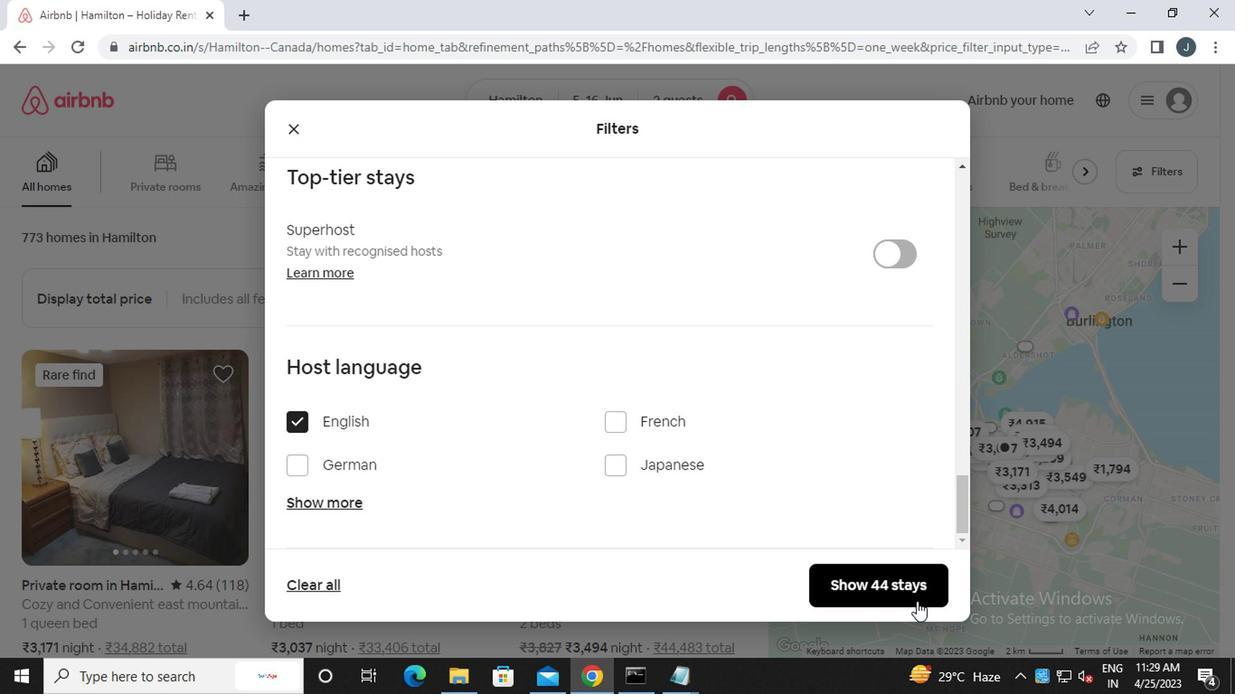 
Action: Mouse pressed left at (886, 592)
Screenshot: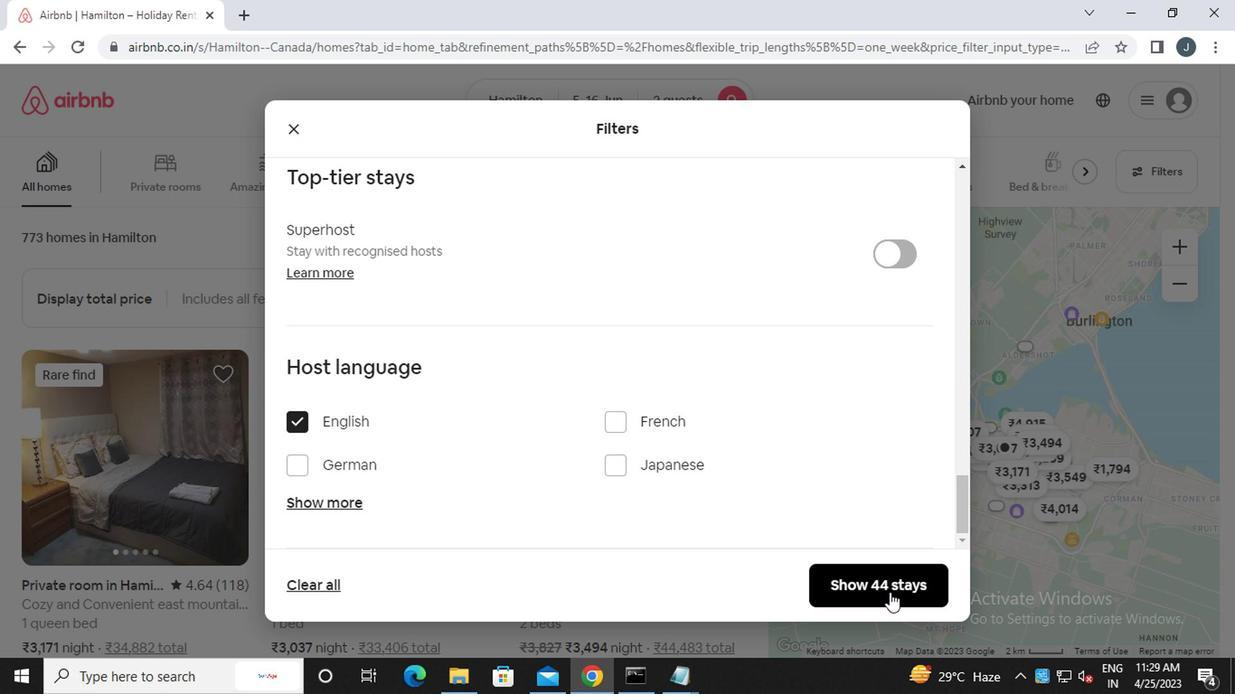 
Action: Mouse moved to (881, 592)
Screenshot: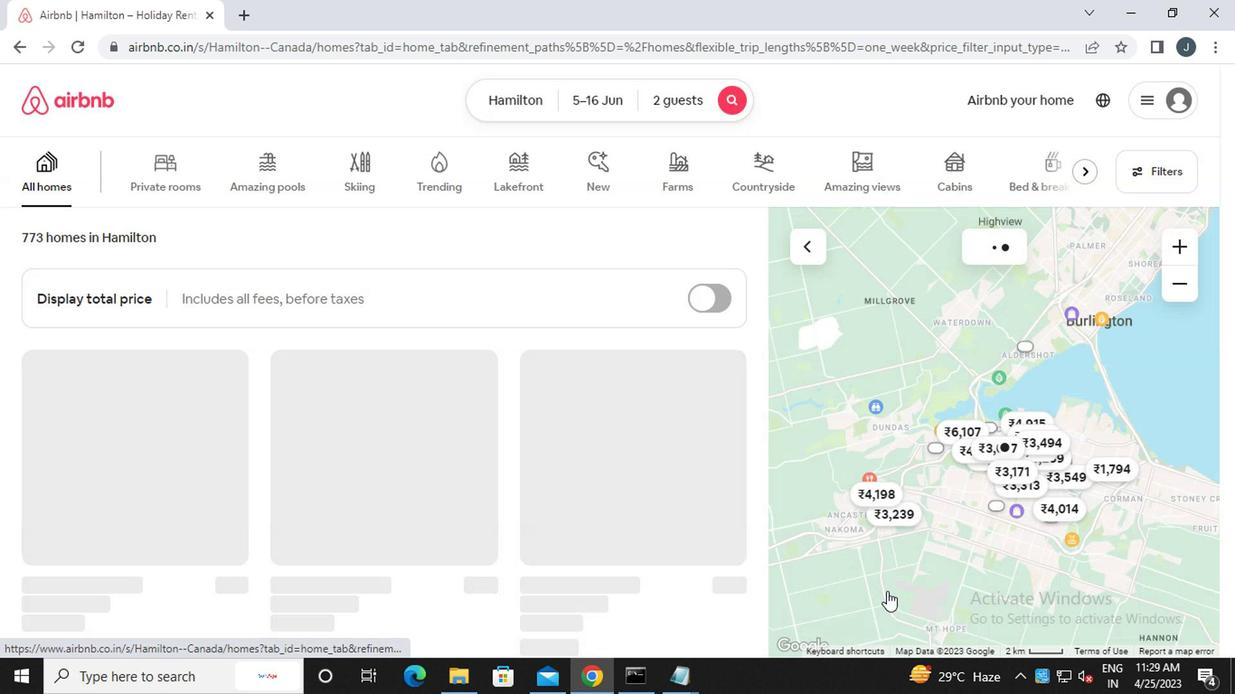 
